 Task: Look for space in Kapan, Armenia from 1st June, 2023 to 9th June, 2023 for 5 adults in price range Rs.6000 to Rs.12000. Place can be entire place with 3 bedrooms having 3 beds and 3 bathrooms. Property type can be house. Amenities needed are: heating, . Booking option can be shelf check-in. Required host language is English.
Action: Mouse moved to (547, 123)
Screenshot: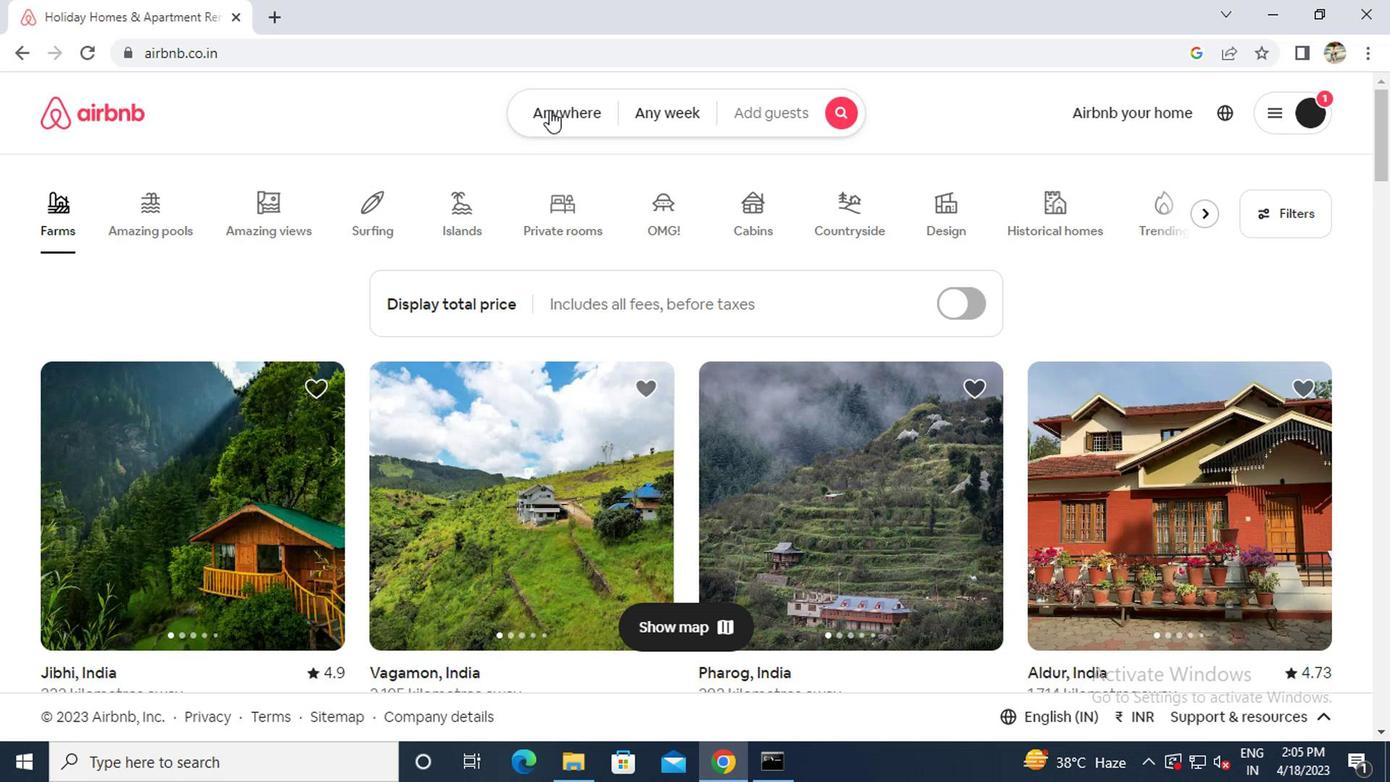 
Action: Mouse pressed left at (547, 123)
Screenshot: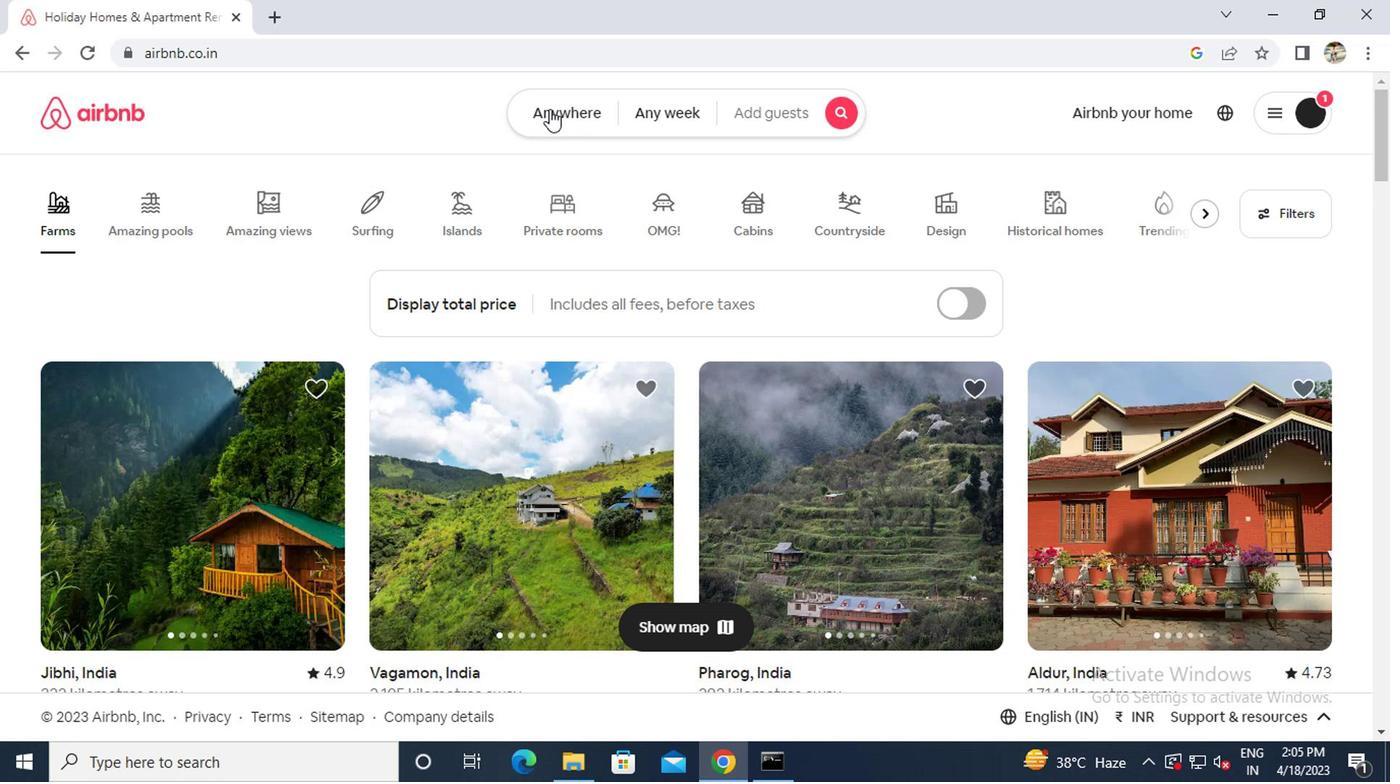 
Action: Mouse moved to (448, 204)
Screenshot: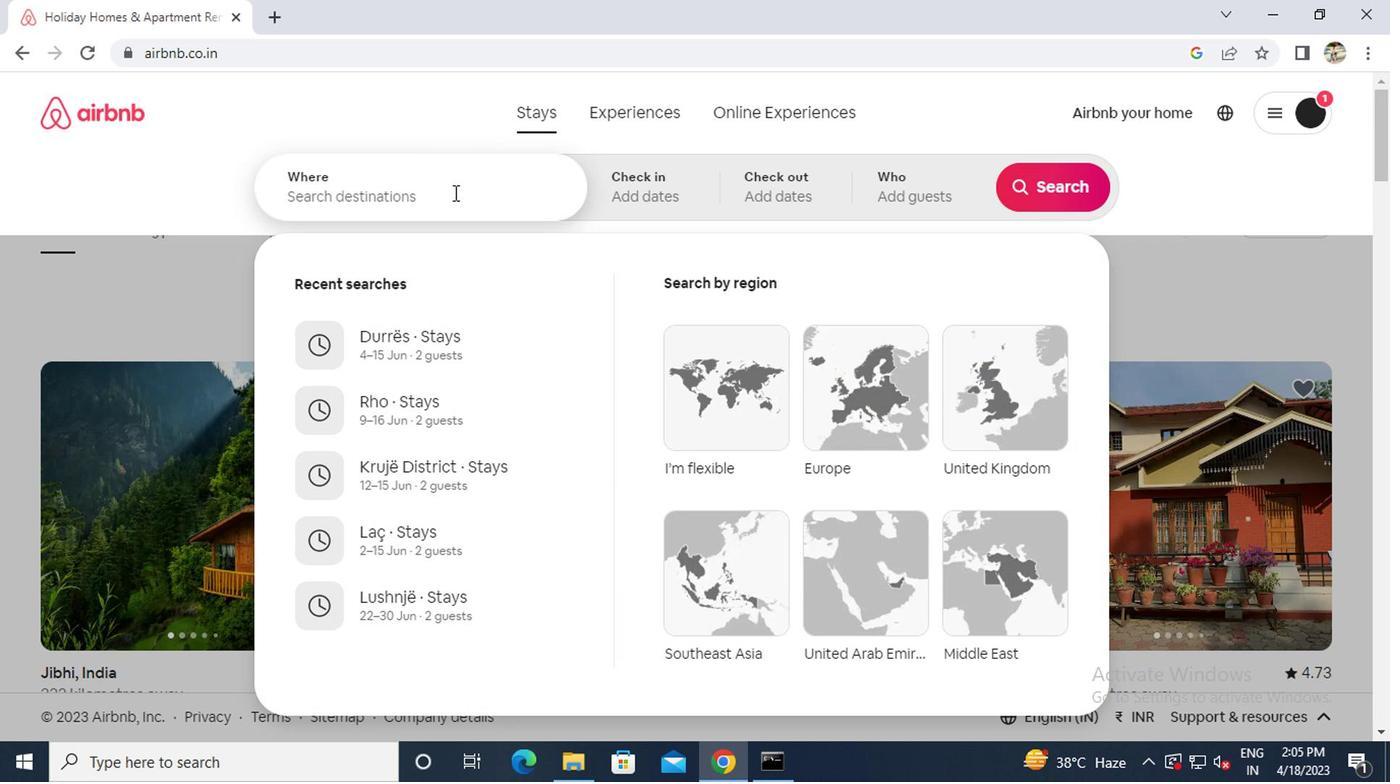 
Action: Mouse pressed left at (448, 204)
Screenshot: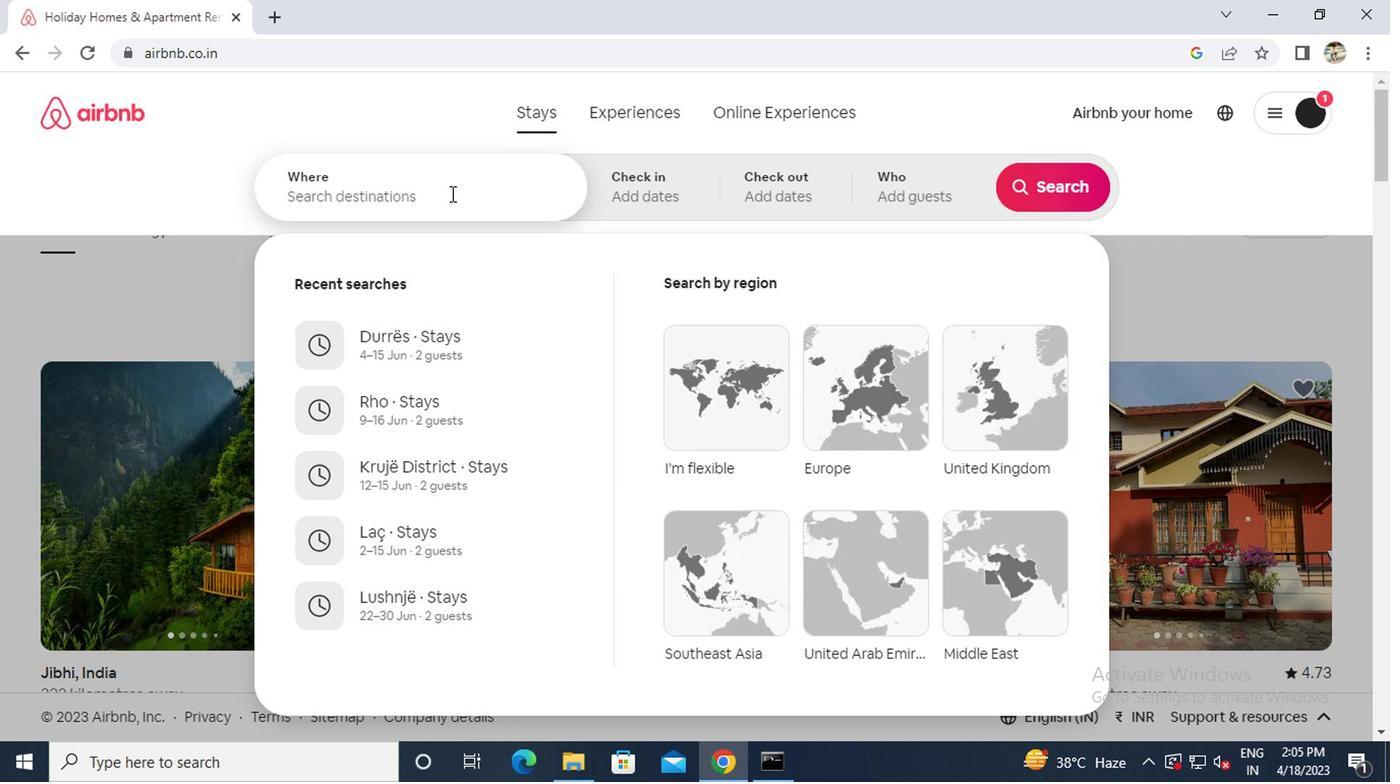
Action: Key pressed <Key.caps_lock><Key.caps_lock>k<Key.caps_lock>apan<Key.space><Key.caps_lock>a<Key.caps_lock>rm
Screenshot: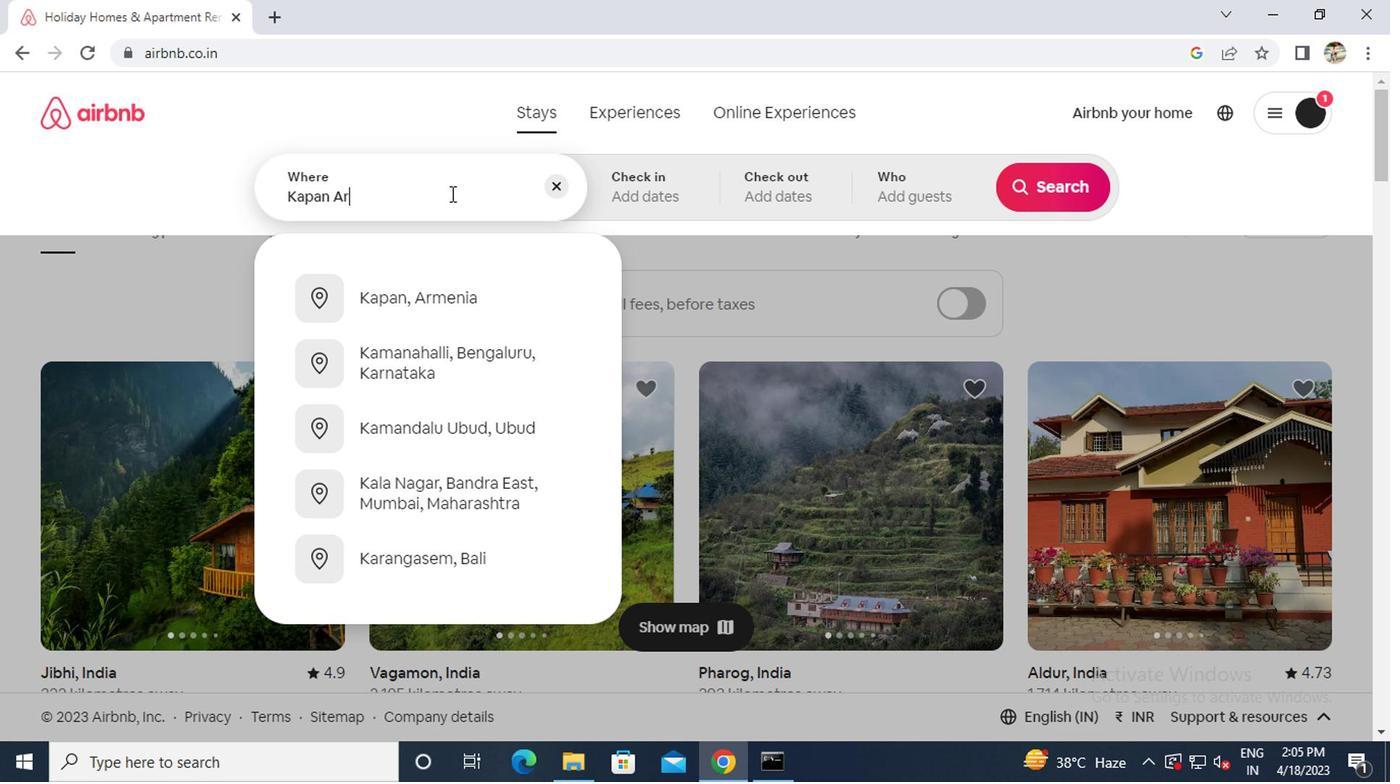 
Action: Mouse moved to (443, 296)
Screenshot: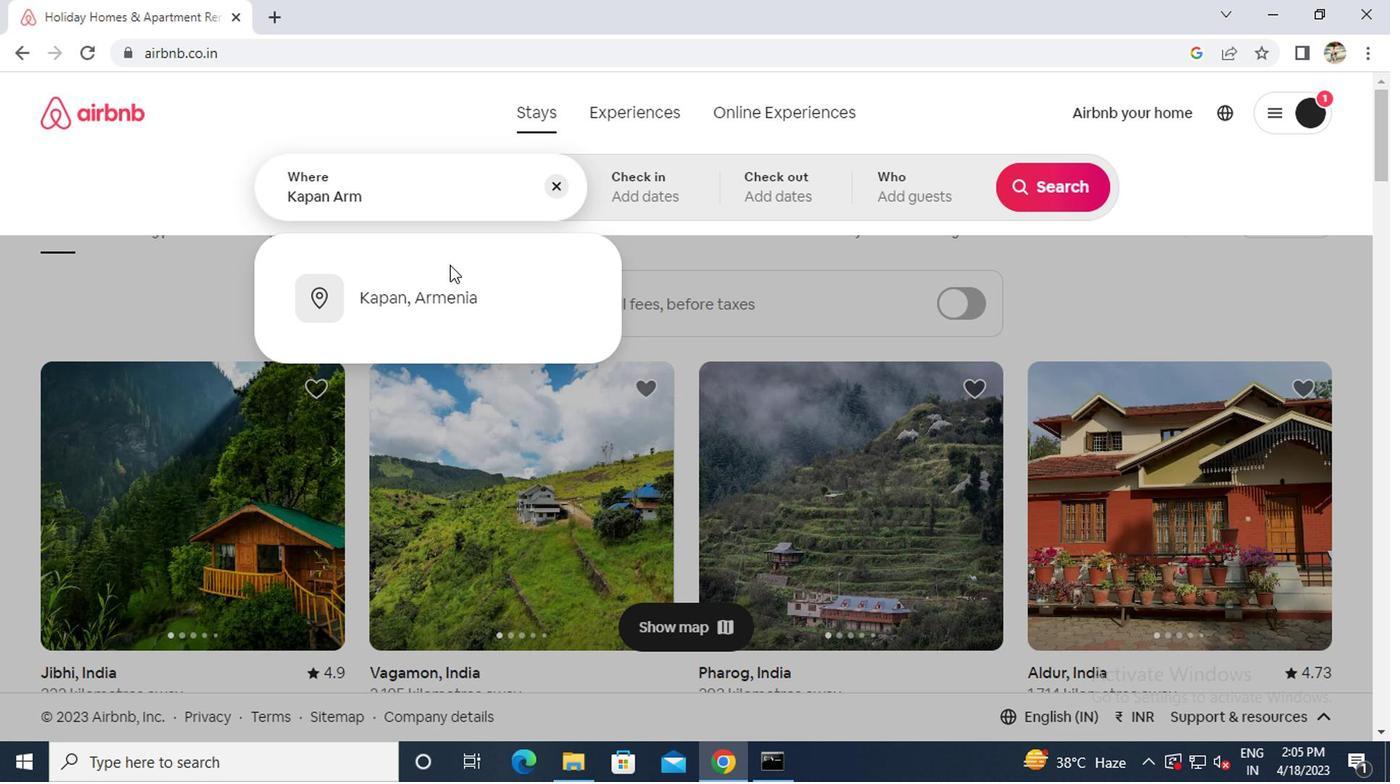 
Action: Mouse pressed left at (443, 296)
Screenshot: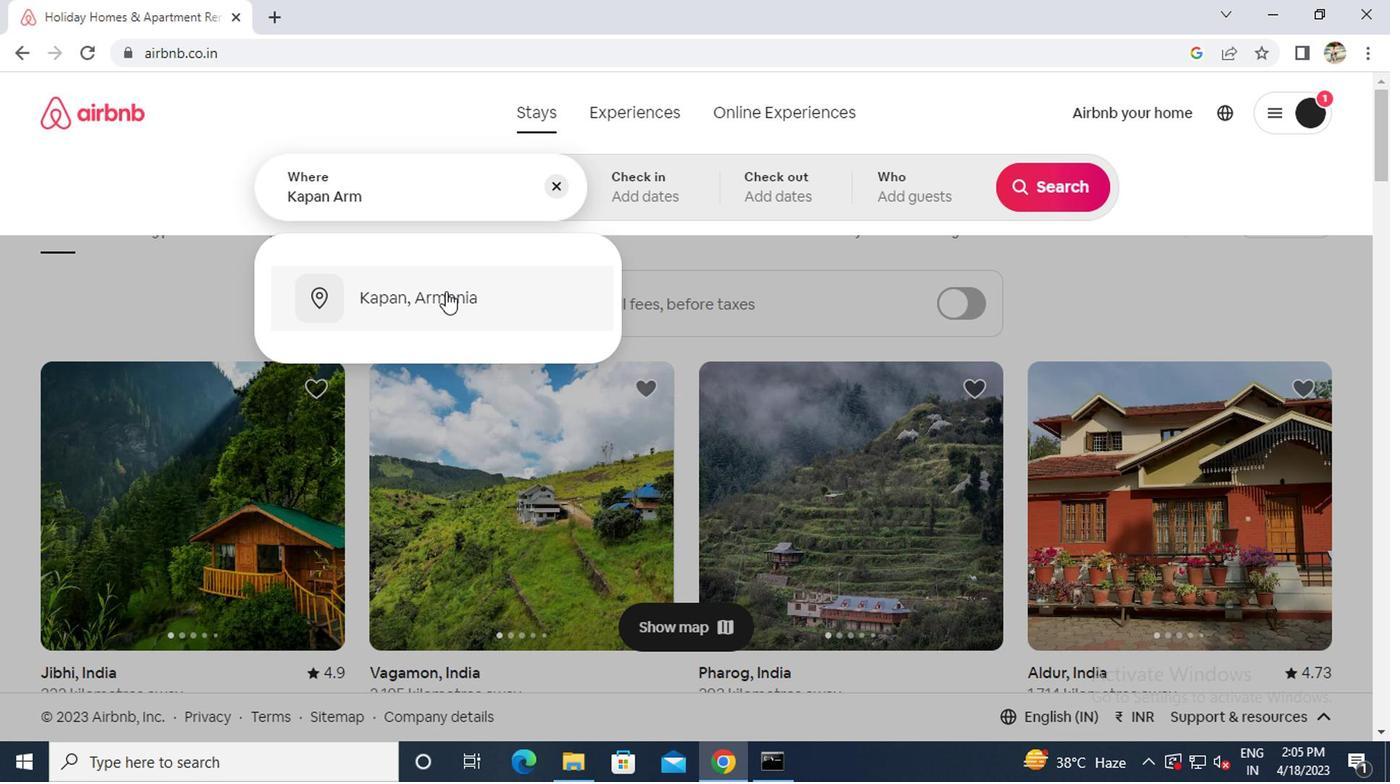
Action: Mouse moved to (1030, 355)
Screenshot: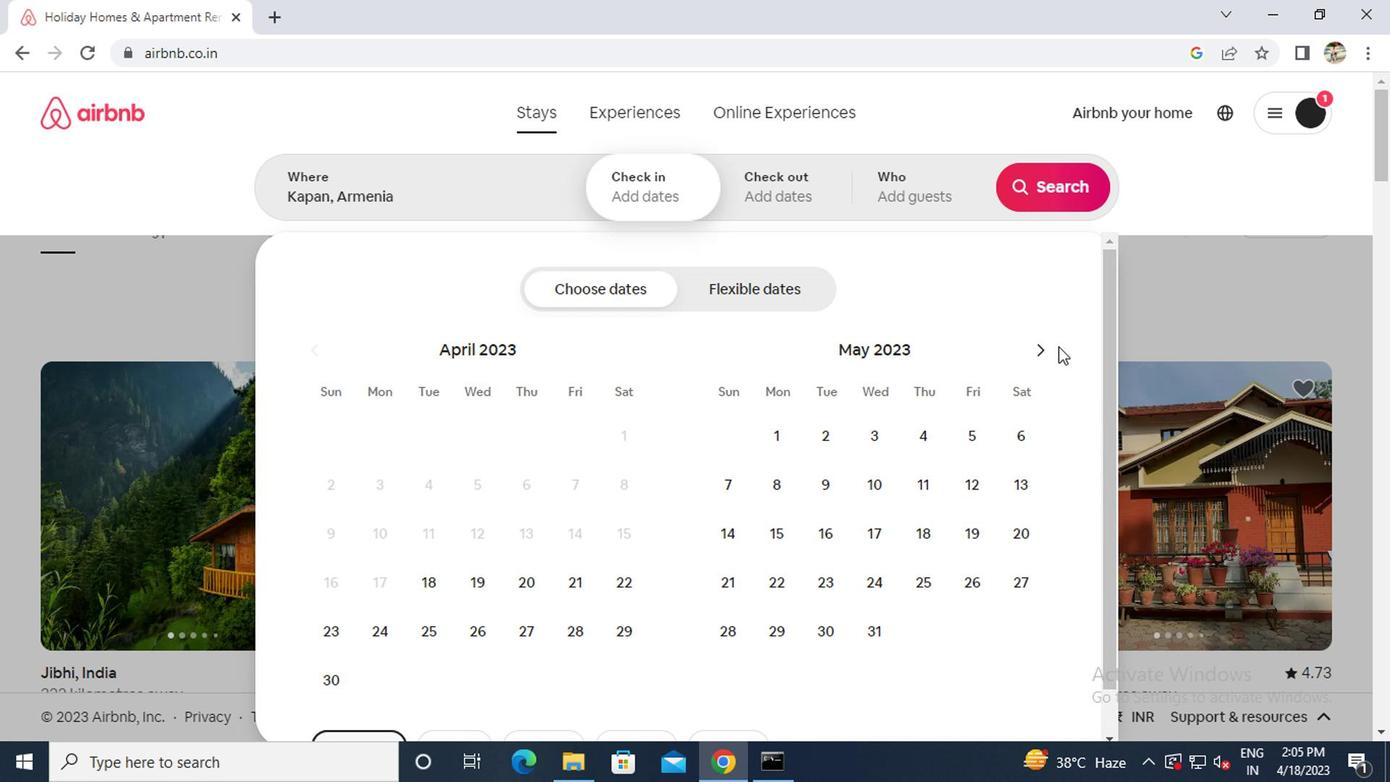 
Action: Mouse pressed left at (1030, 355)
Screenshot: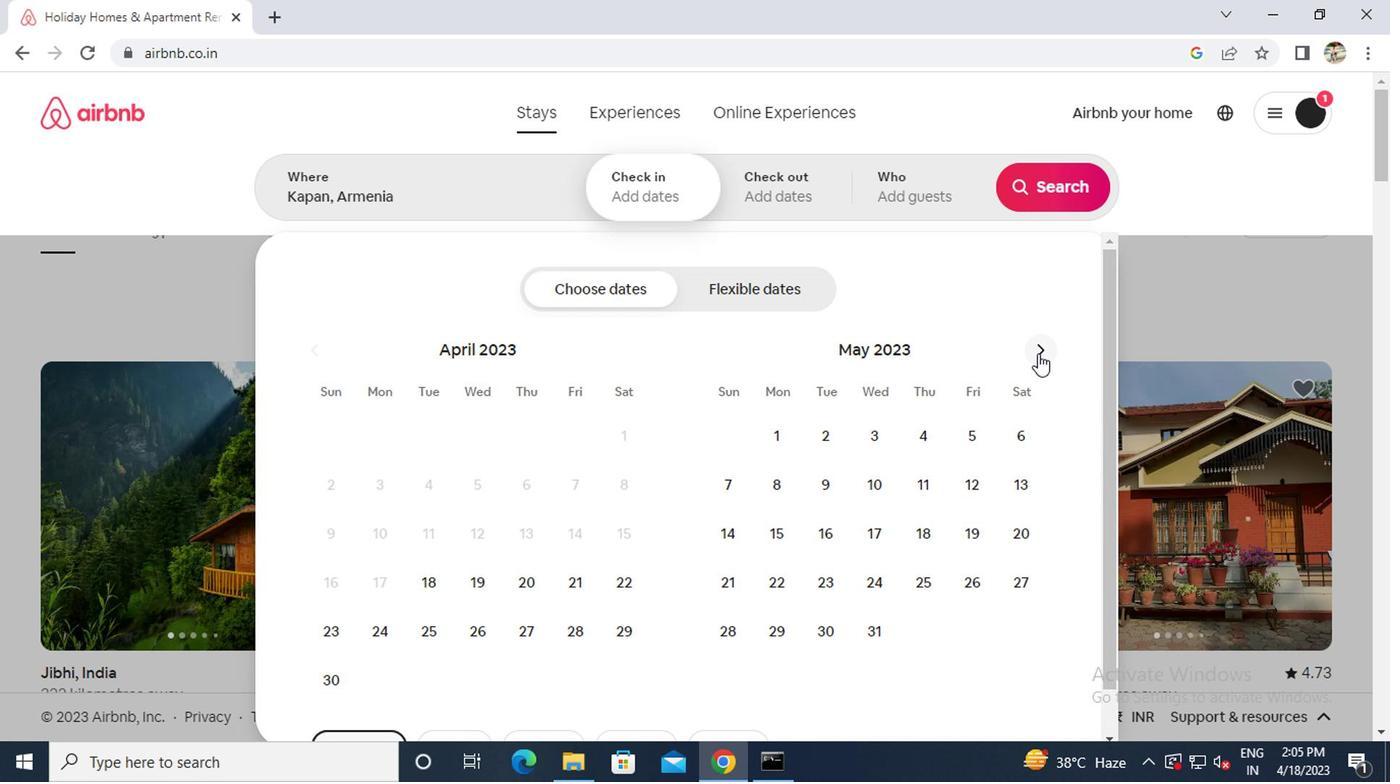 
Action: Mouse moved to (908, 439)
Screenshot: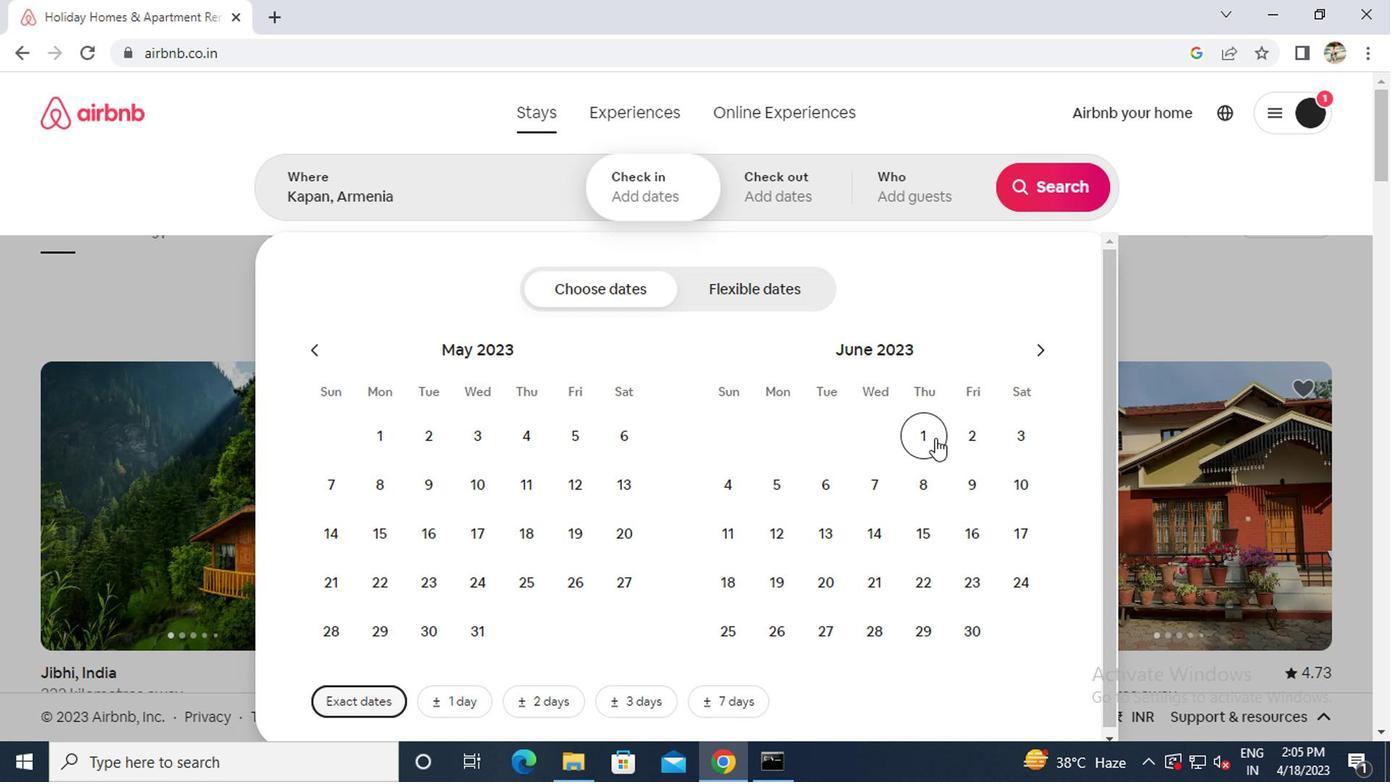 
Action: Mouse pressed left at (908, 439)
Screenshot: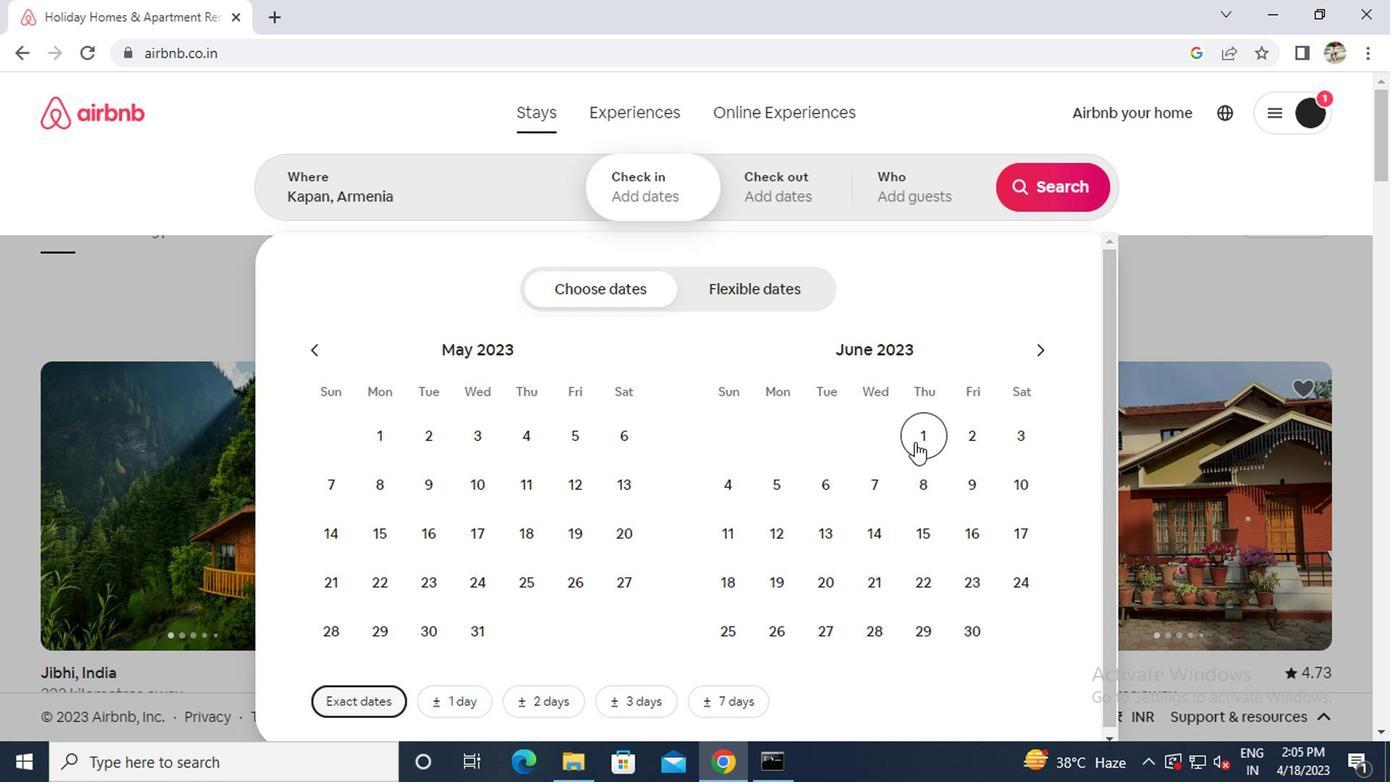 
Action: Mouse moved to (956, 482)
Screenshot: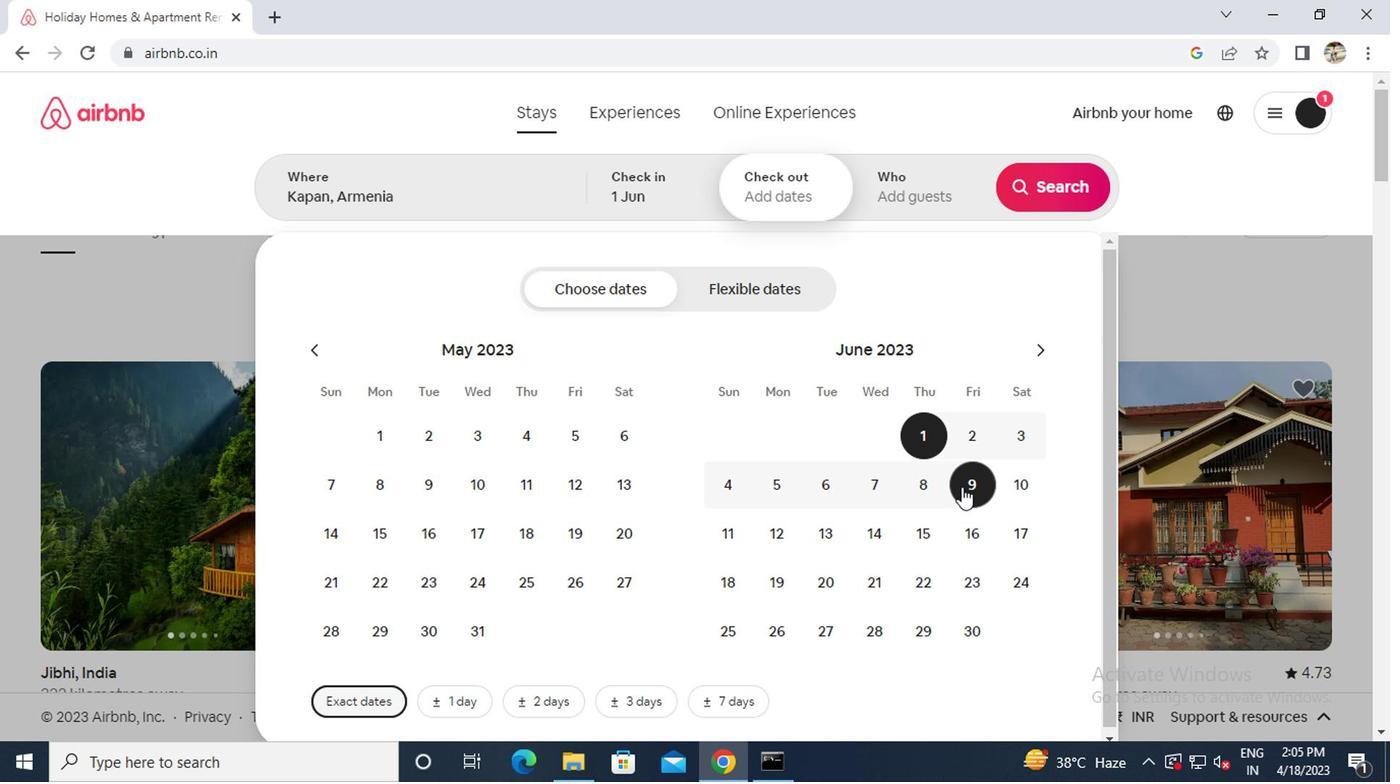 
Action: Mouse pressed left at (956, 482)
Screenshot: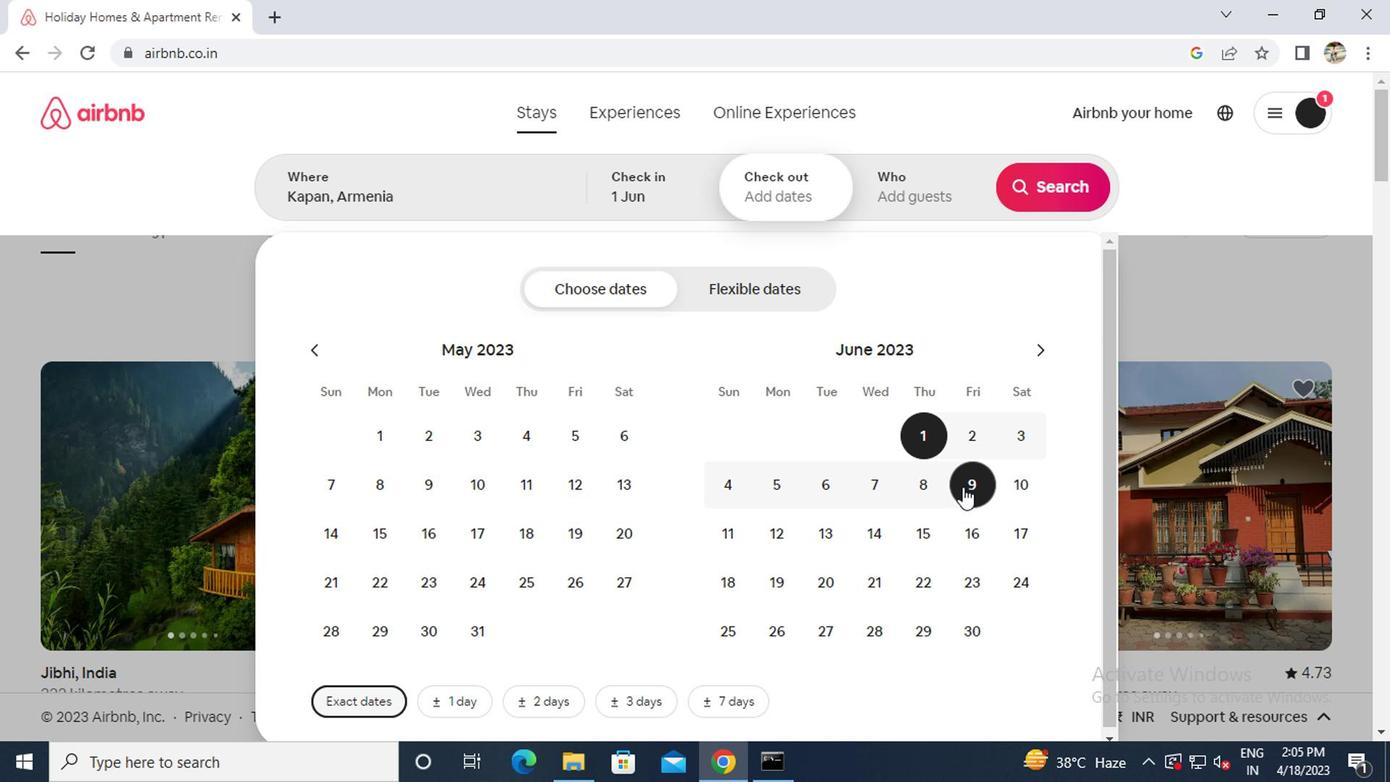 
Action: Mouse moved to (908, 195)
Screenshot: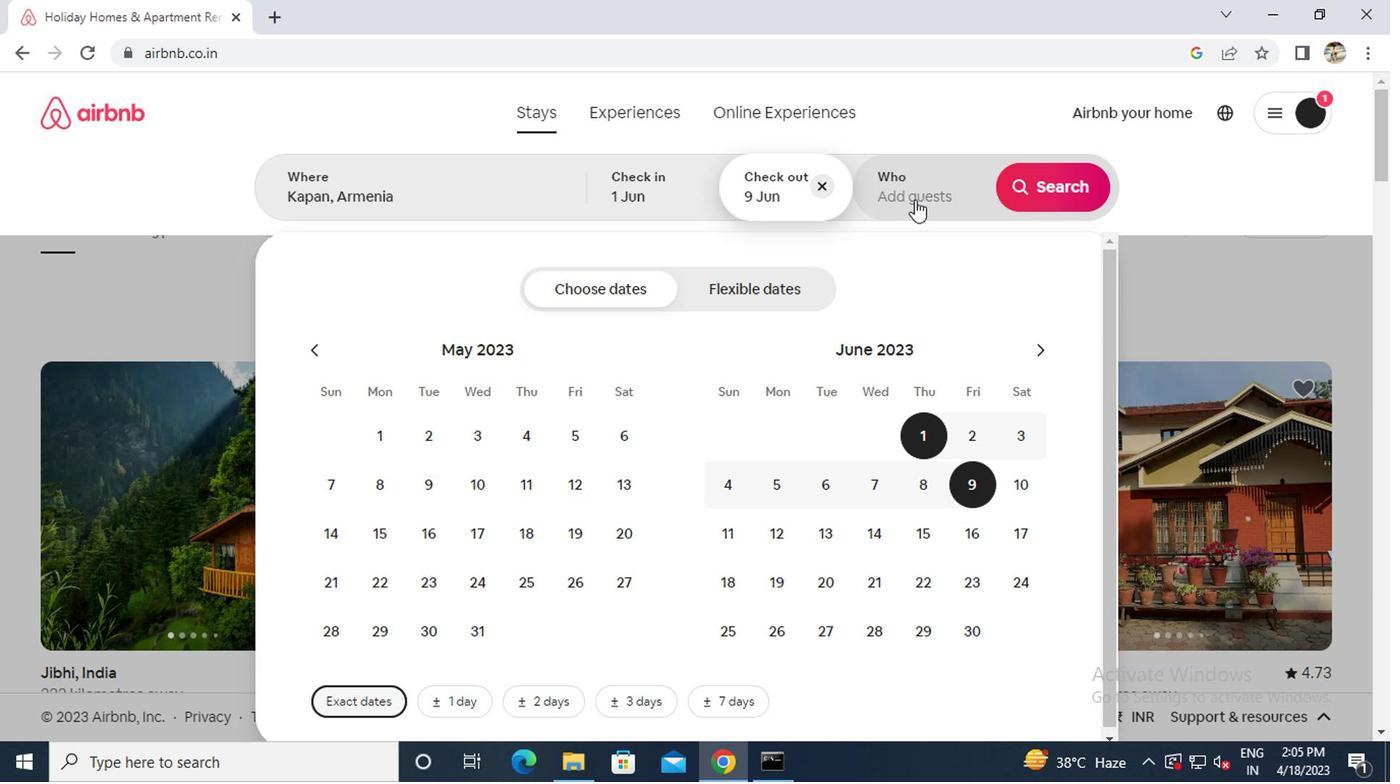 
Action: Mouse pressed left at (908, 195)
Screenshot: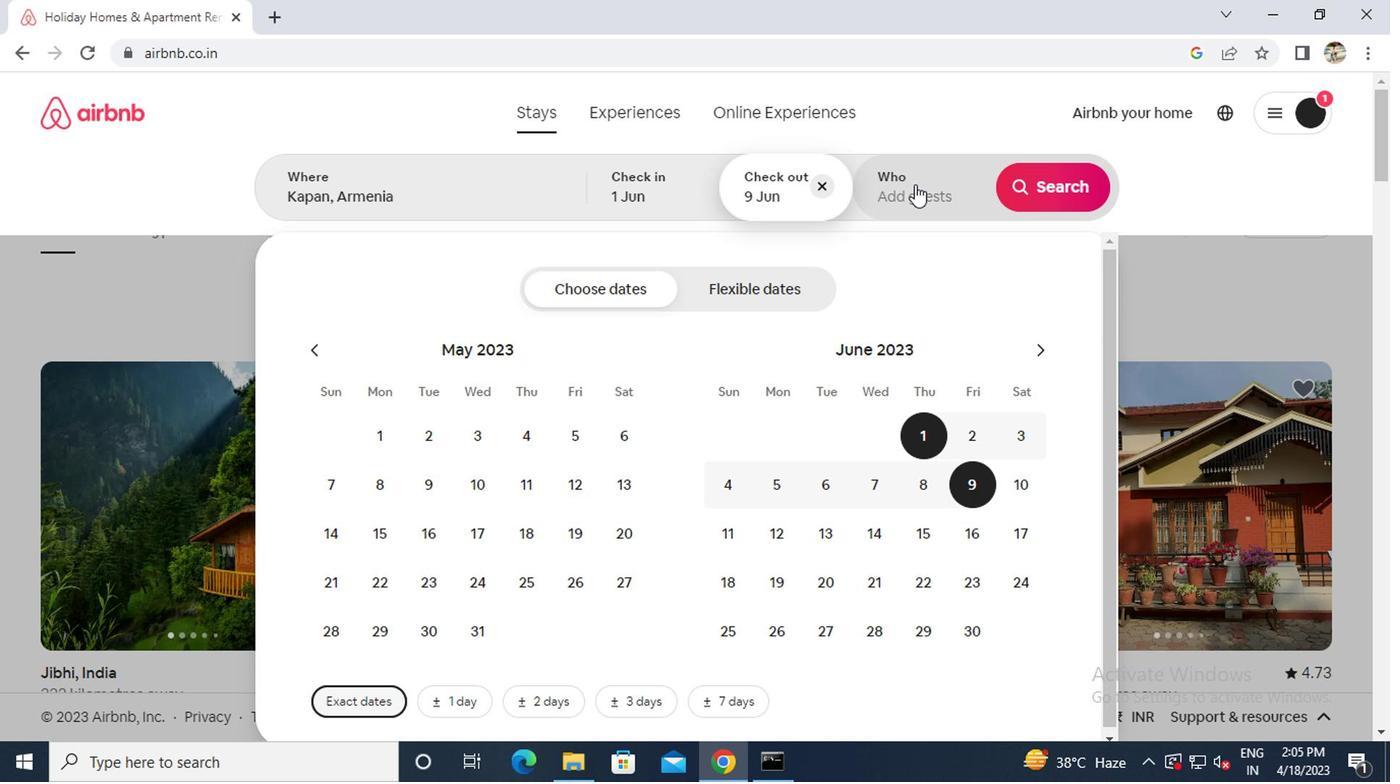 
Action: Mouse moved to (1056, 299)
Screenshot: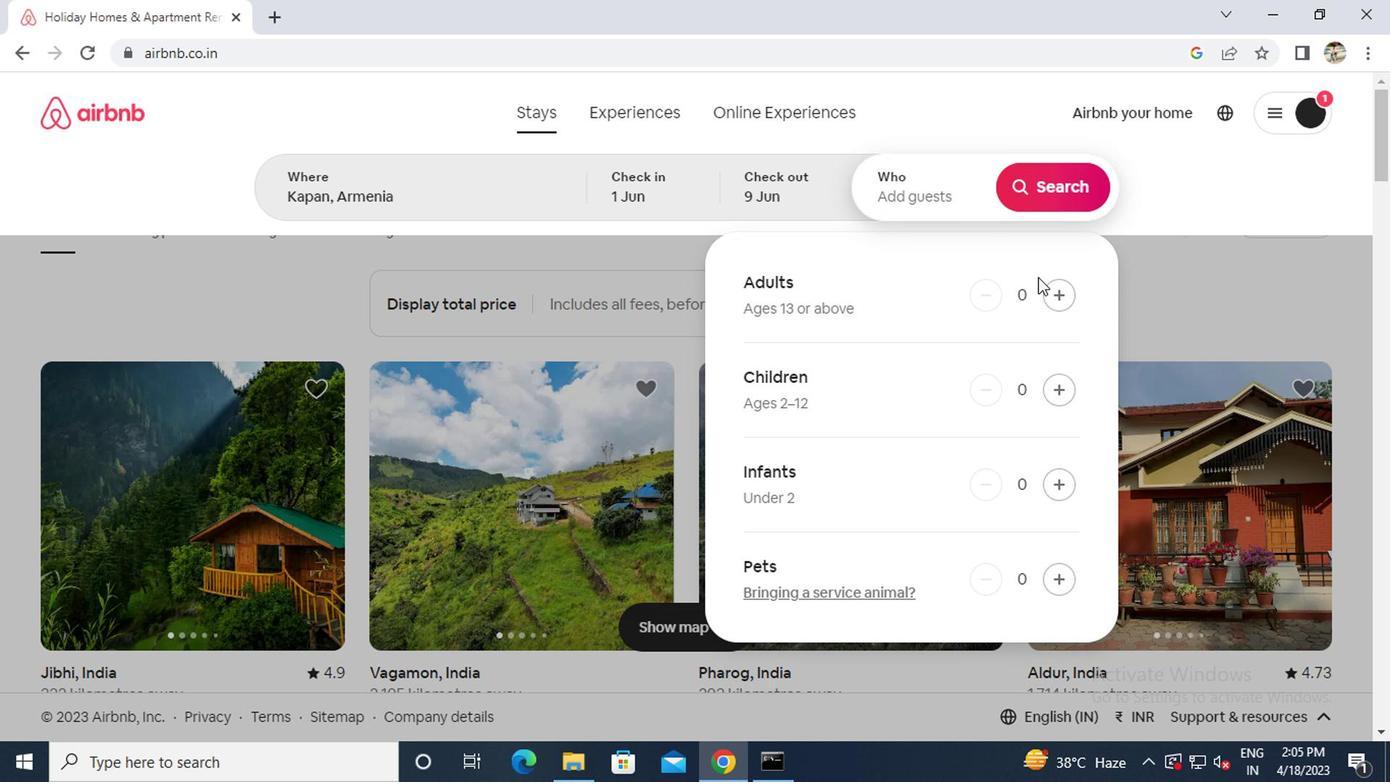 
Action: Mouse pressed left at (1056, 299)
Screenshot: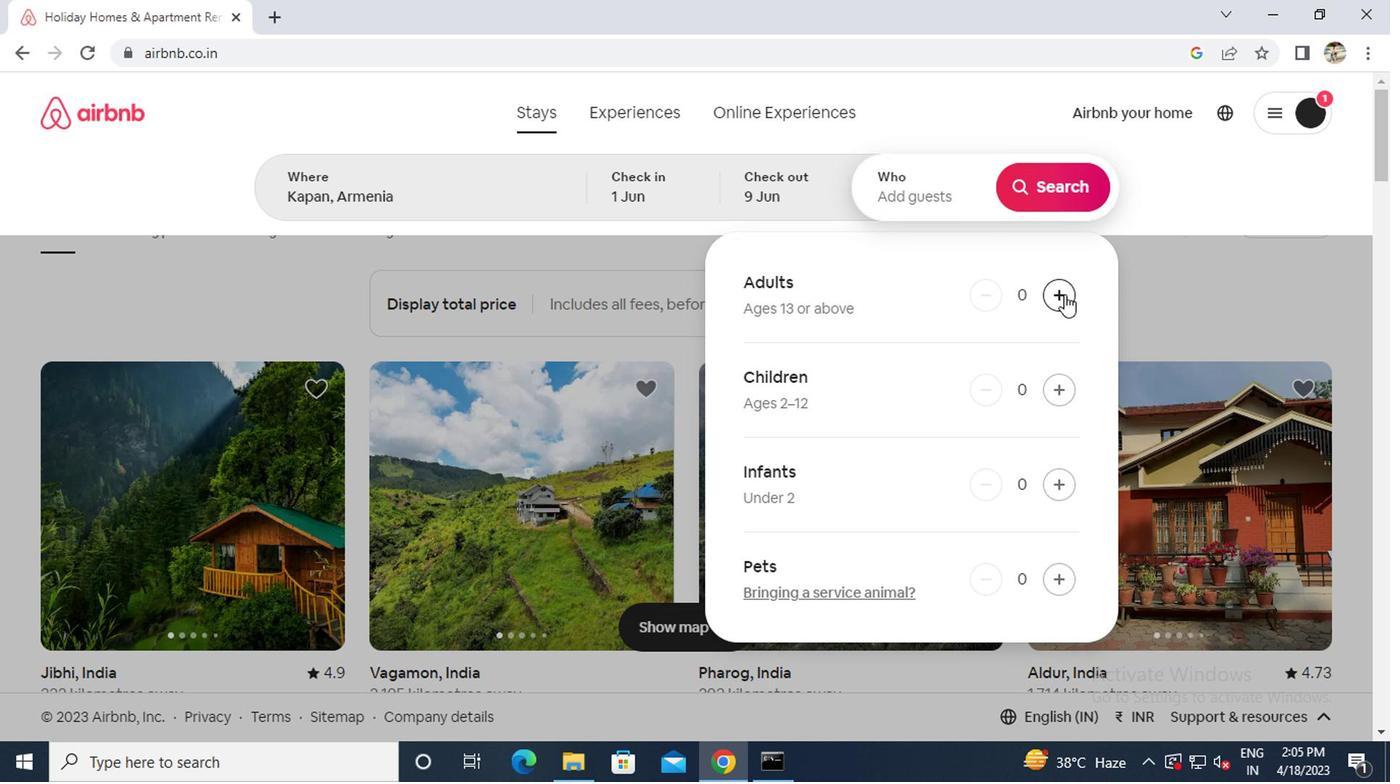 
Action: Mouse pressed left at (1056, 299)
Screenshot: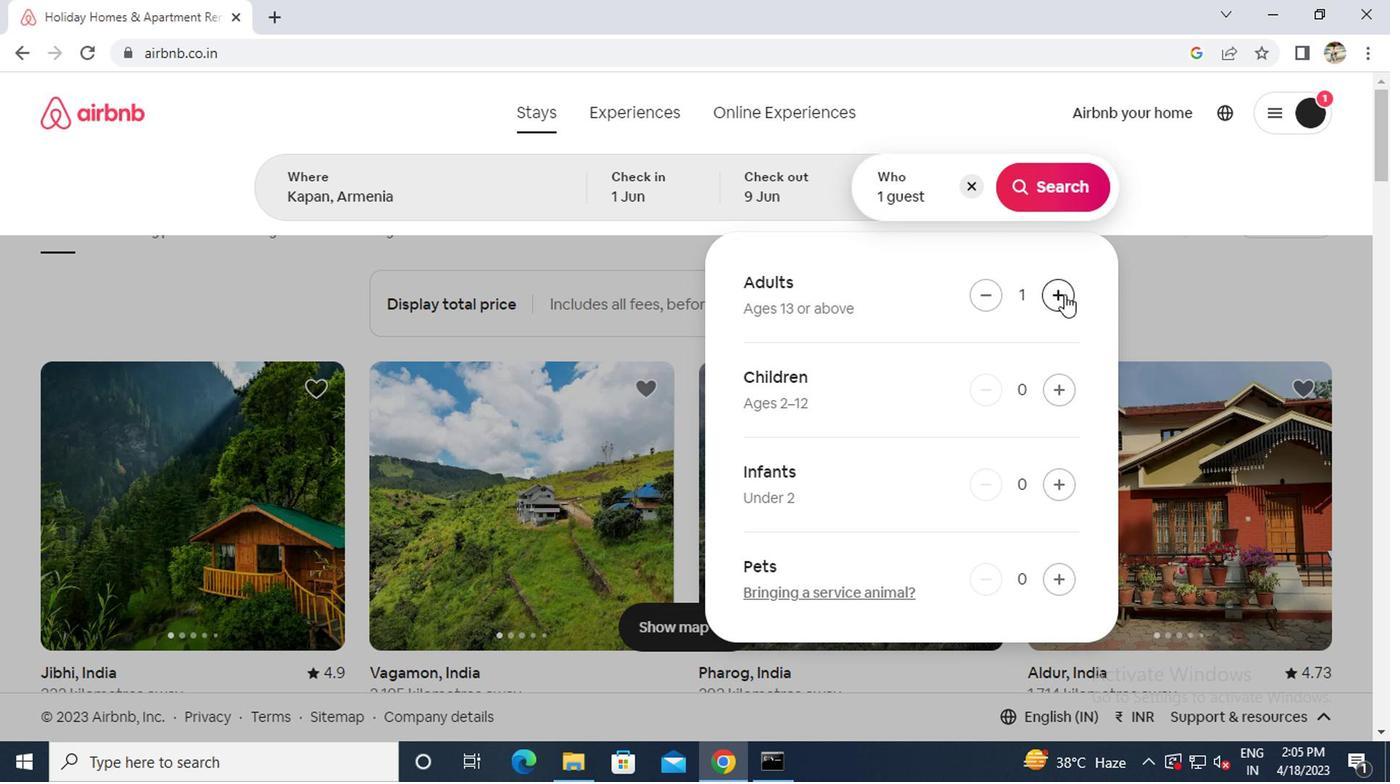 
Action: Mouse pressed left at (1056, 299)
Screenshot: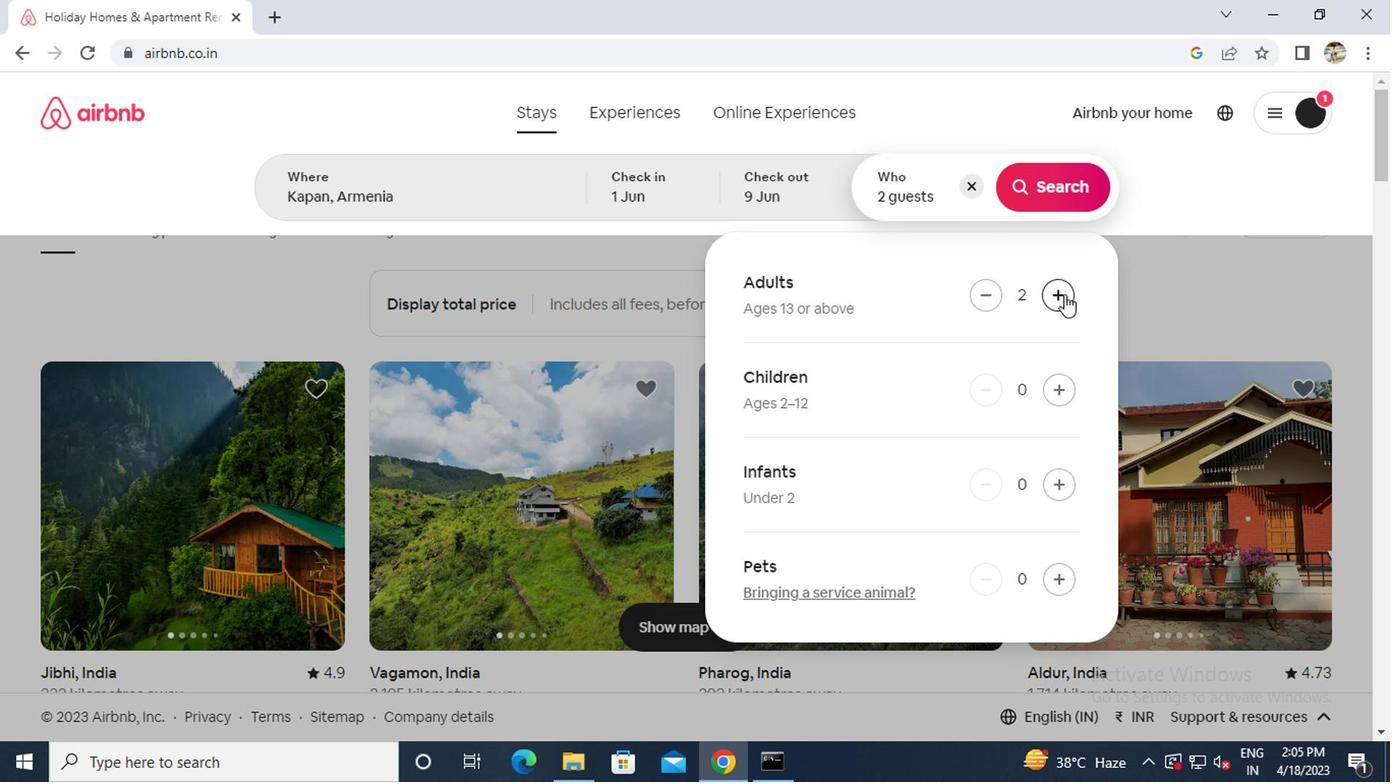 
Action: Mouse pressed left at (1056, 299)
Screenshot: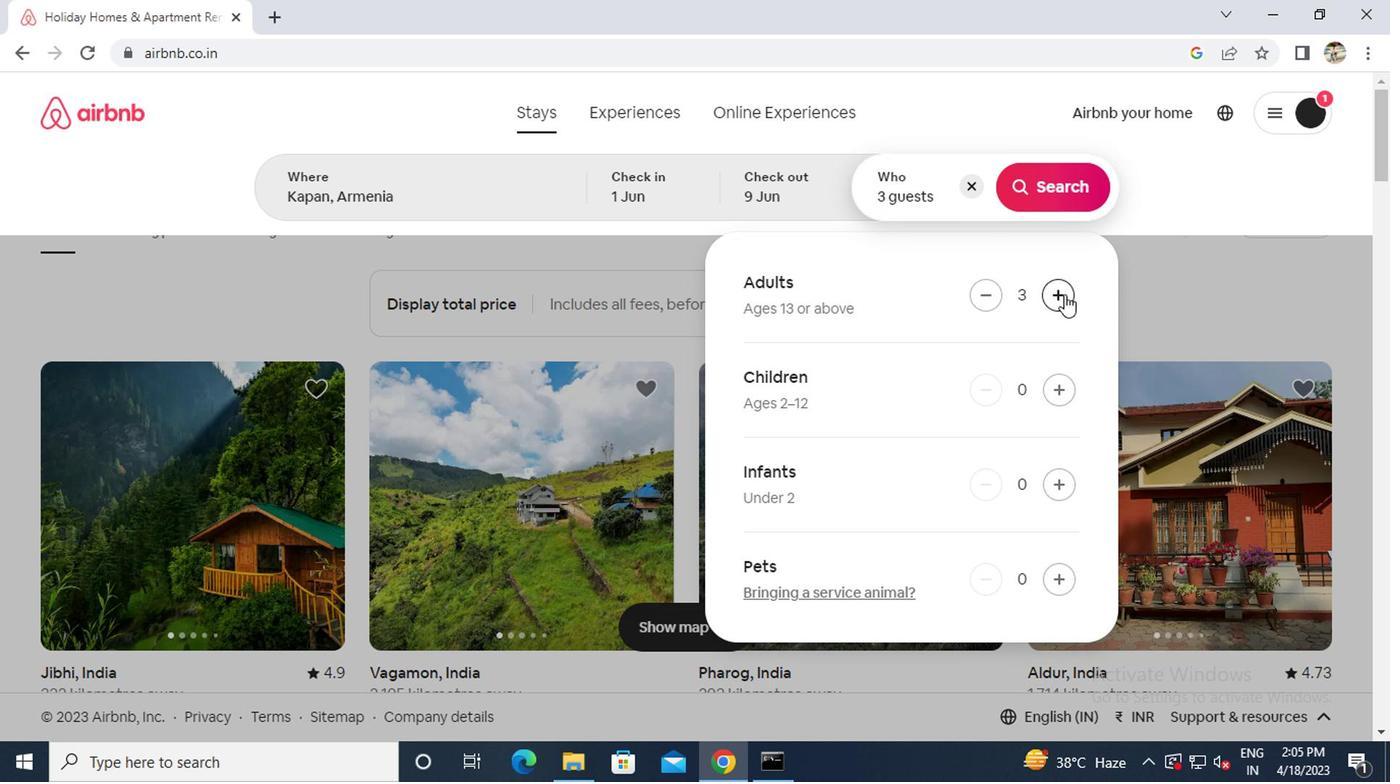 
Action: Mouse pressed left at (1056, 299)
Screenshot: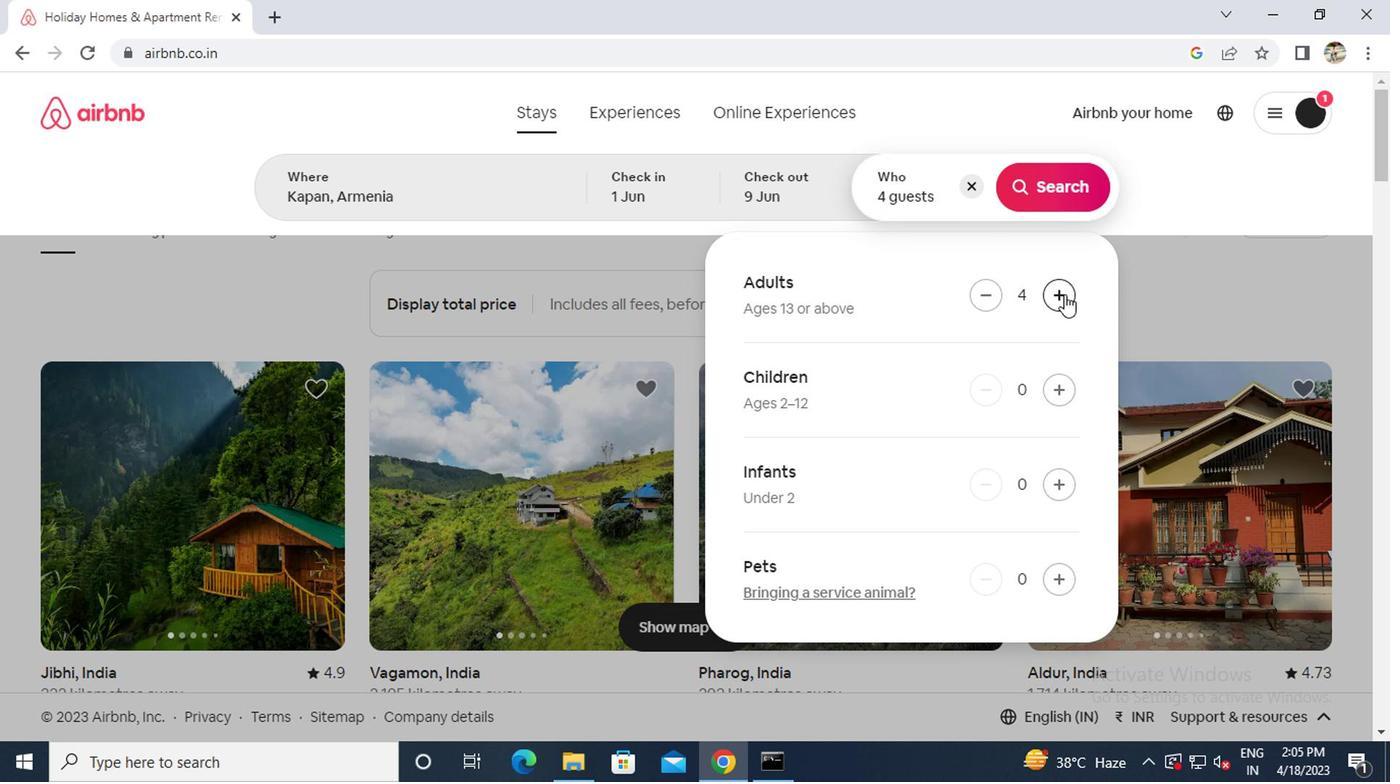 
Action: Mouse moved to (1019, 193)
Screenshot: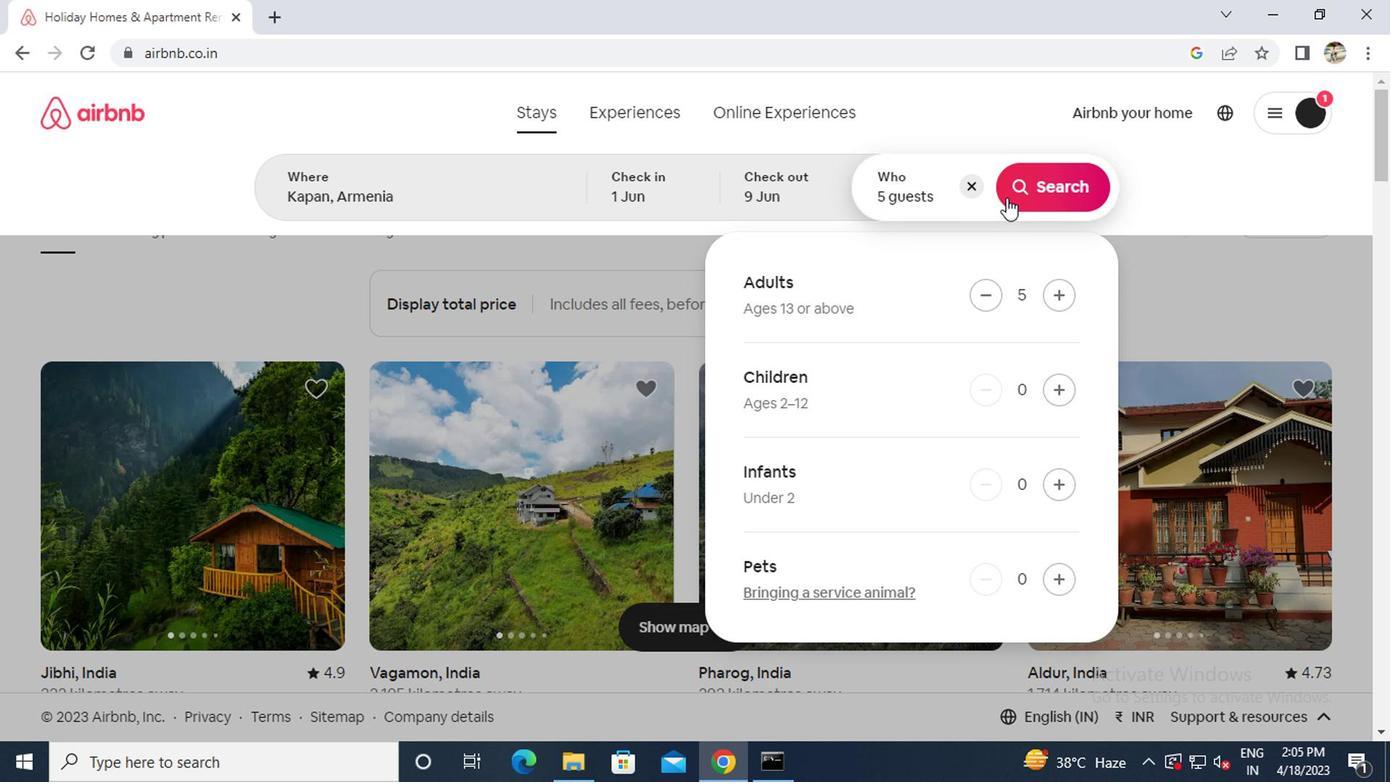 
Action: Mouse pressed left at (1019, 193)
Screenshot: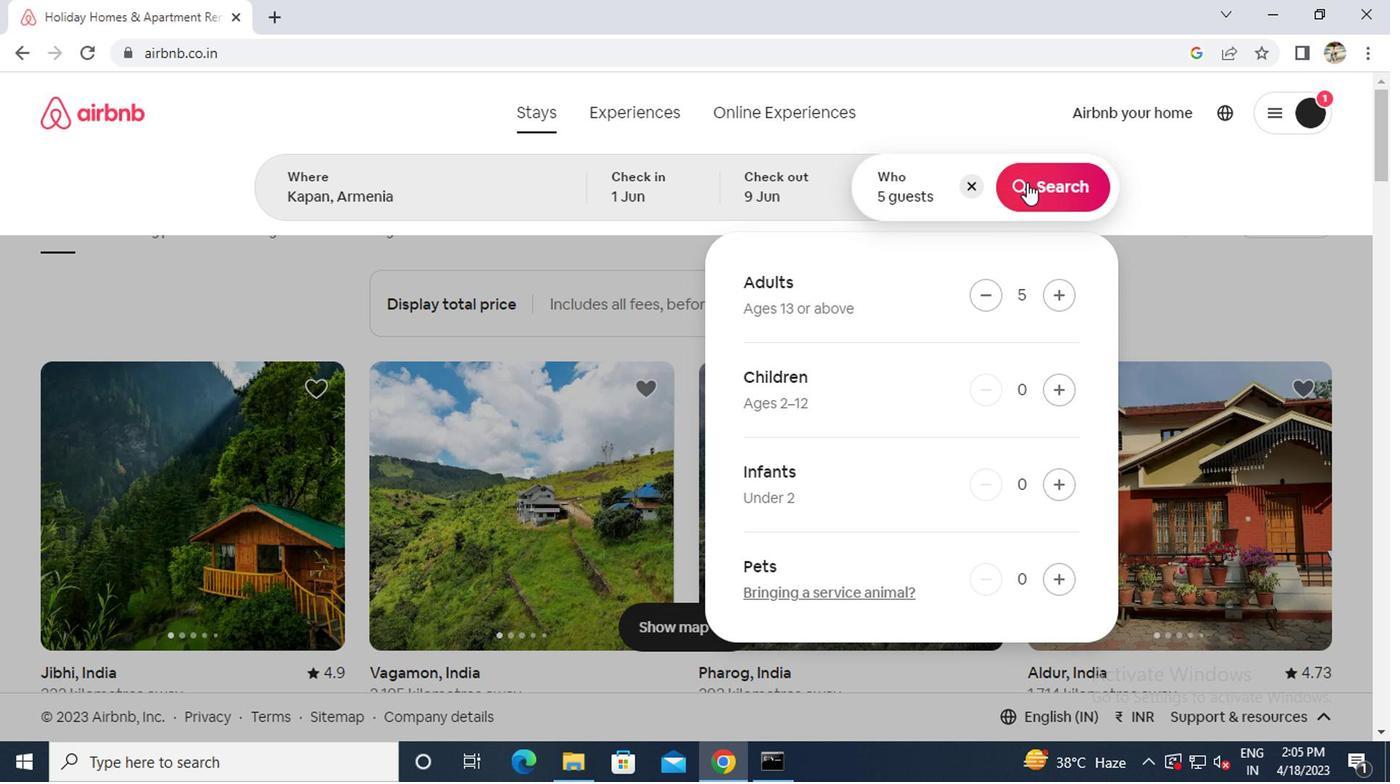 
Action: Mouse moved to (1277, 197)
Screenshot: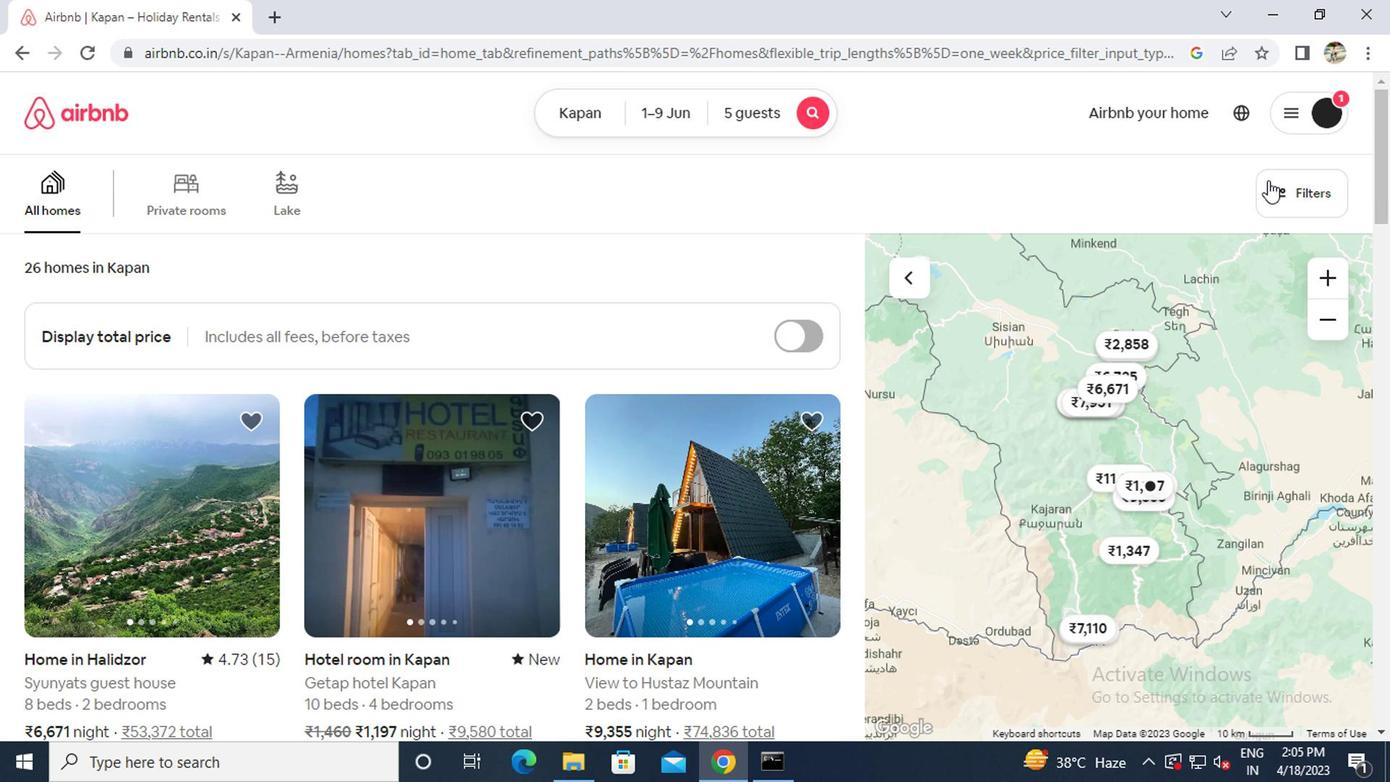 
Action: Mouse pressed left at (1277, 197)
Screenshot: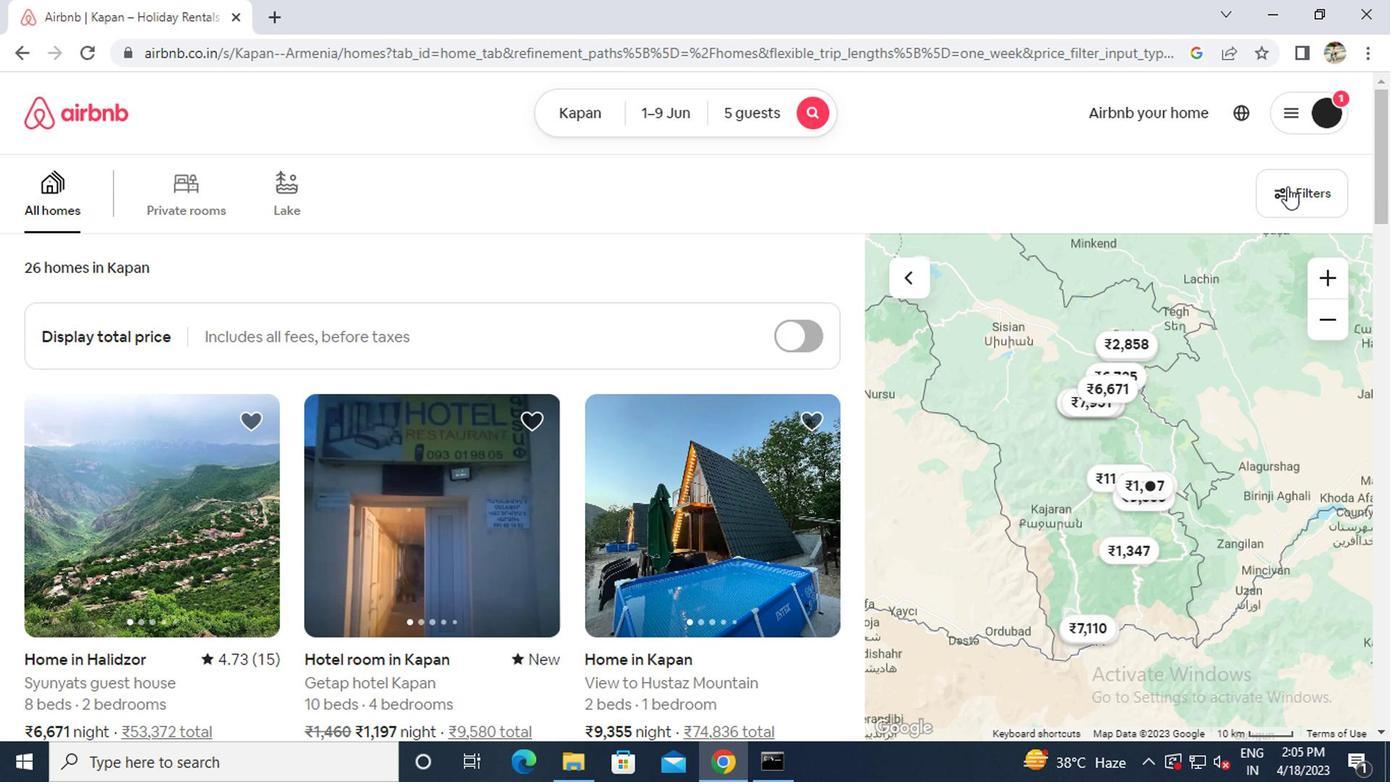 
Action: Mouse moved to (492, 449)
Screenshot: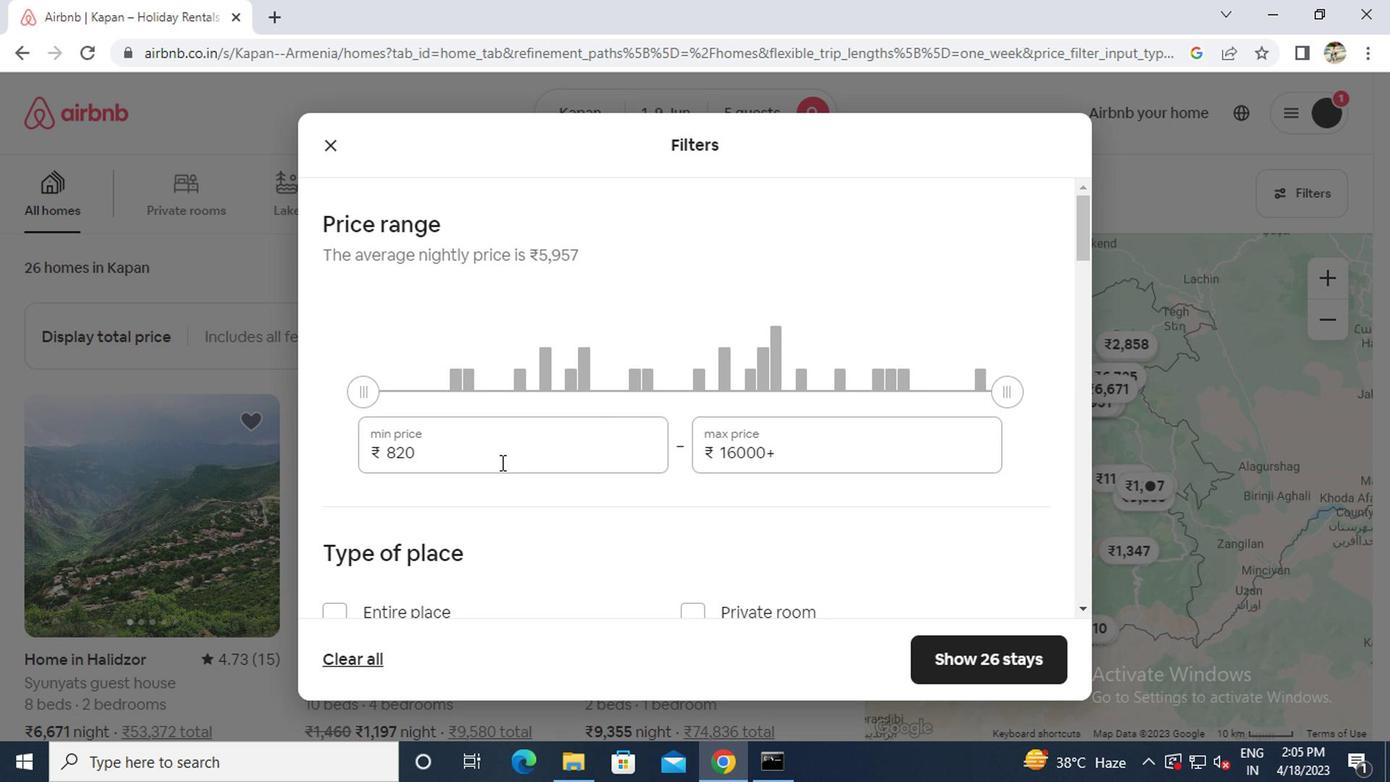 
Action: Mouse pressed left at (492, 449)
Screenshot: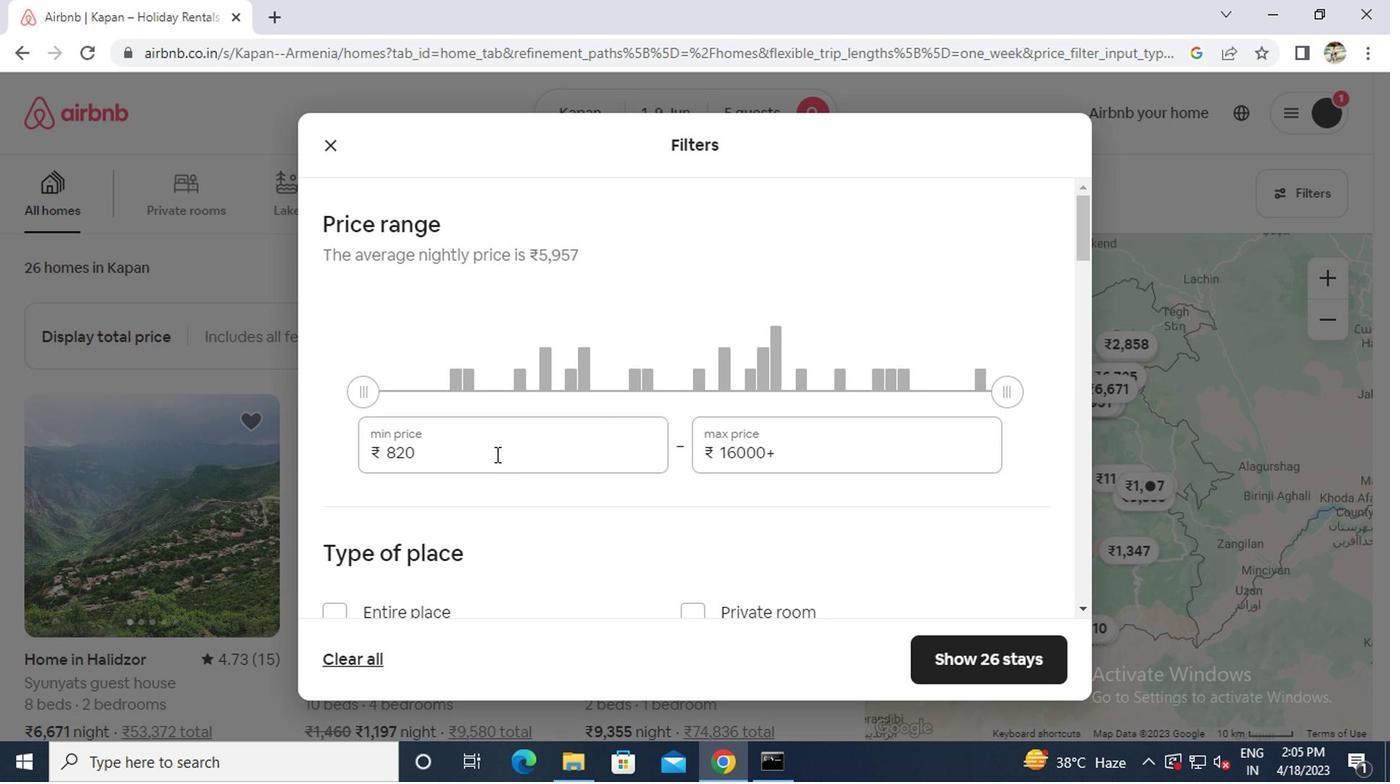 
Action: Key pressed ctrl+A6000
Screenshot: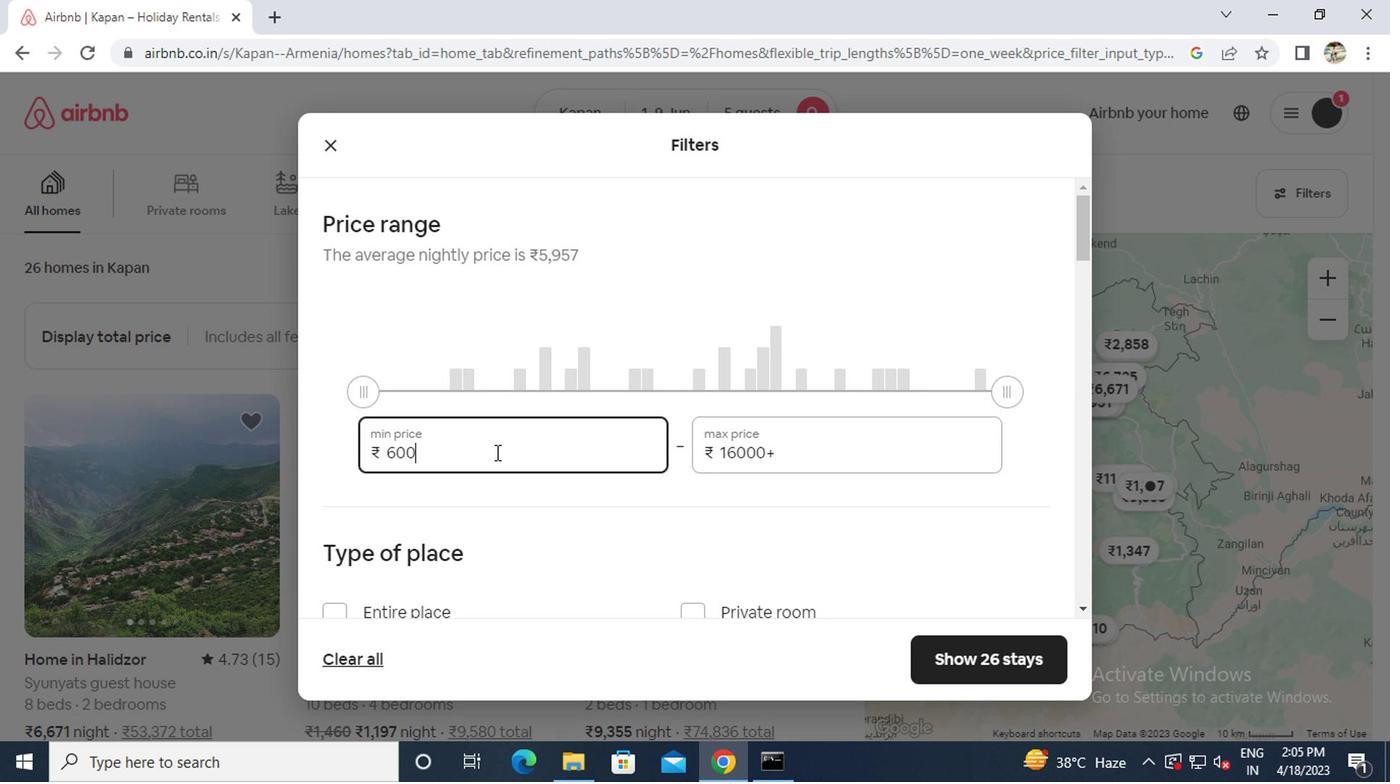 
Action: Mouse moved to (765, 454)
Screenshot: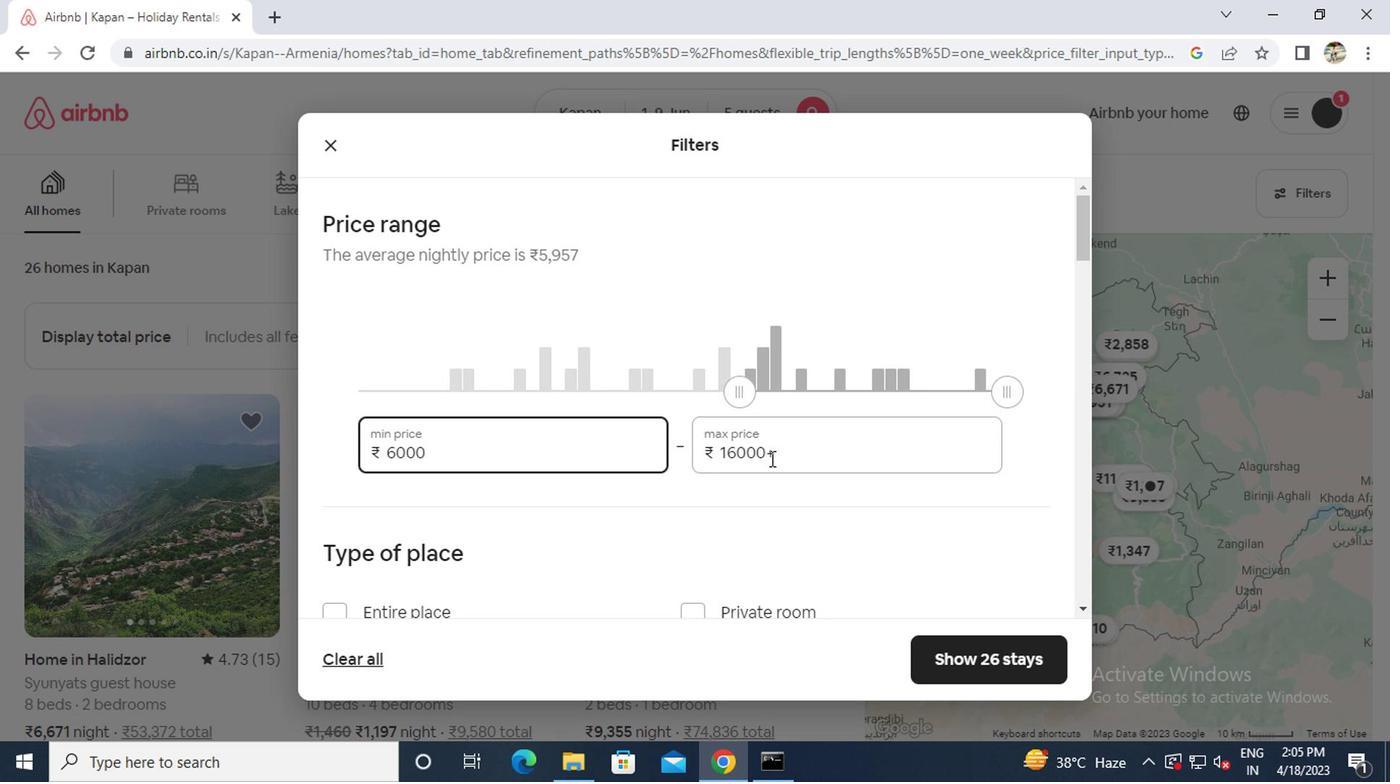 
Action: Mouse pressed left at (765, 454)
Screenshot: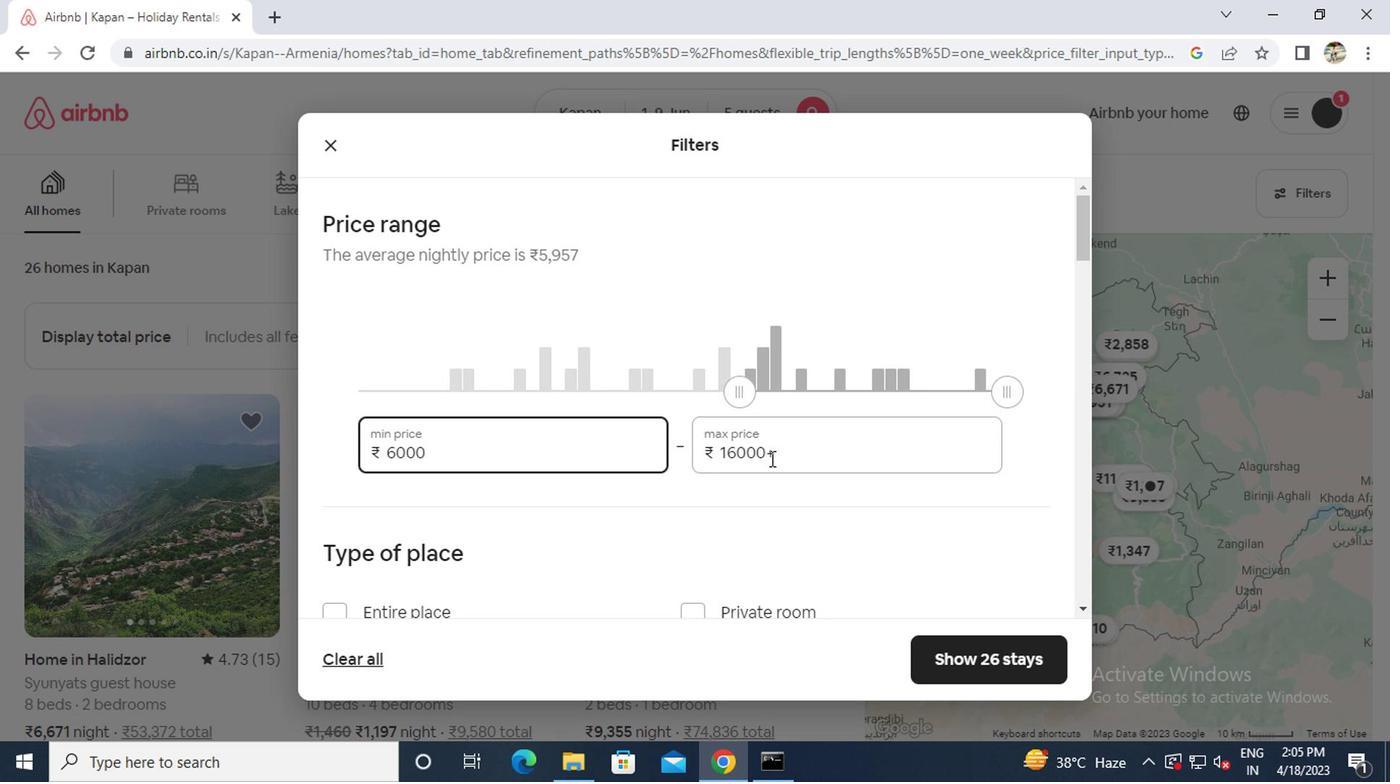 
Action: Mouse moved to (763, 447)
Screenshot: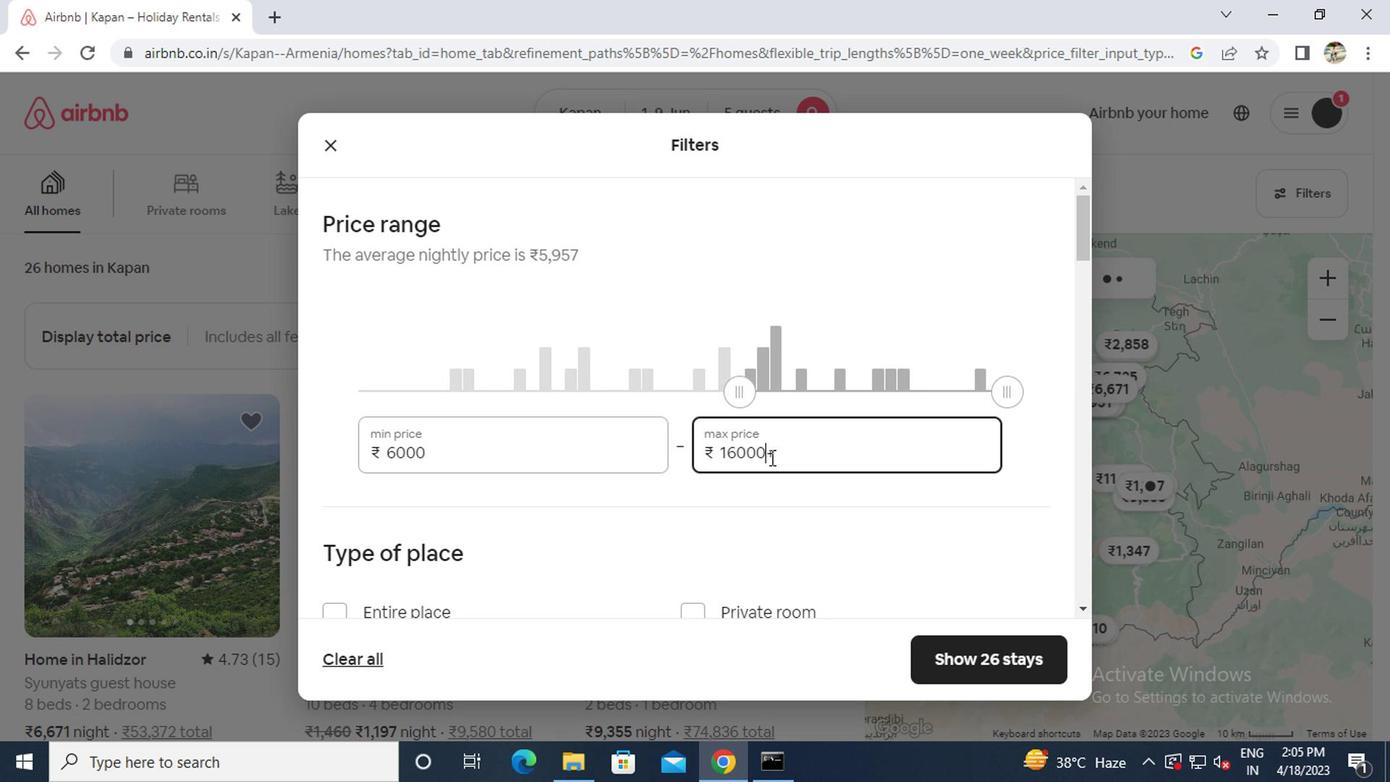 
Action: Key pressed ctrl+A12000
Screenshot: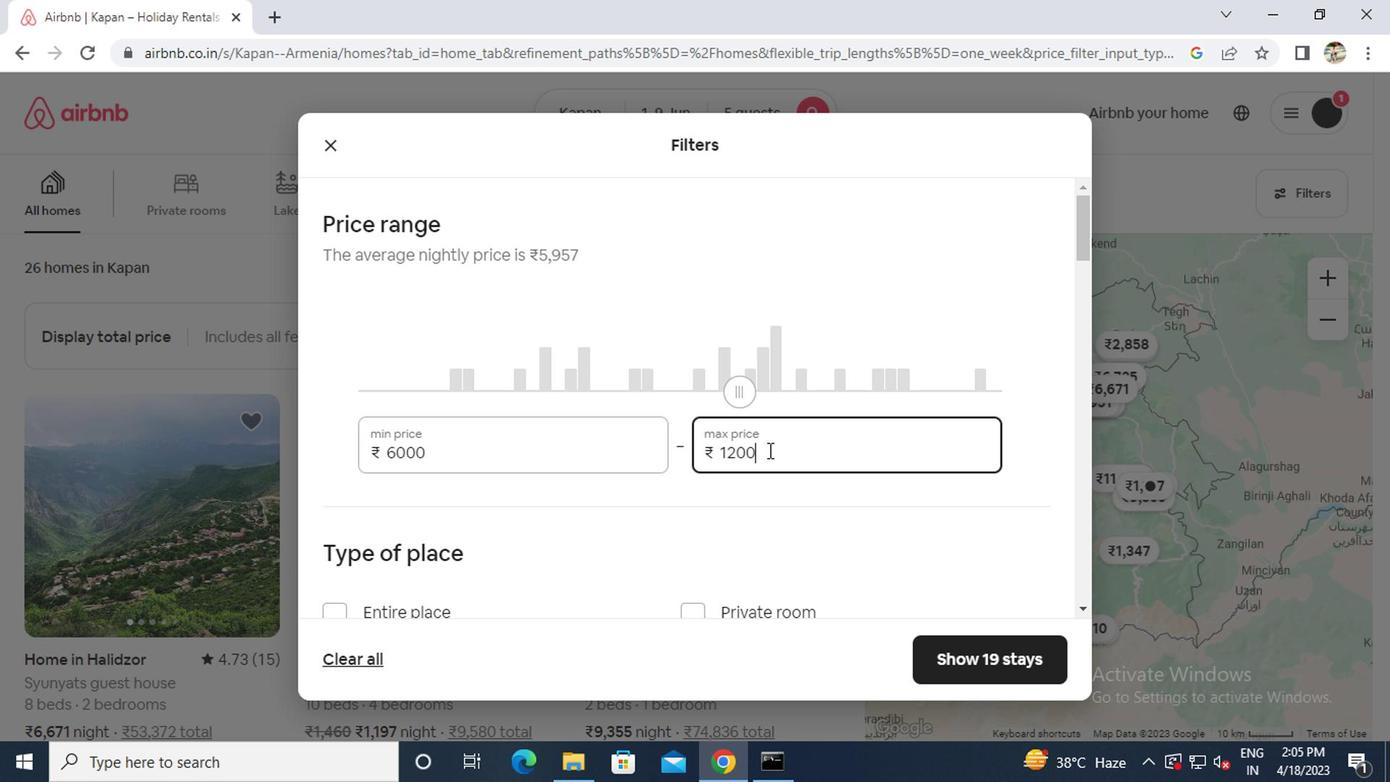 
Action: Mouse scrolled (763, 446) with delta (0, -1)
Screenshot: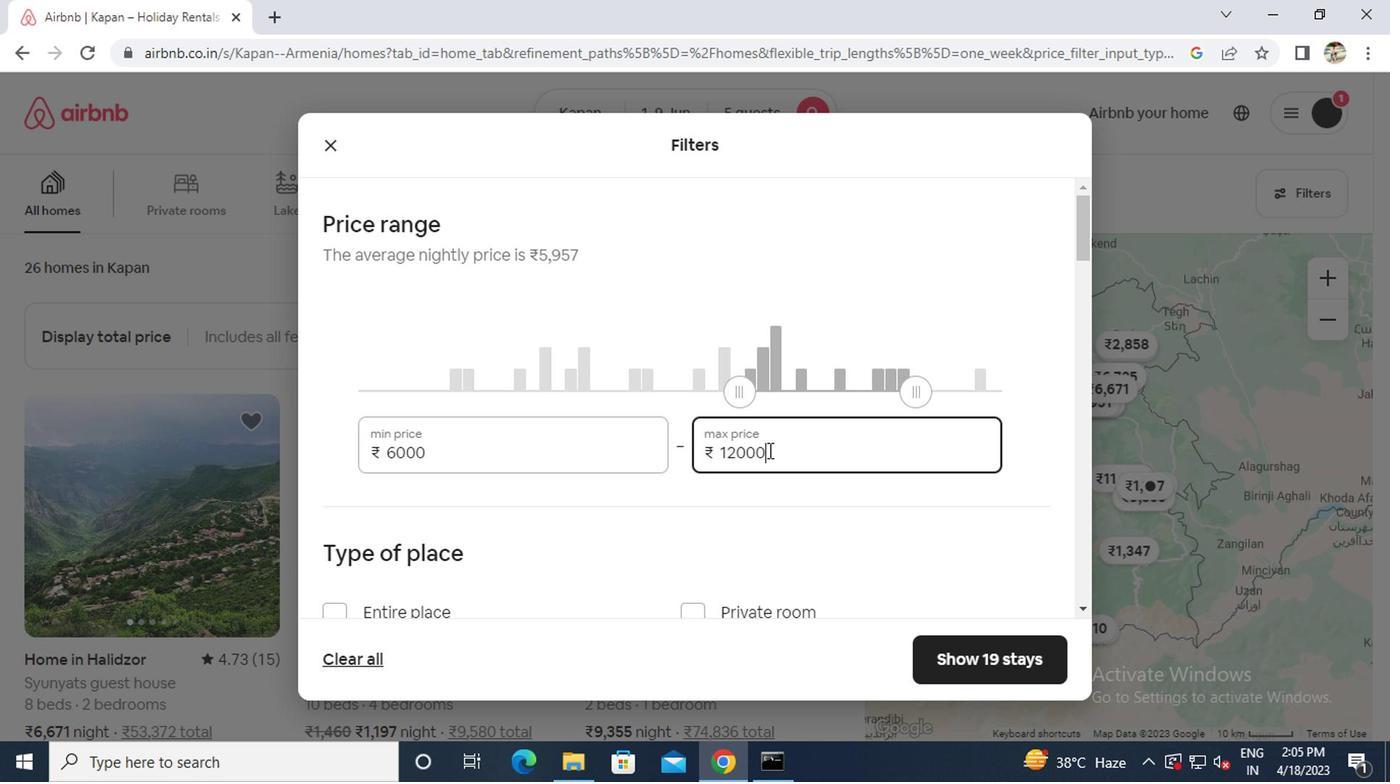 
Action: Mouse moved to (761, 447)
Screenshot: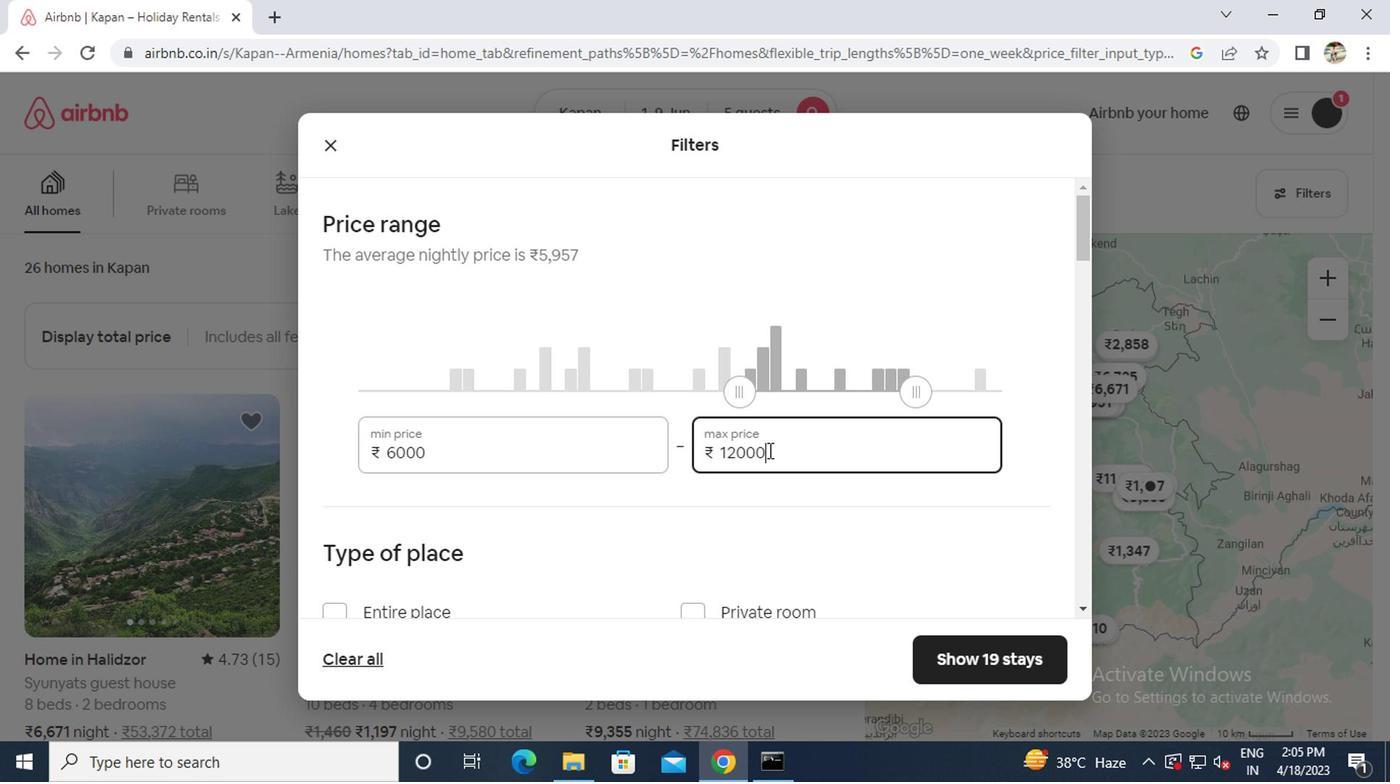 
Action: Mouse scrolled (761, 446) with delta (0, -1)
Screenshot: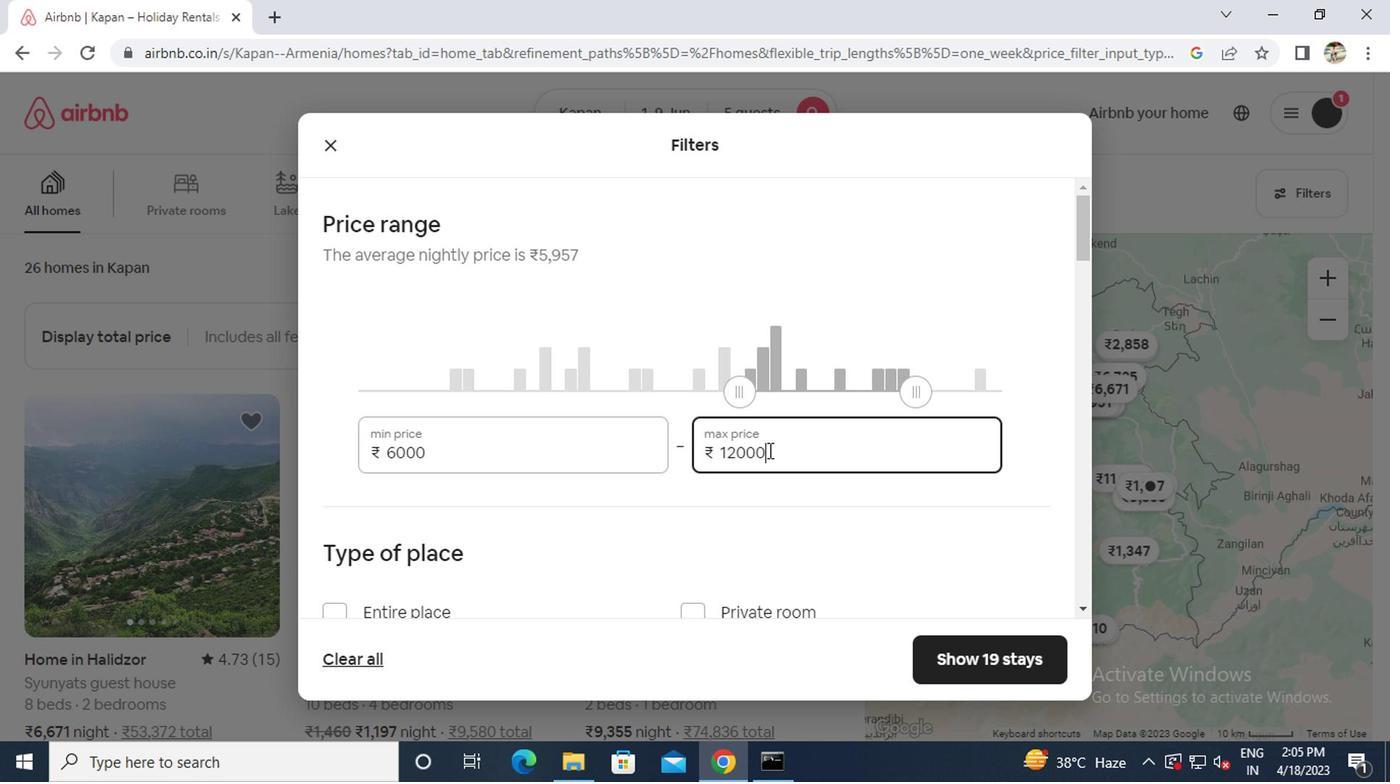 
Action: Mouse moved to (427, 407)
Screenshot: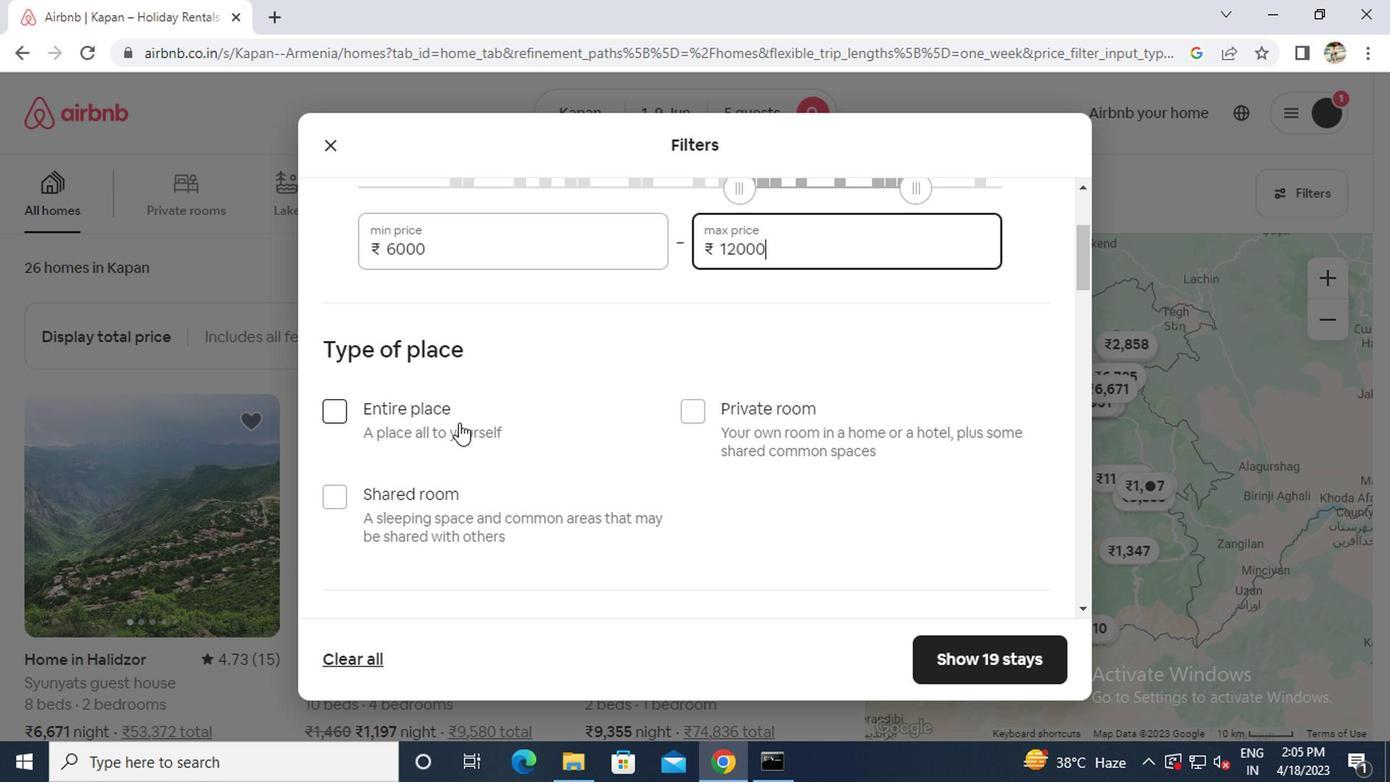 
Action: Mouse pressed left at (427, 407)
Screenshot: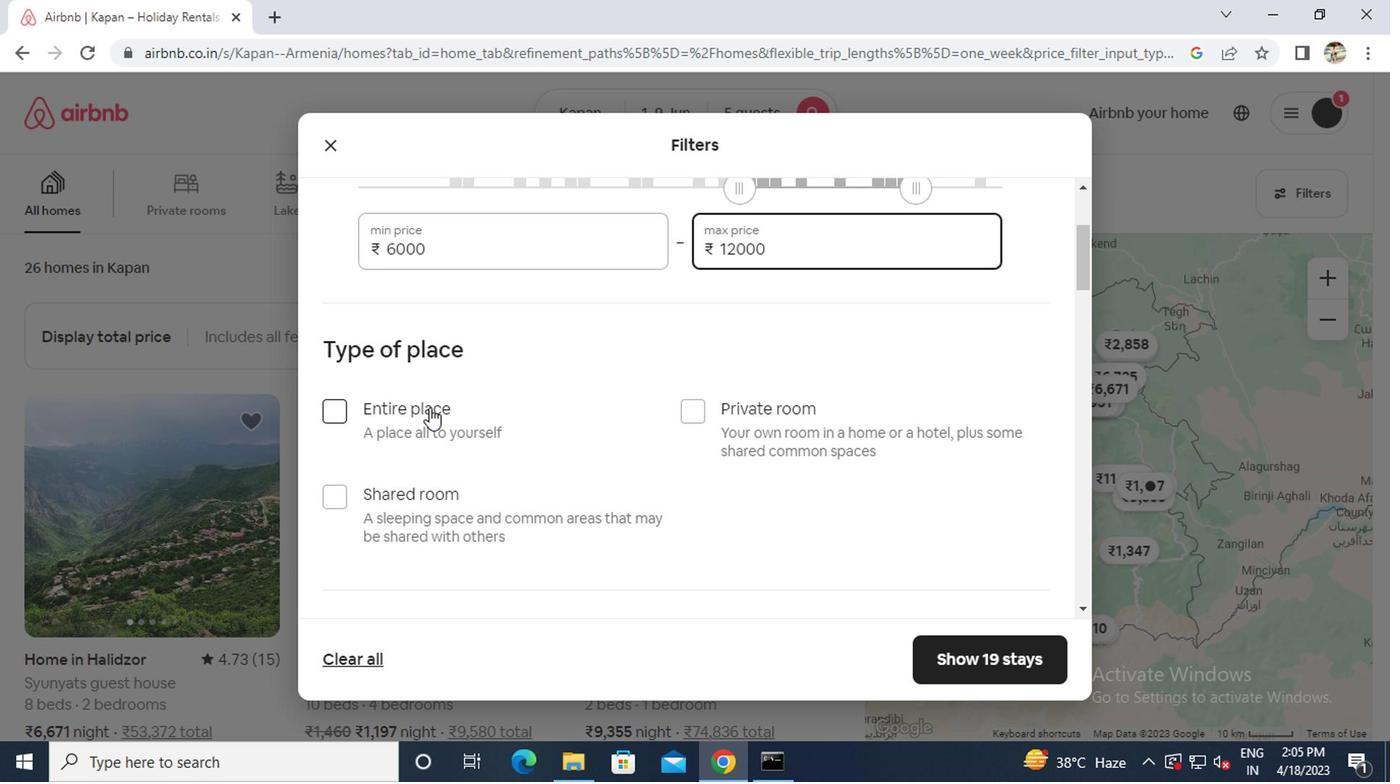 
Action: Mouse scrolled (427, 405) with delta (0, -1)
Screenshot: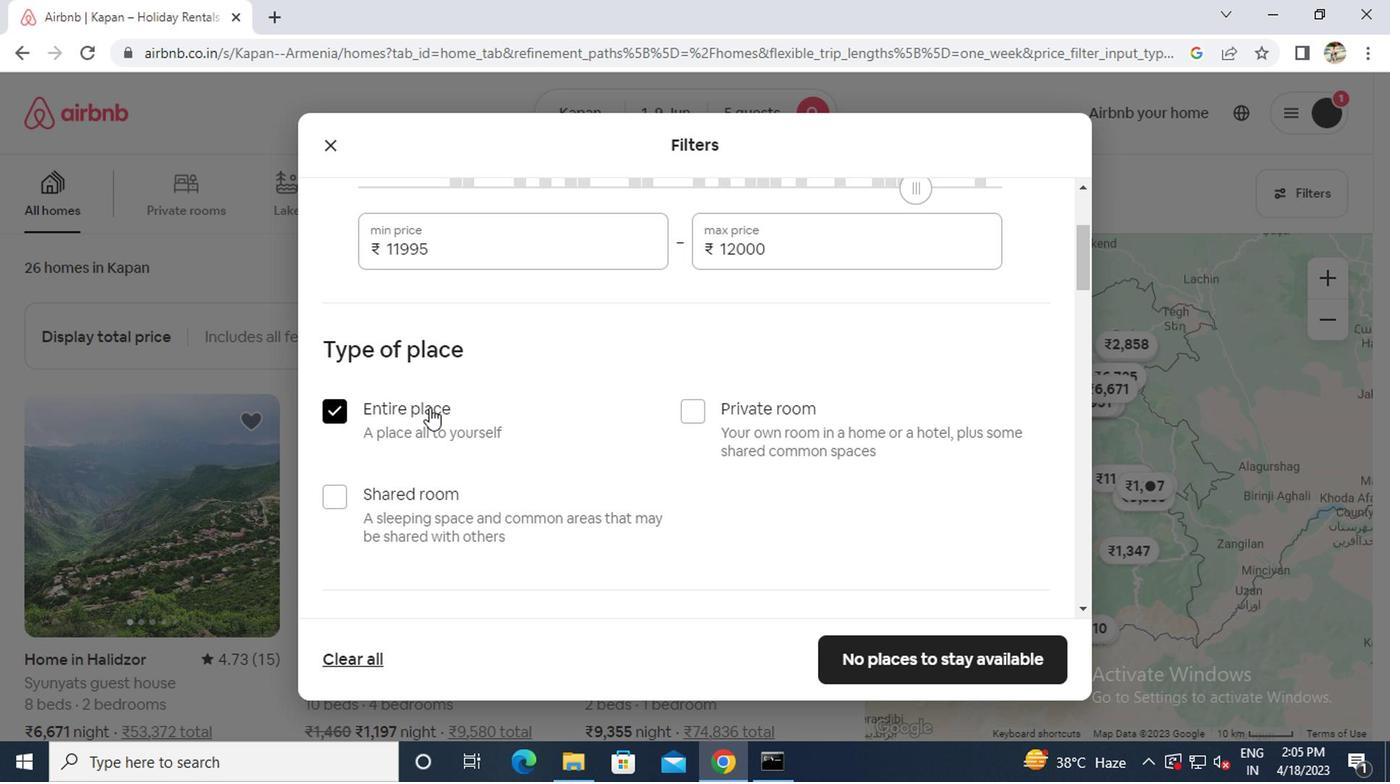 
Action: Mouse scrolled (427, 405) with delta (0, -1)
Screenshot: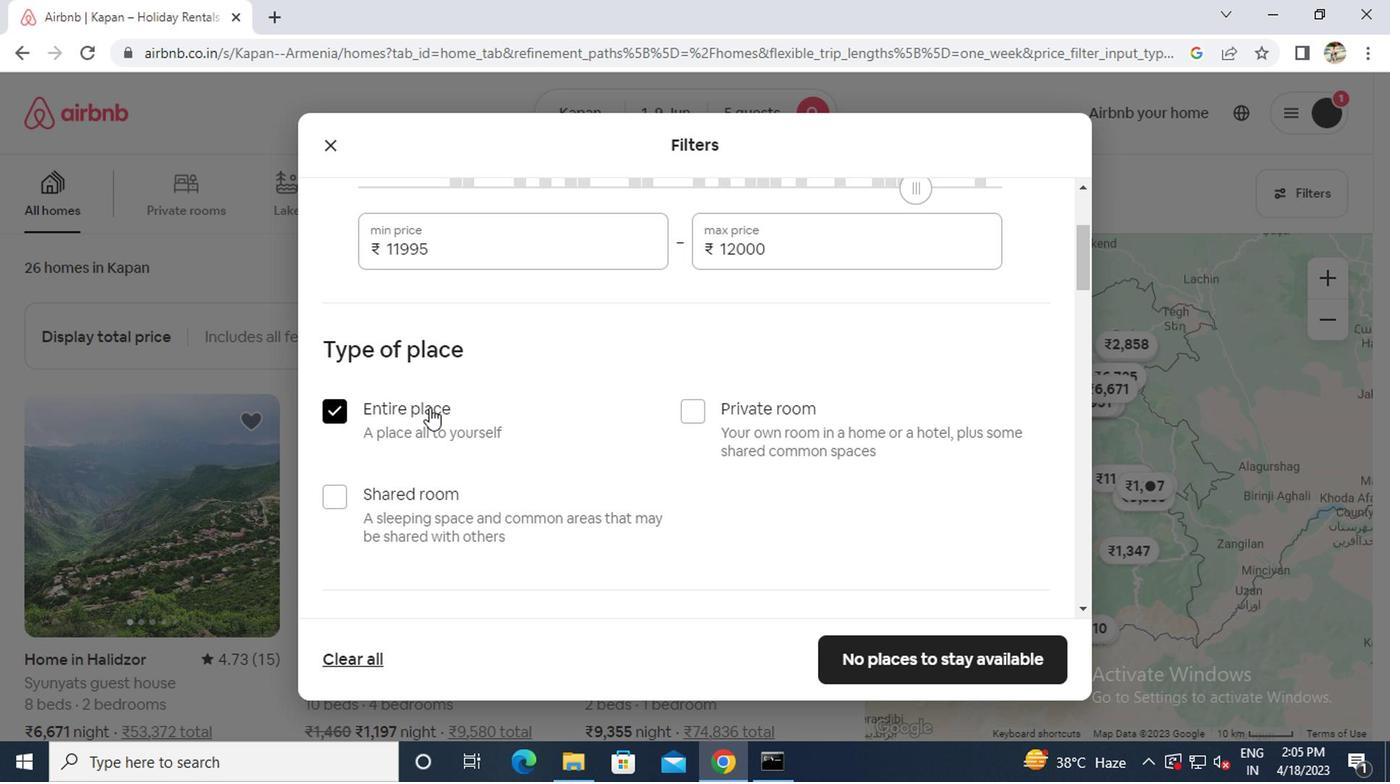 
Action: Mouse moved to (427, 407)
Screenshot: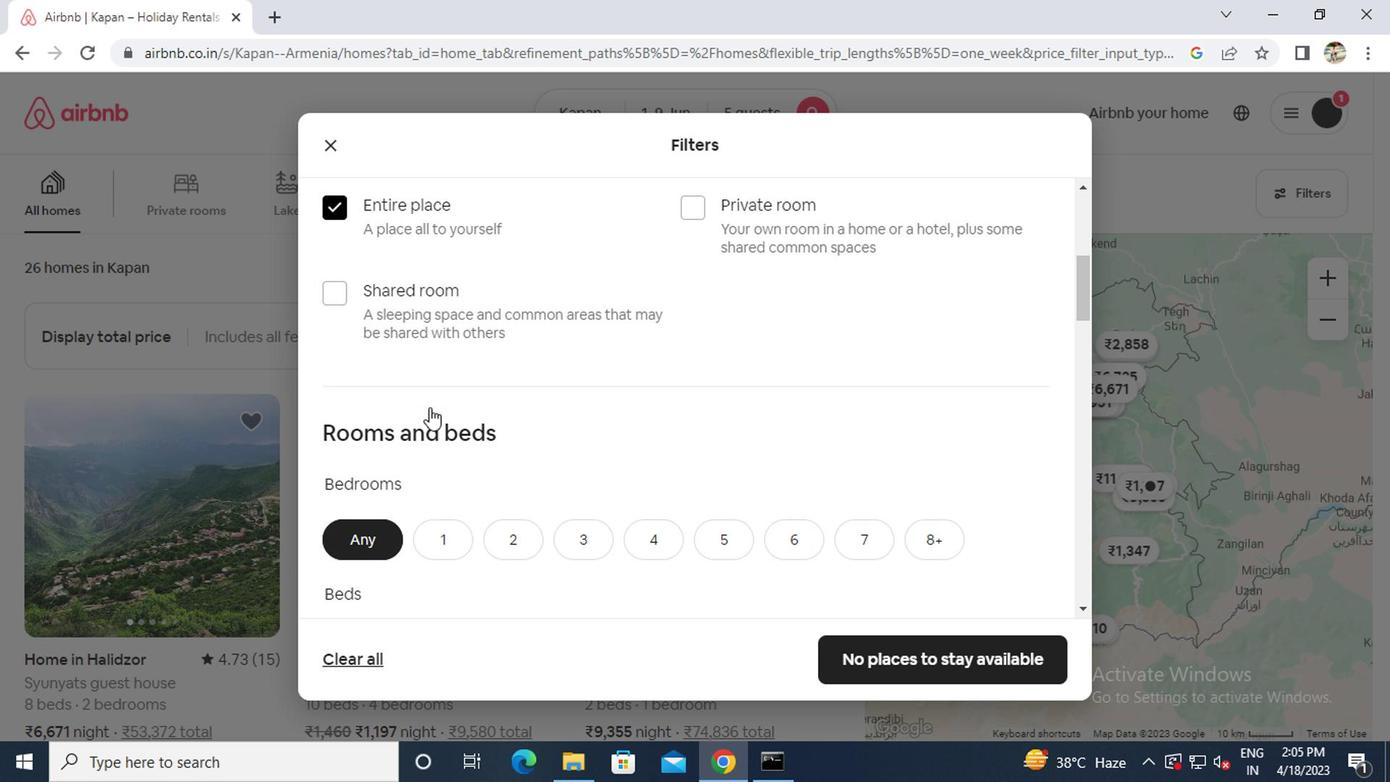 
Action: Mouse scrolled (427, 405) with delta (0, -1)
Screenshot: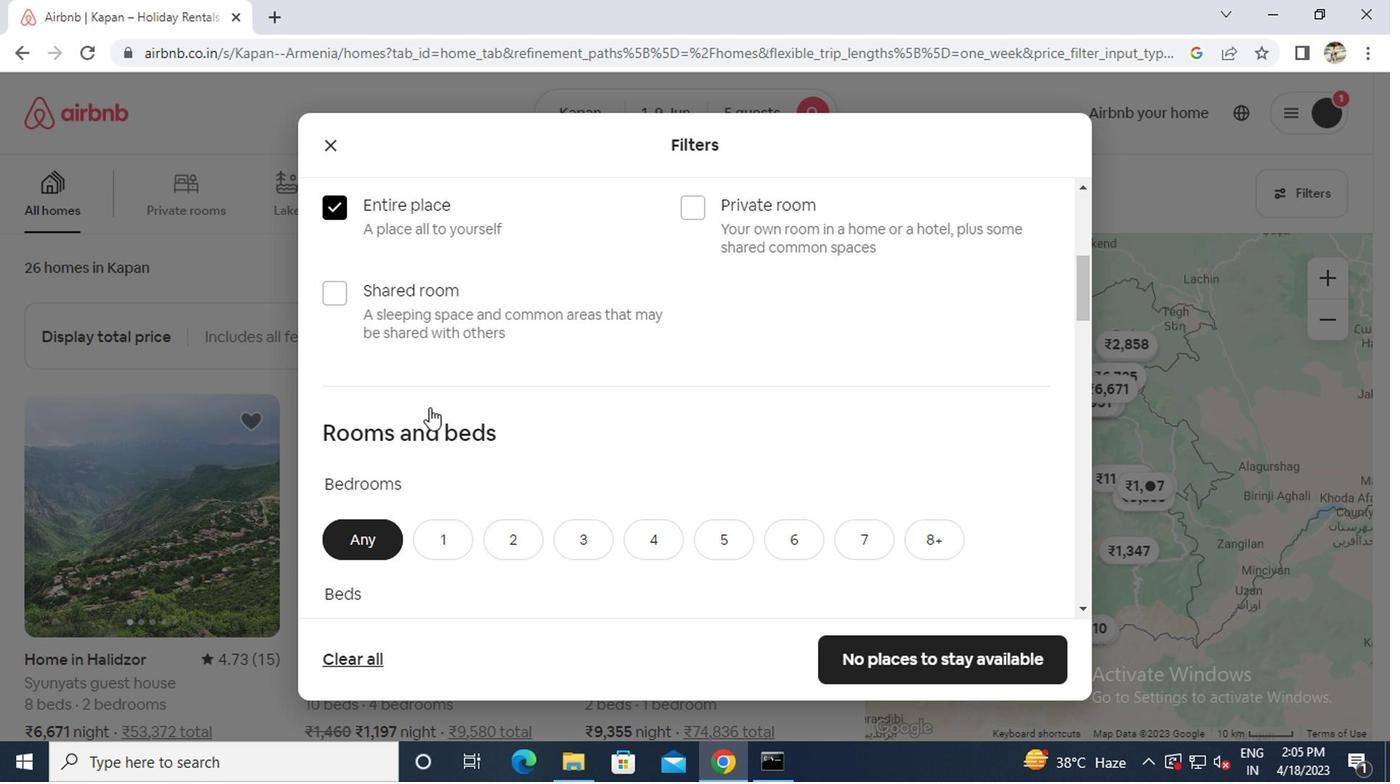 
Action: Mouse scrolled (427, 405) with delta (0, -1)
Screenshot: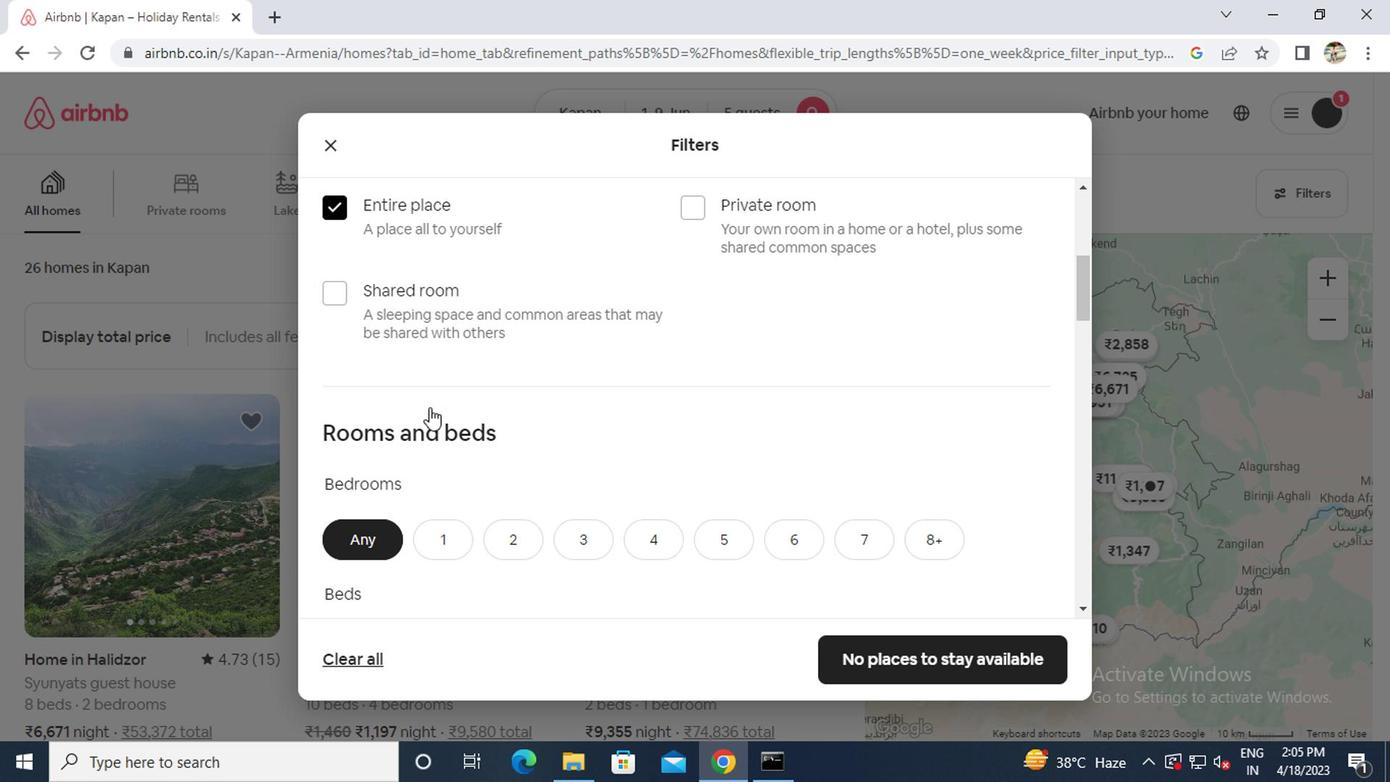 
Action: Mouse moved to (596, 340)
Screenshot: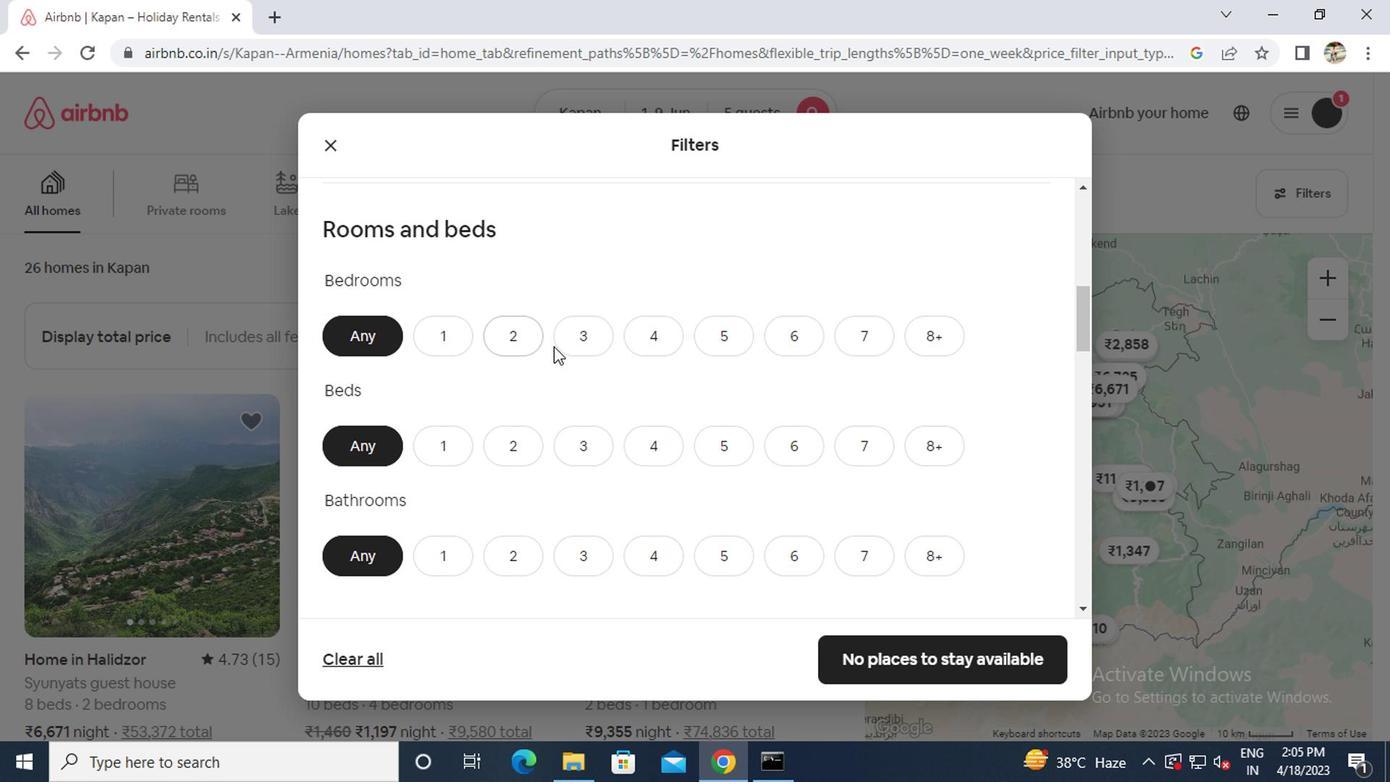 
Action: Mouse pressed left at (596, 340)
Screenshot: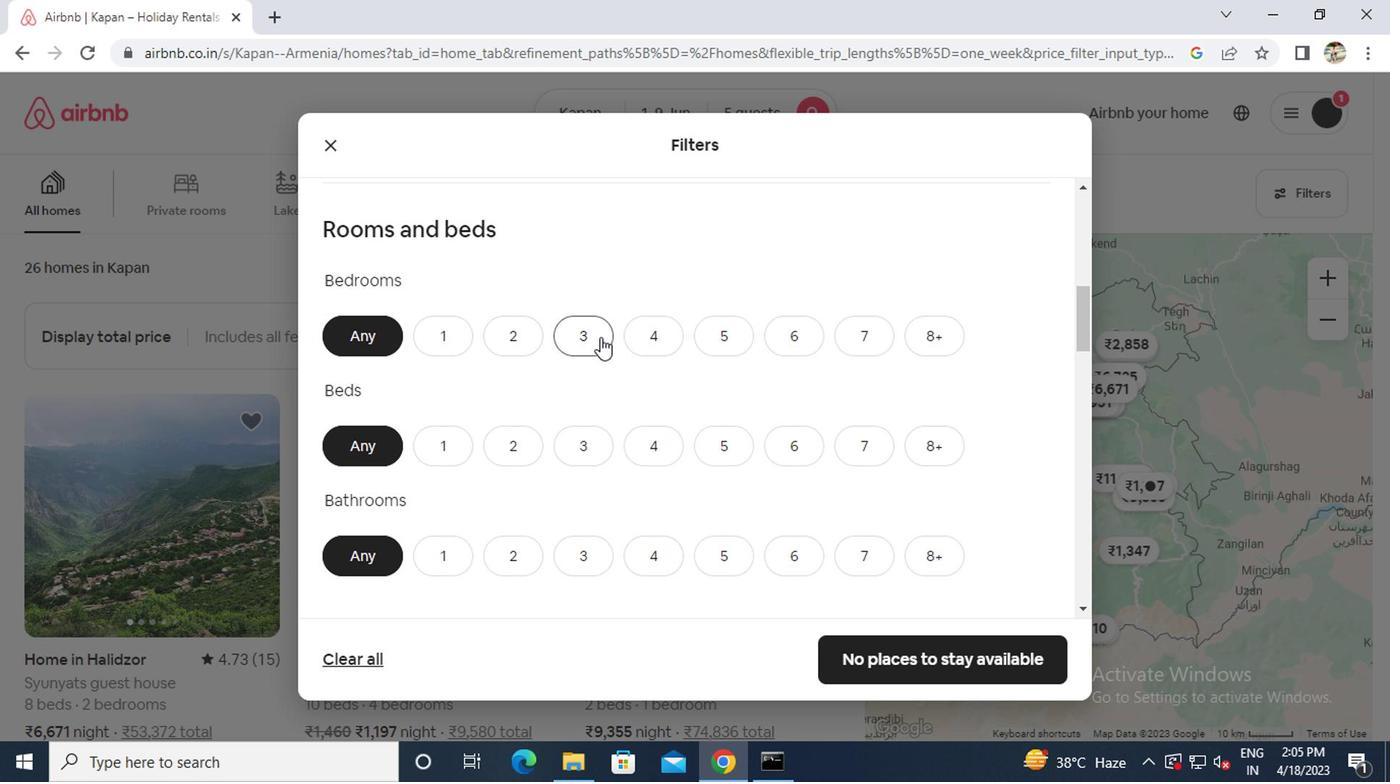 
Action: Mouse moved to (575, 446)
Screenshot: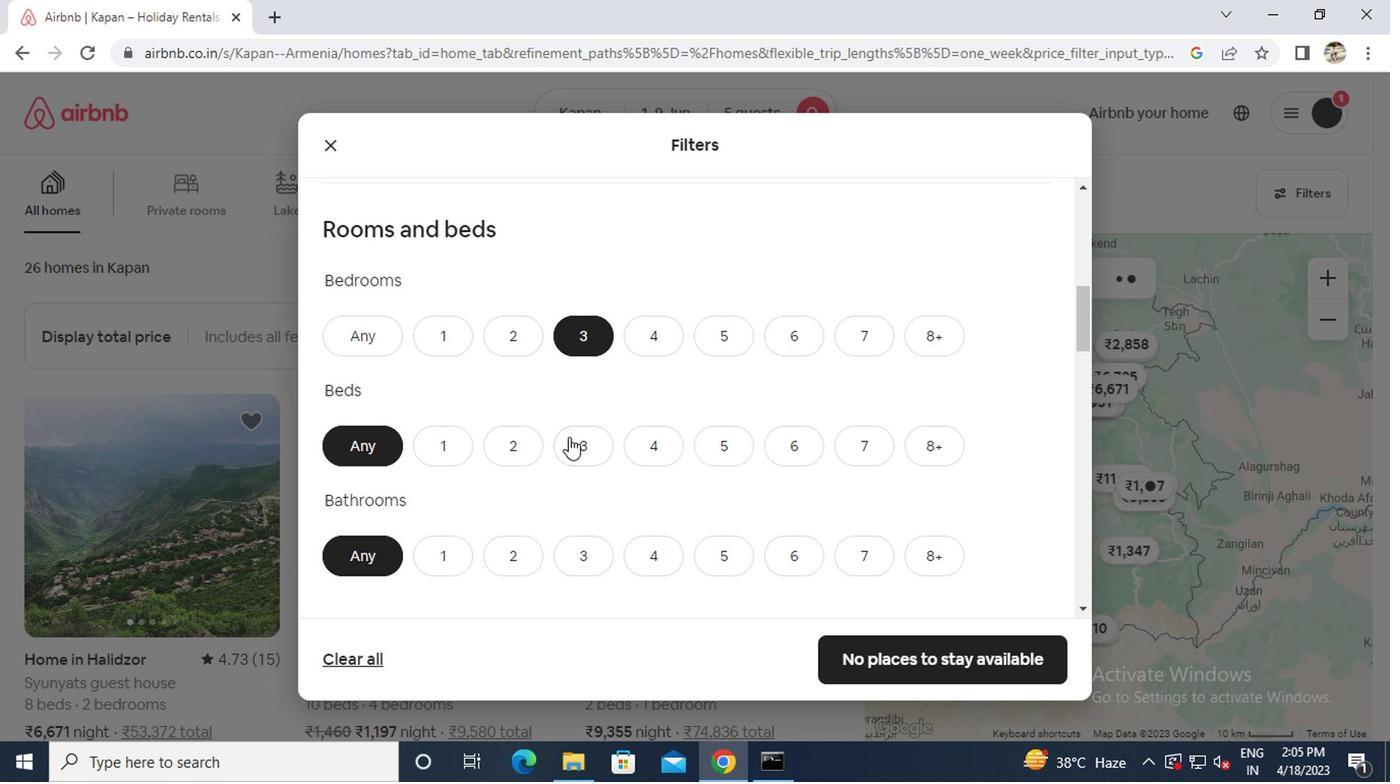 
Action: Mouse pressed left at (575, 446)
Screenshot: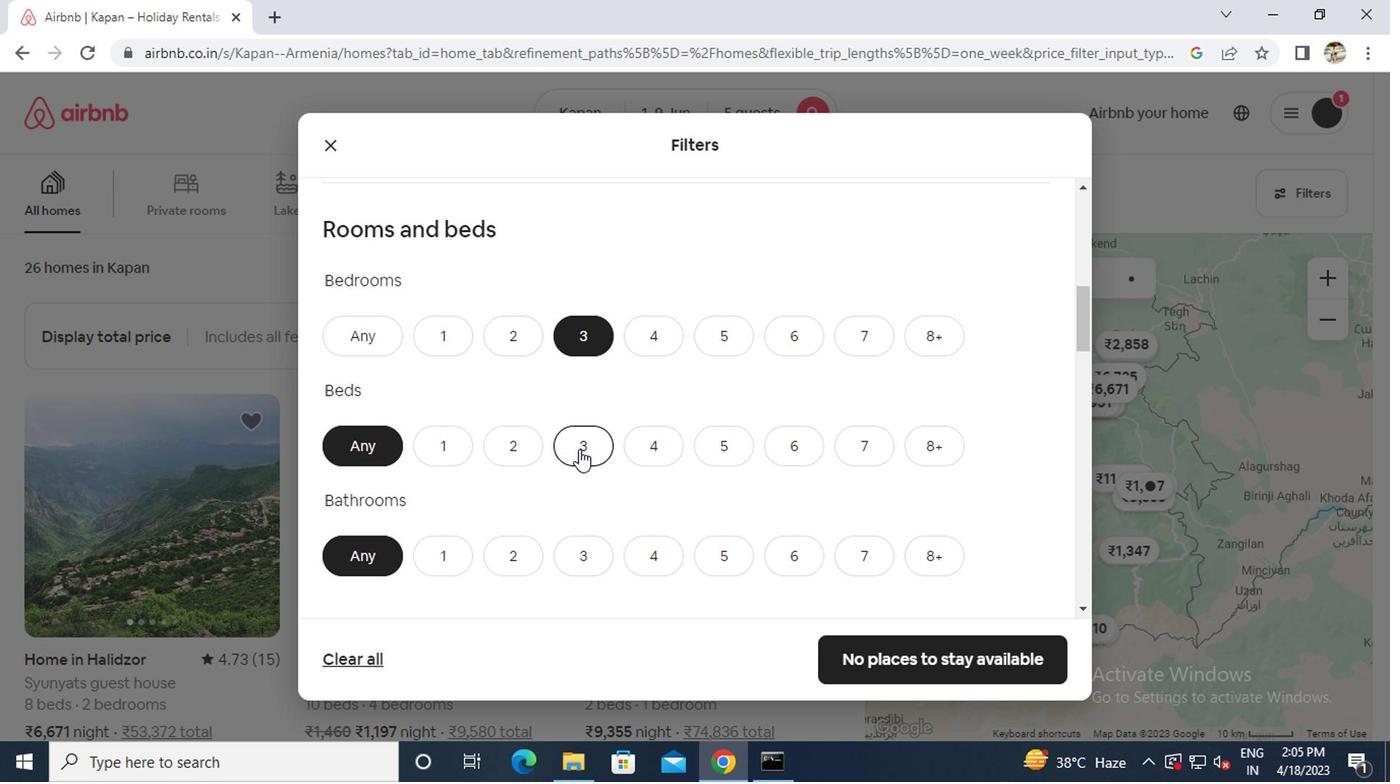 
Action: Mouse moved to (591, 538)
Screenshot: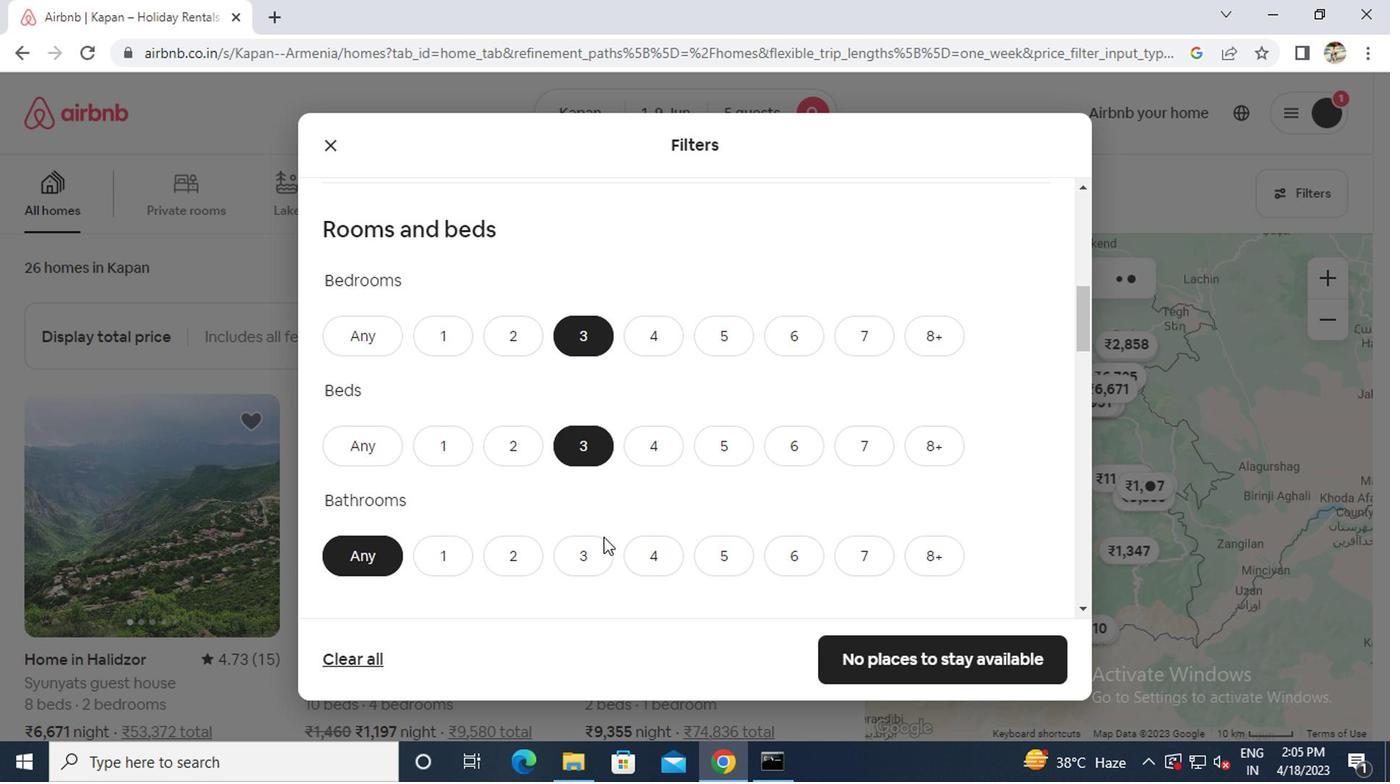 
Action: Mouse pressed left at (591, 538)
Screenshot: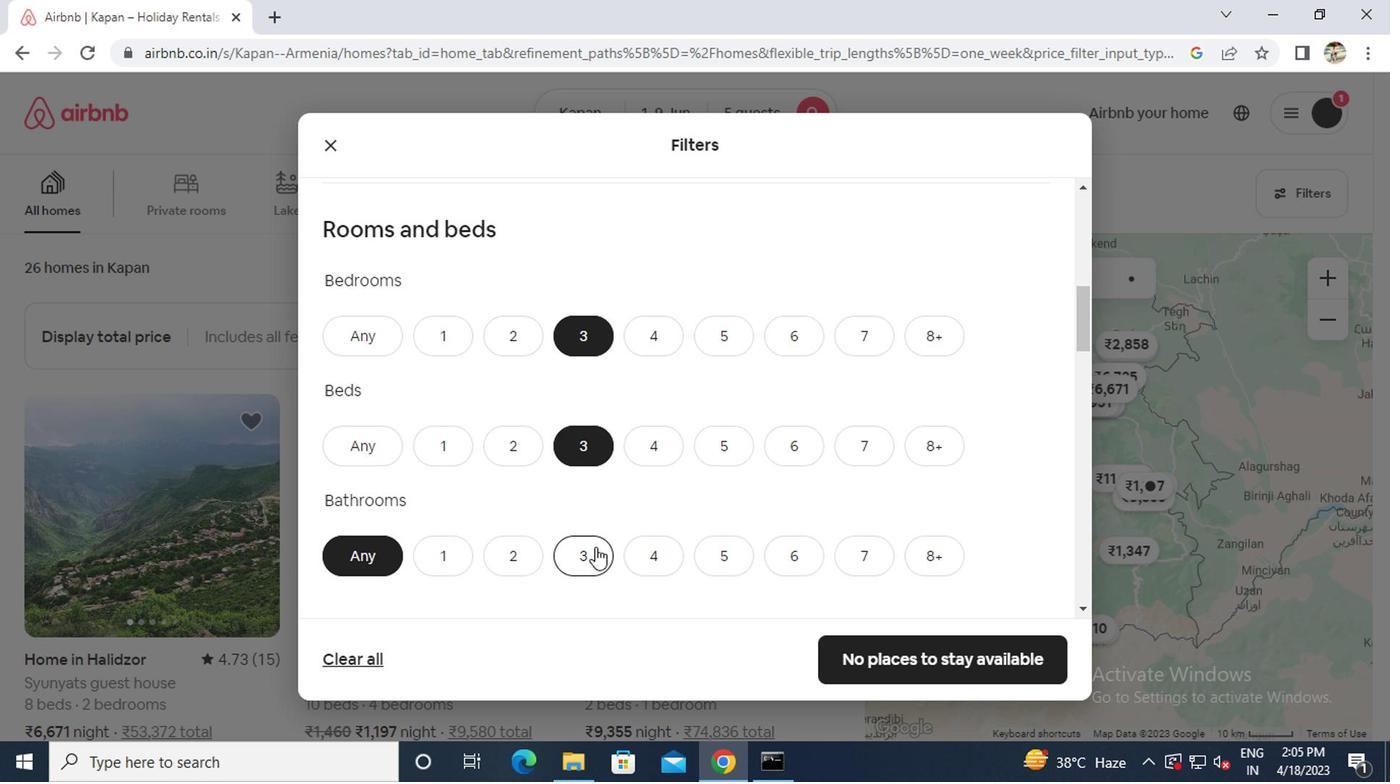 
Action: Mouse scrolled (591, 538) with delta (0, 0)
Screenshot: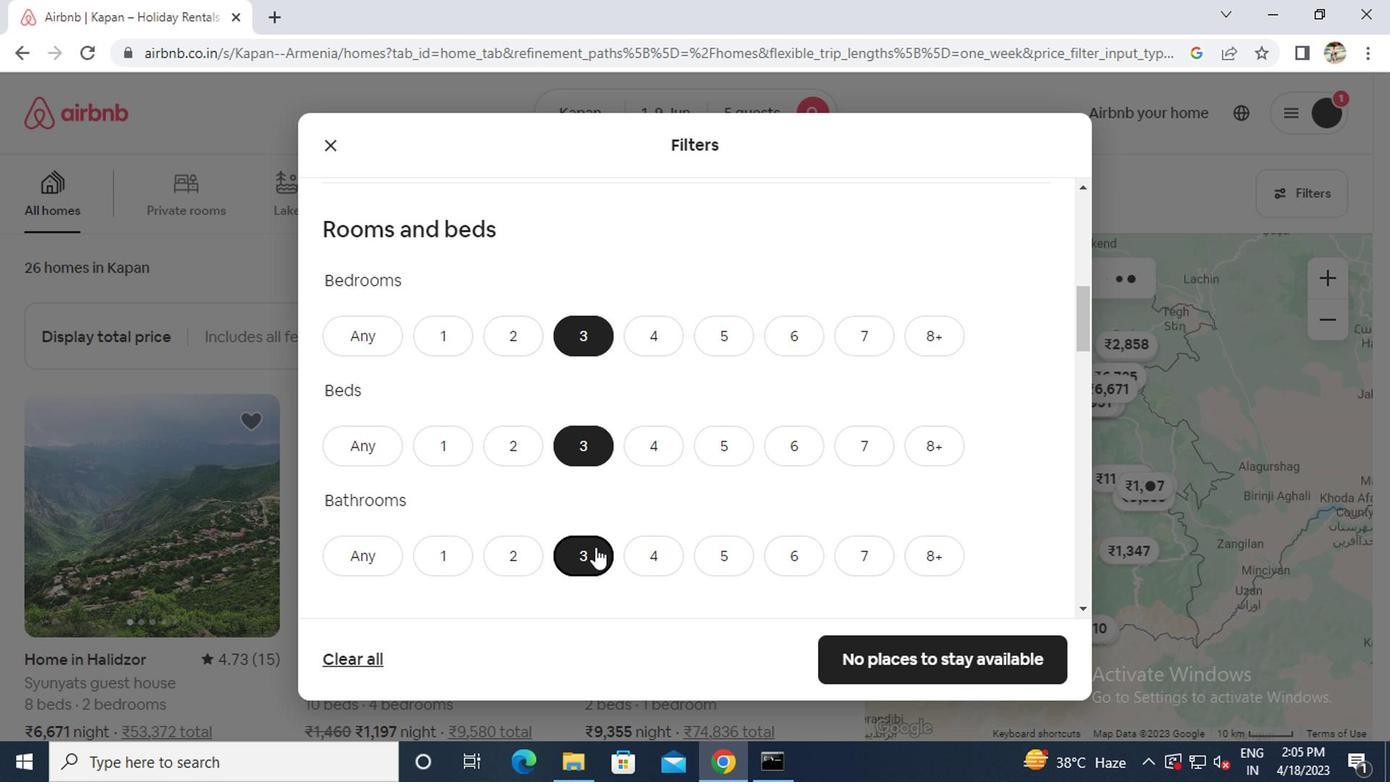 
Action: Mouse scrolled (591, 538) with delta (0, 0)
Screenshot: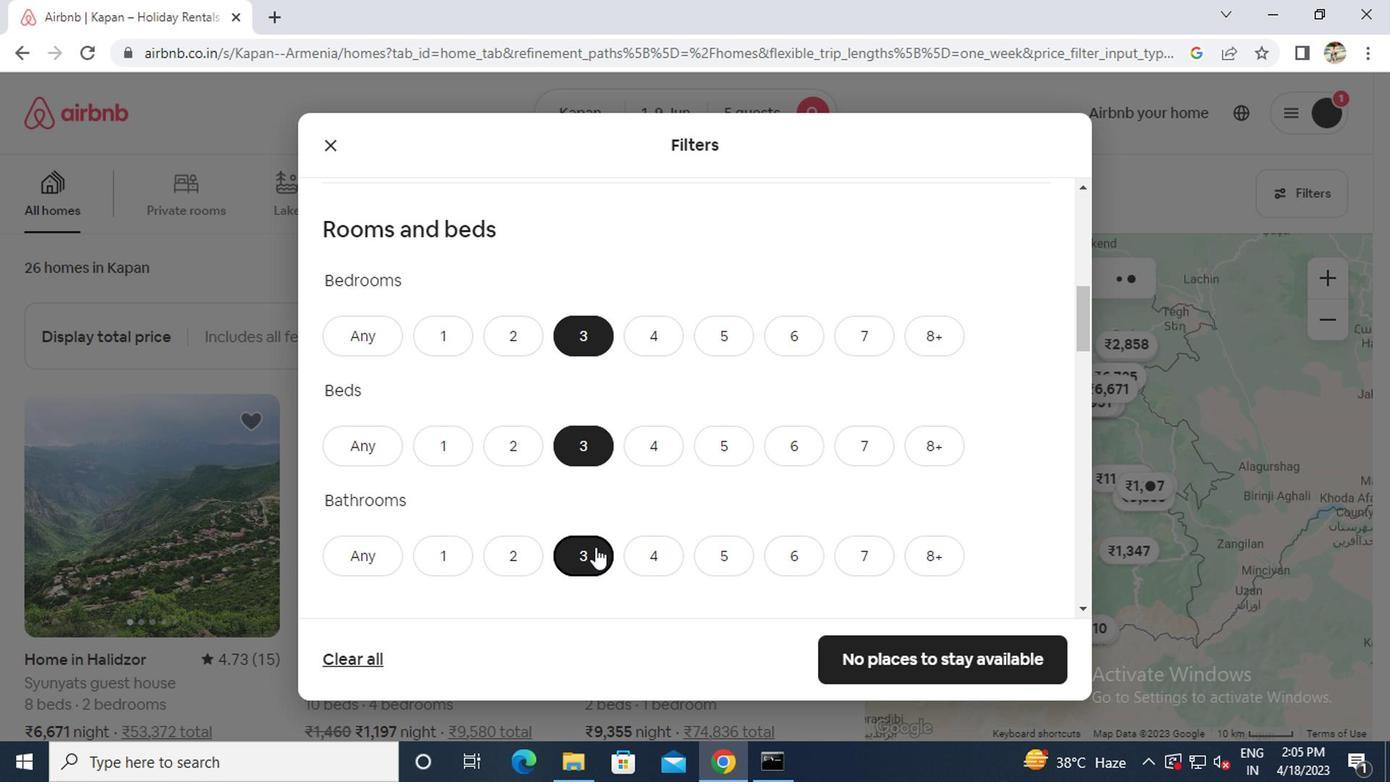 
Action: Mouse scrolled (591, 538) with delta (0, 0)
Screenshot: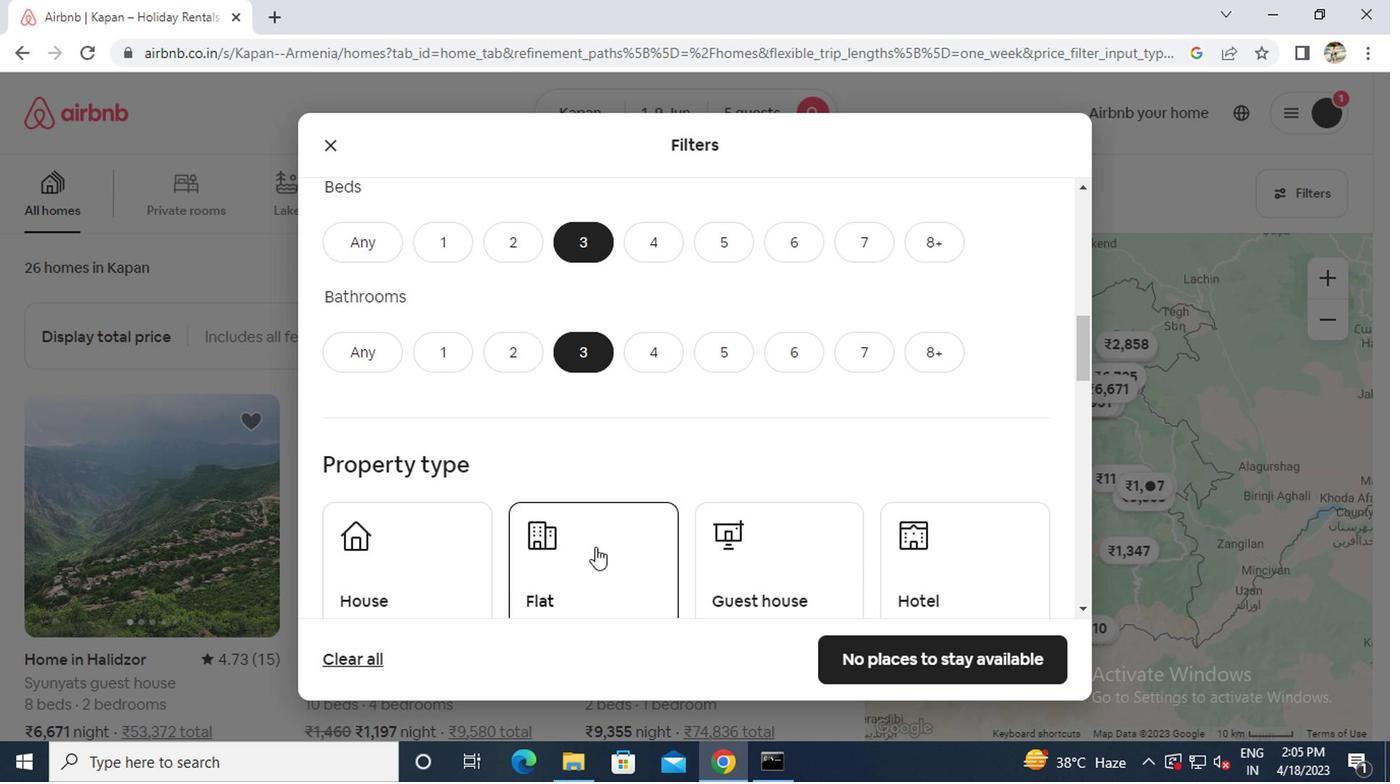 
Action: Mouse scrolled (591, 538) with delta (0, 0)
Screenshot: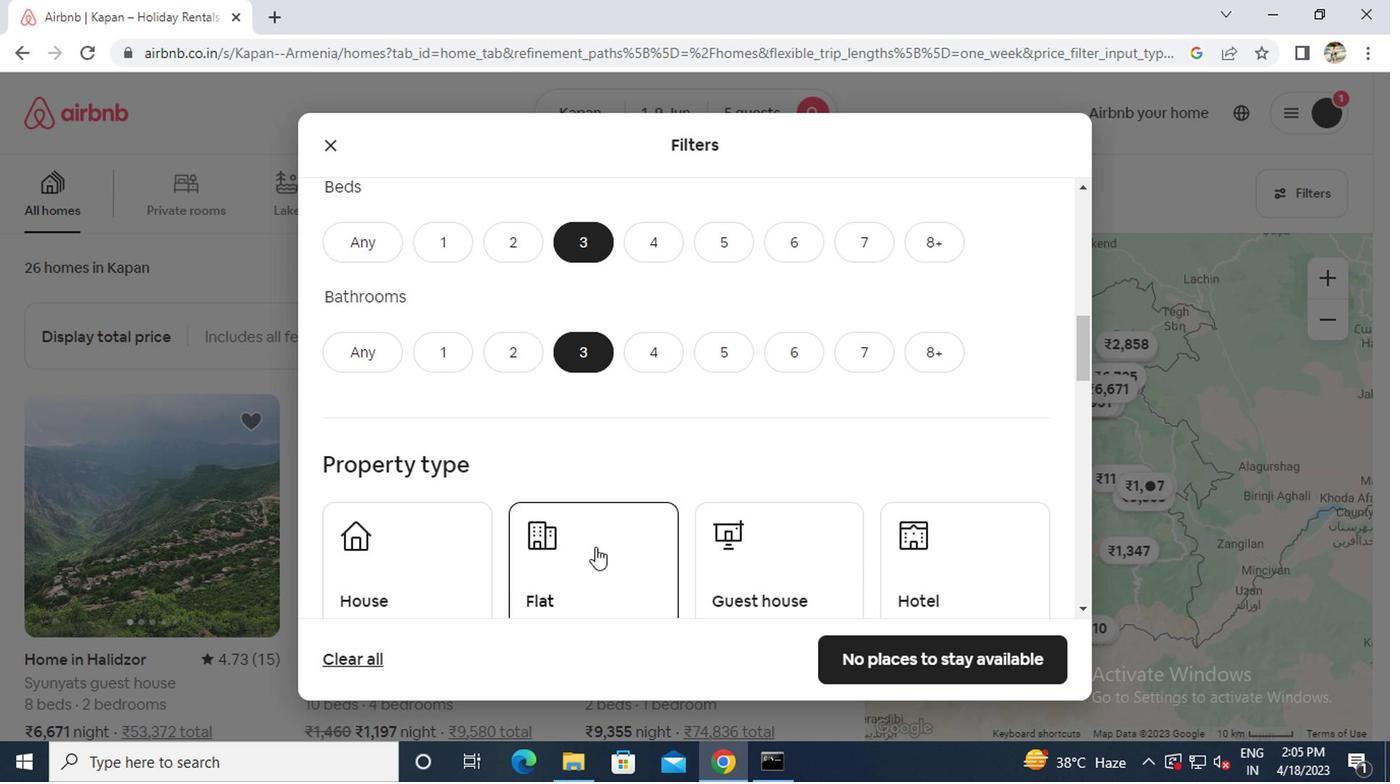 
Action: Mouse moved to (391, 370)
Screenshot: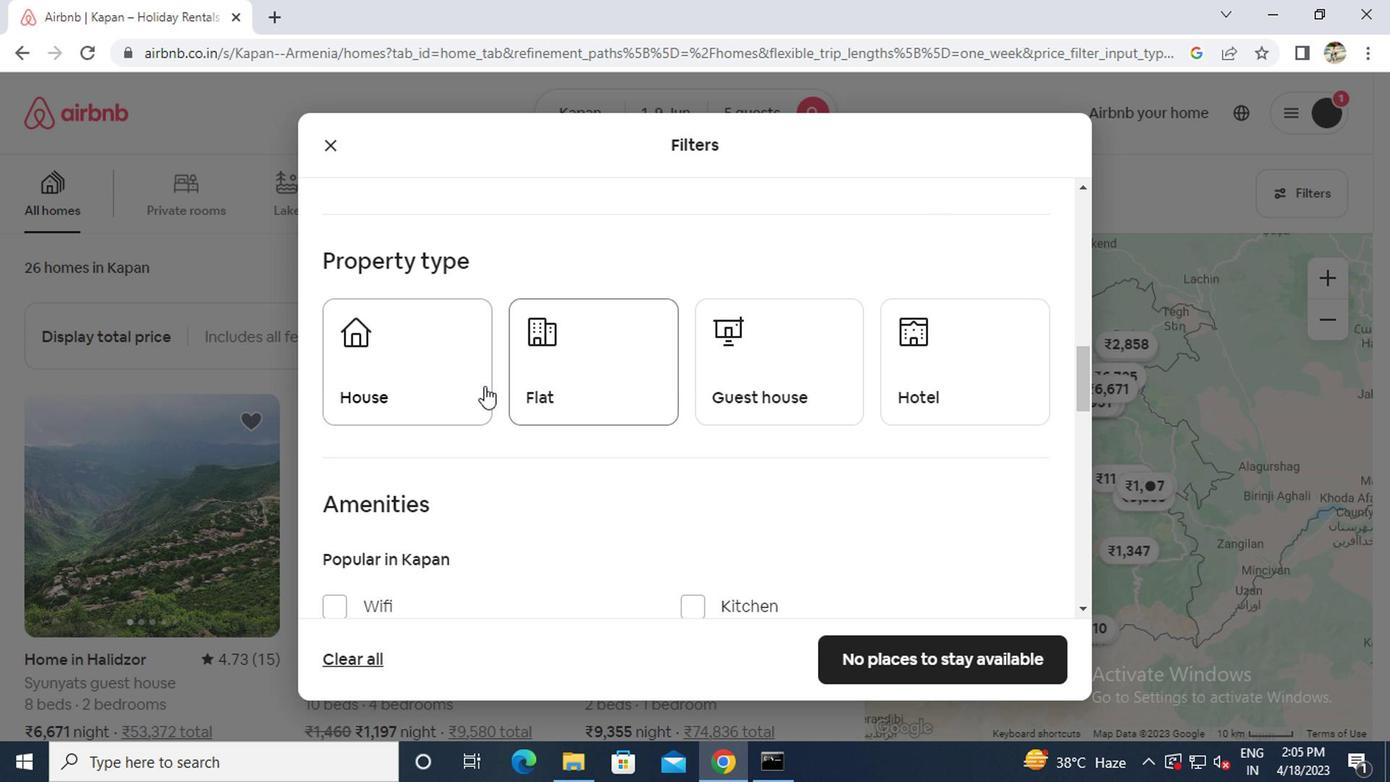 
Action: Mouse pressed left at (391, 370)
Screenshot: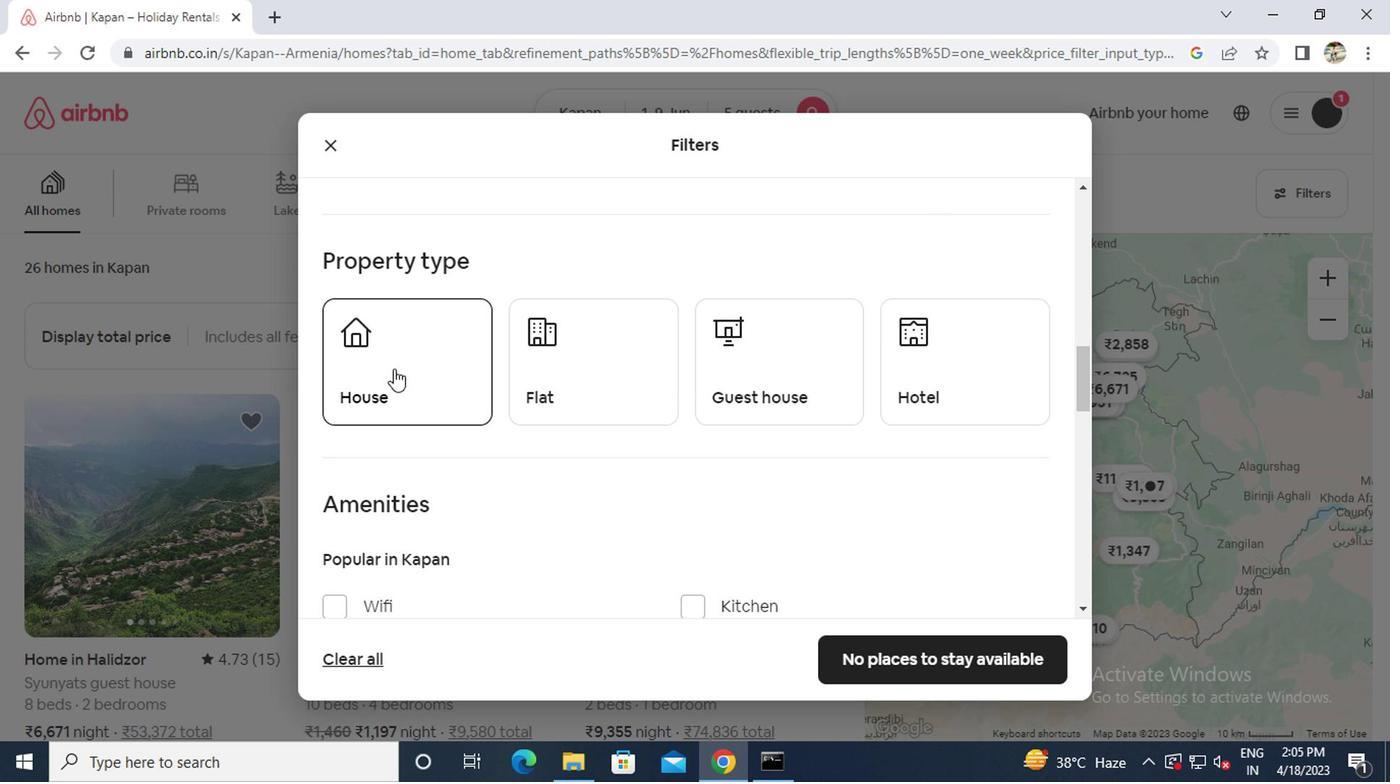 
Action: Mouse scrolled (391, 369) with delta (0, 0)
Screenshot: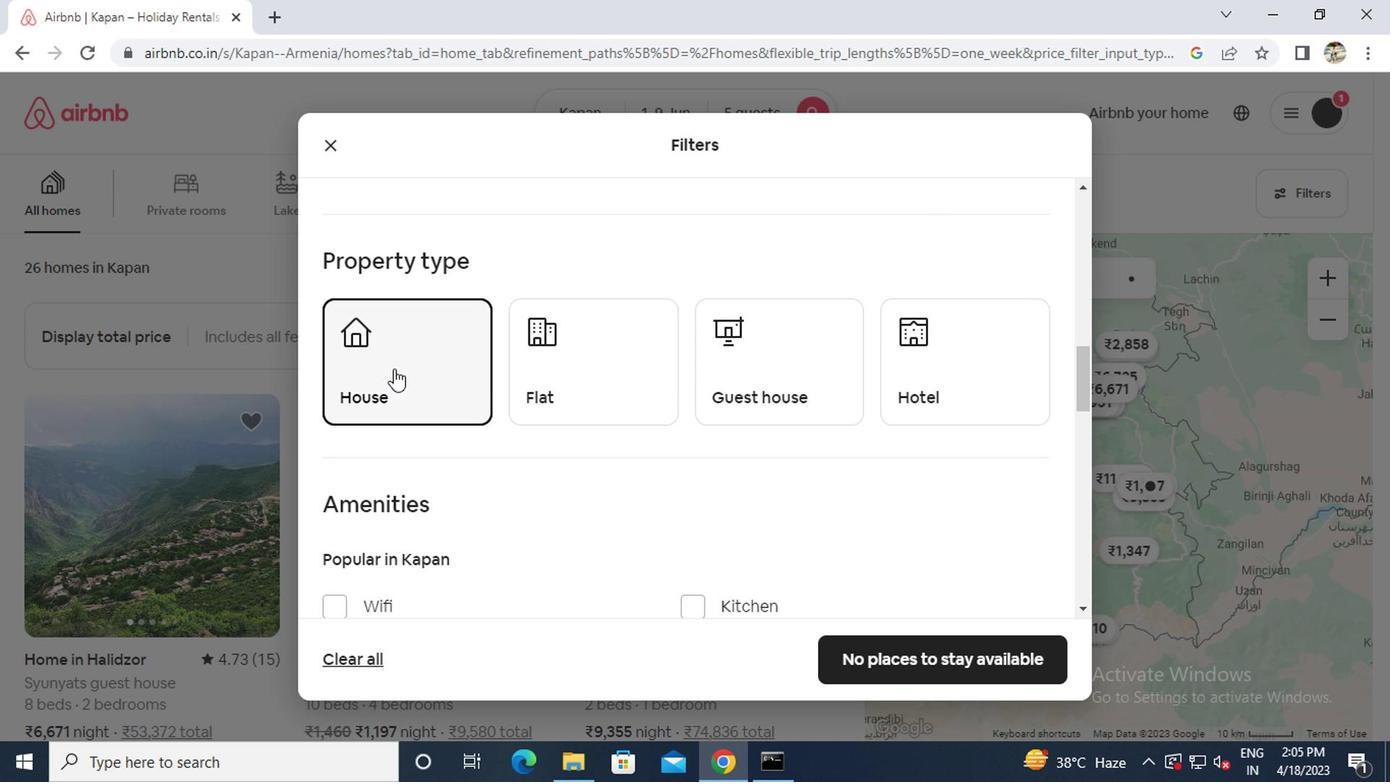 
Action: Mouse scrolled (391, 369) with delta (0, 0)
Screenshot: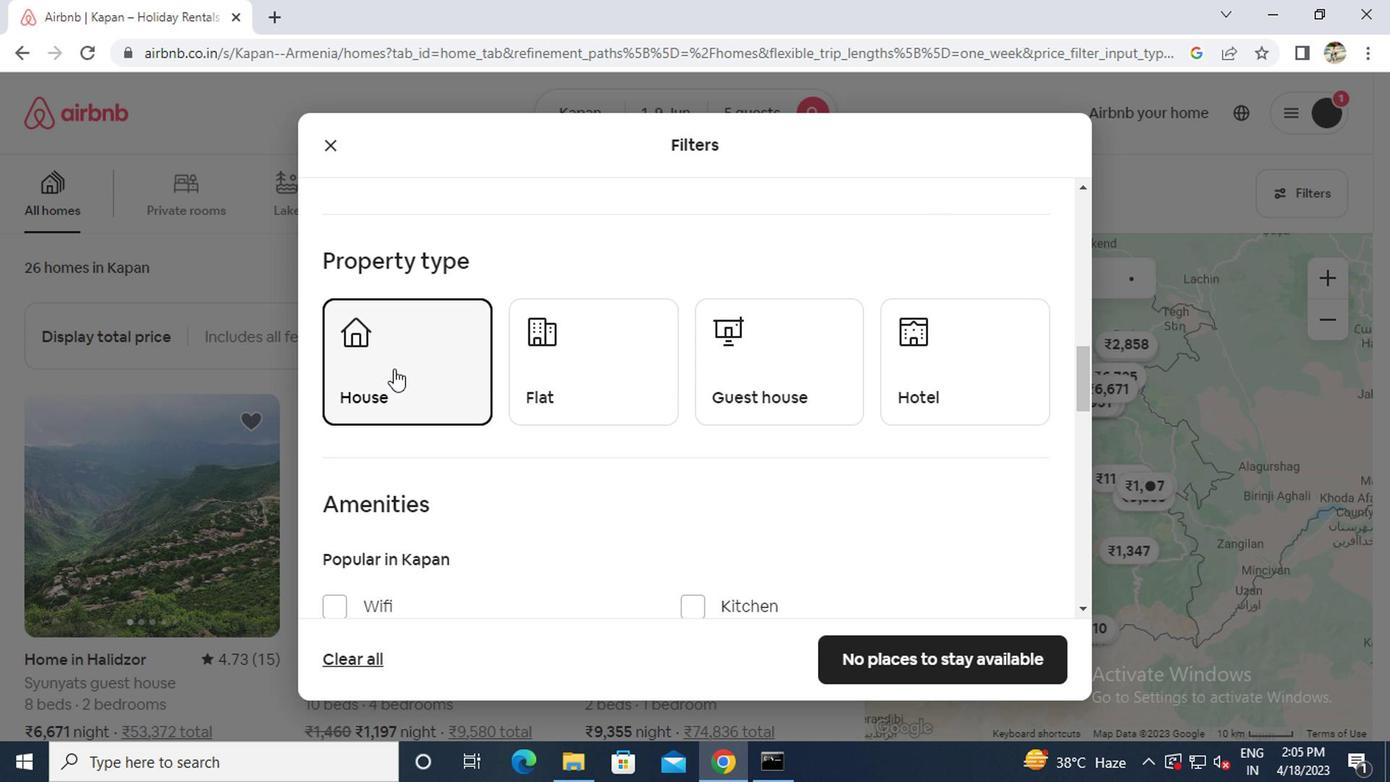 
Action: Mouse moved to (383, 529)
Screenshot: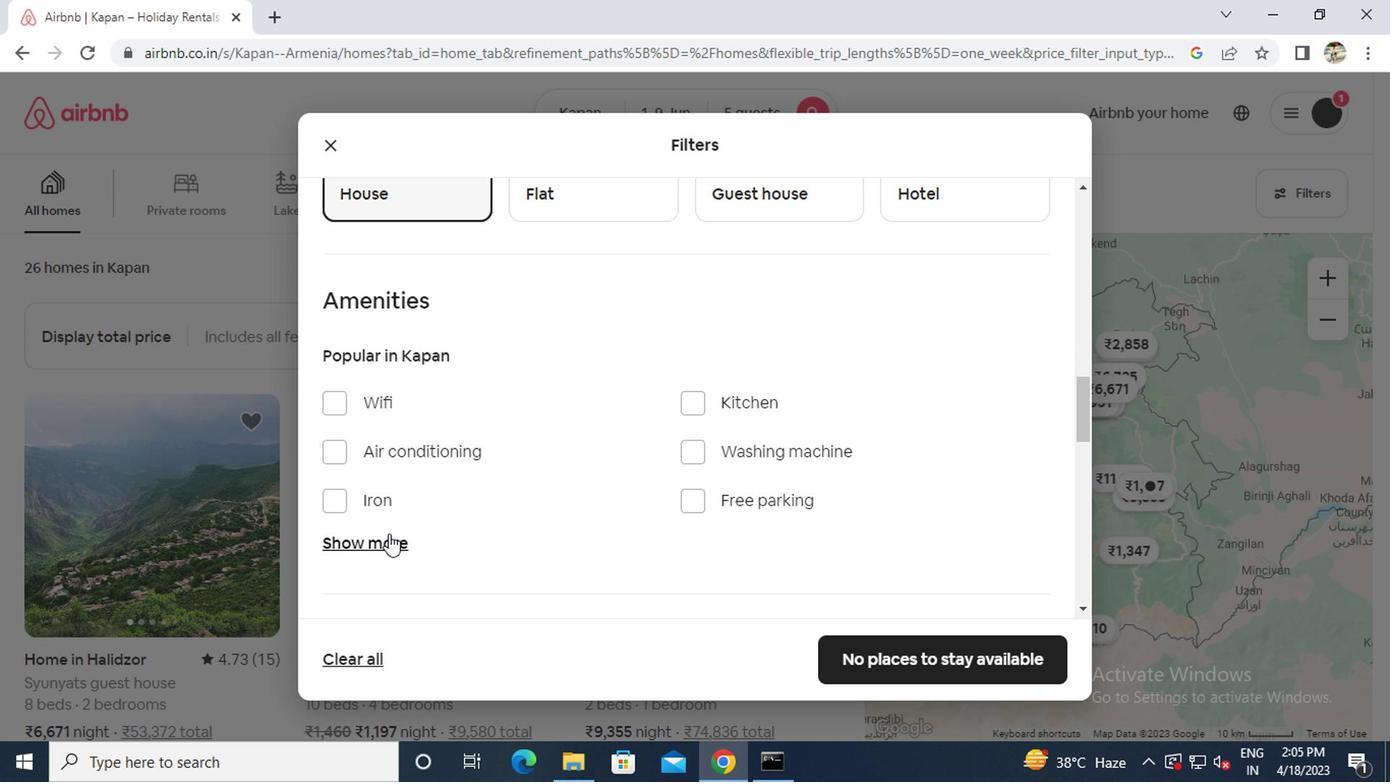 
Action: Mouse pressed left at (383, 529)
Screenshot: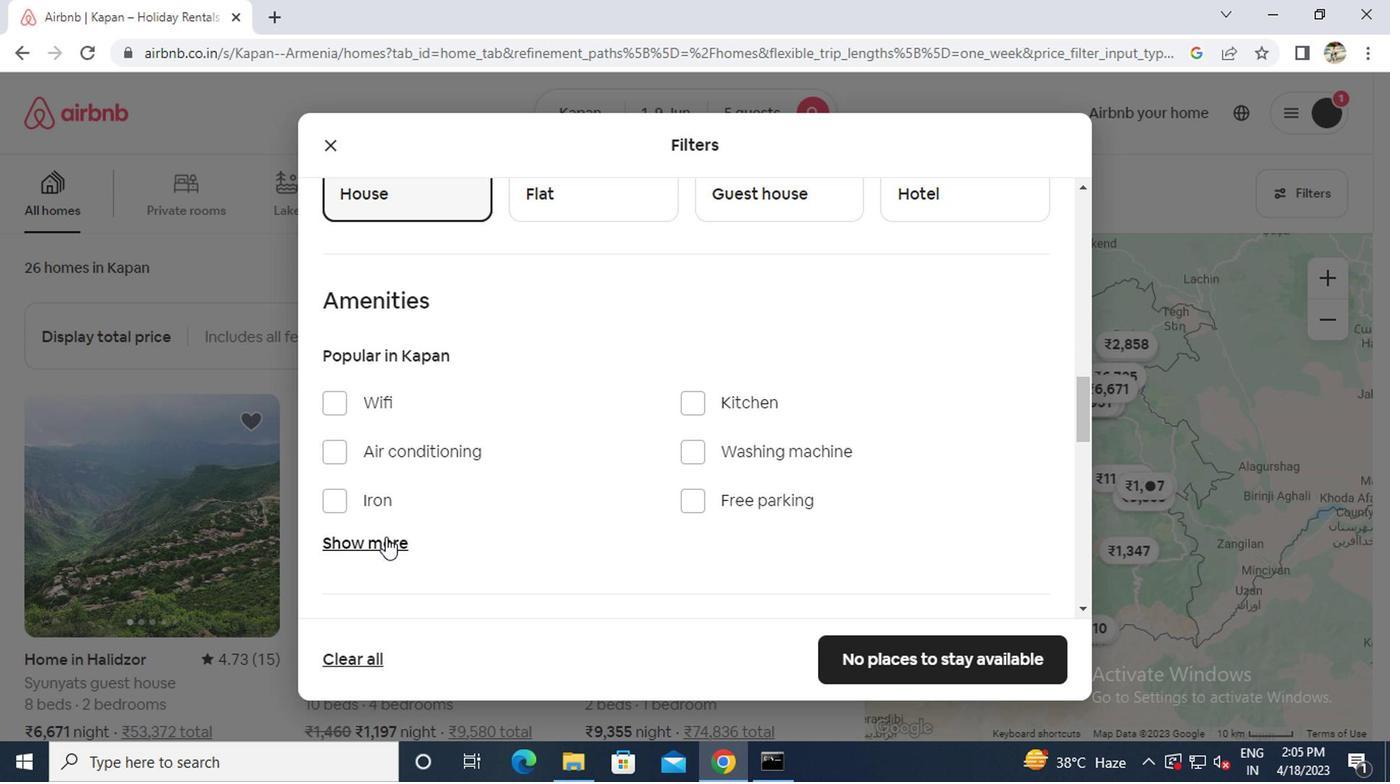 
Action: Mouse moved to (391, 525)
Screenshot: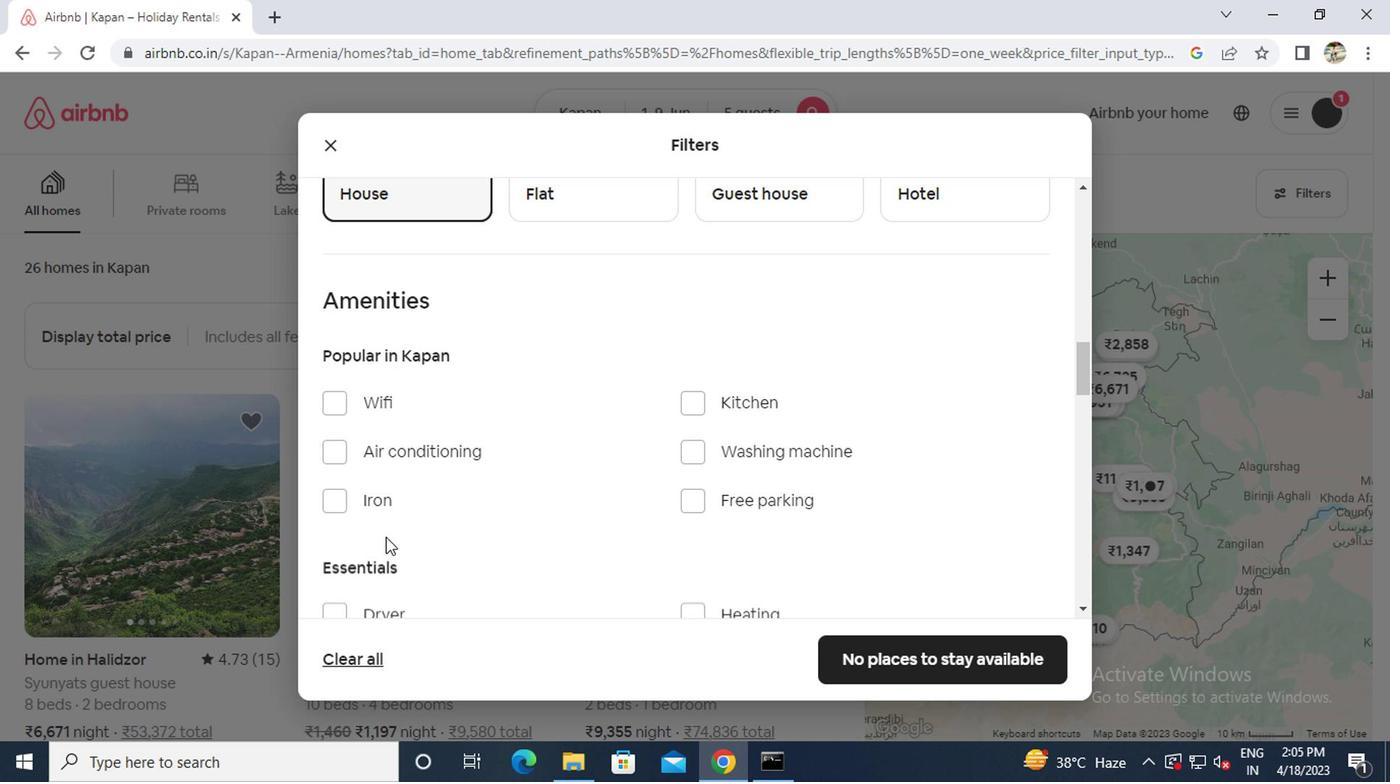 
Action: Mouse scrolled (391, 524) with delta (0, -1)
Screenshot: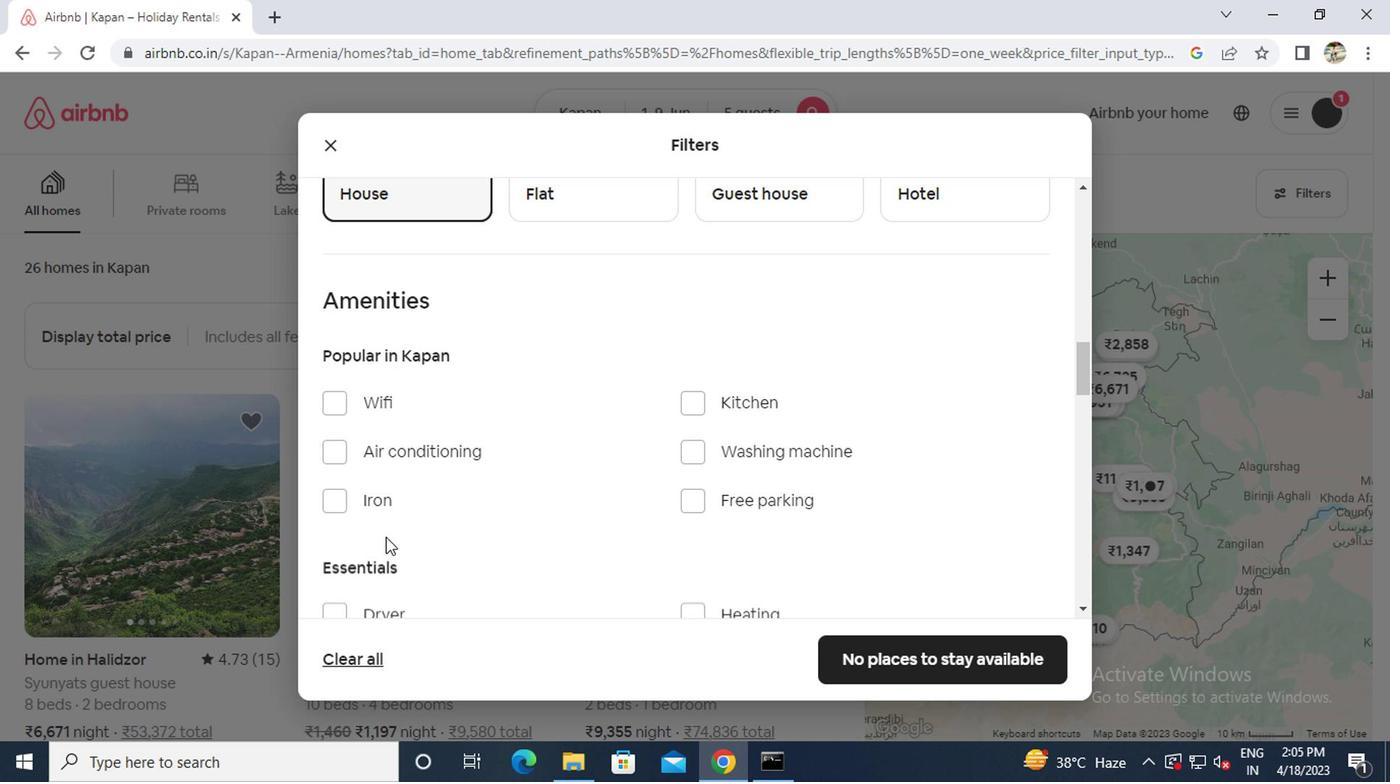 
Action: Mouse moved to (393, 524)
Screenshot: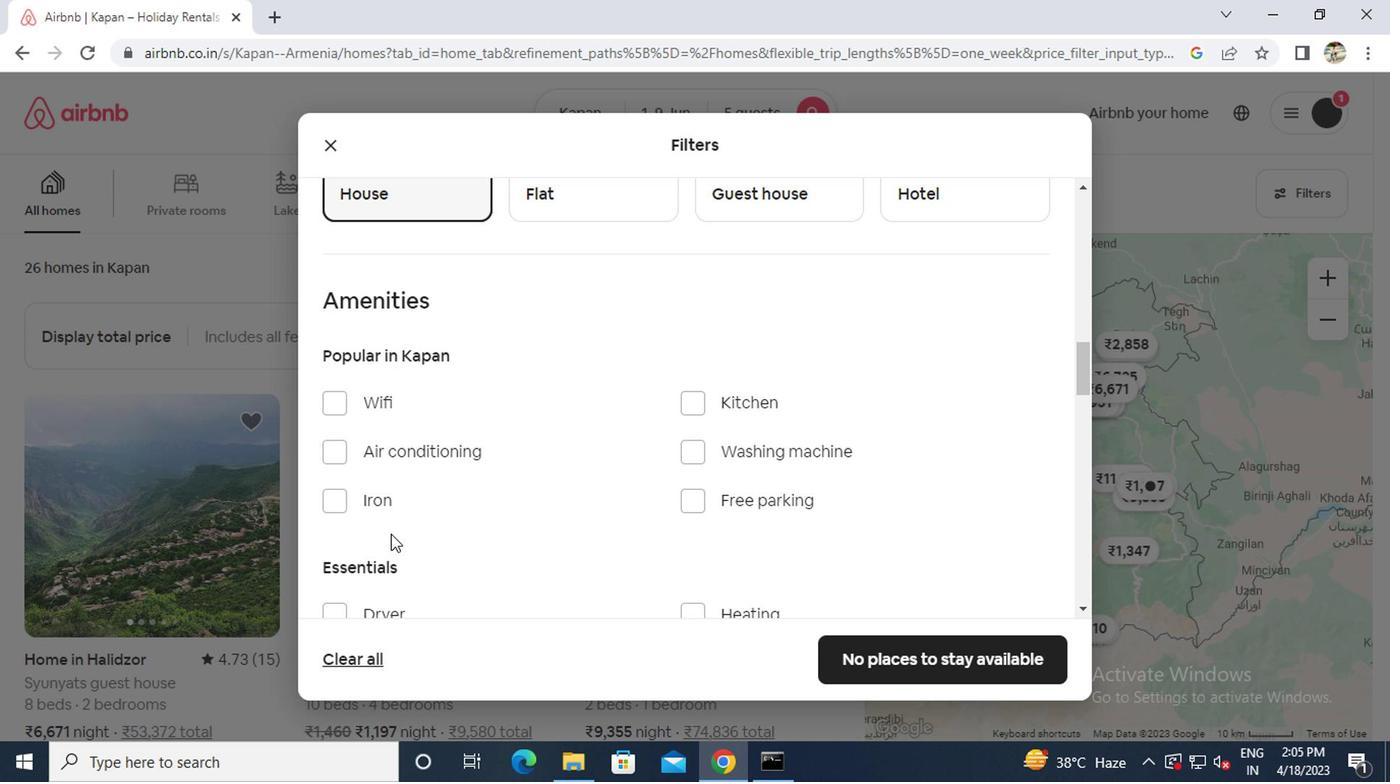 
Action: Mouse scrolled (393, 523) with delta (0, 0)
Screenshot: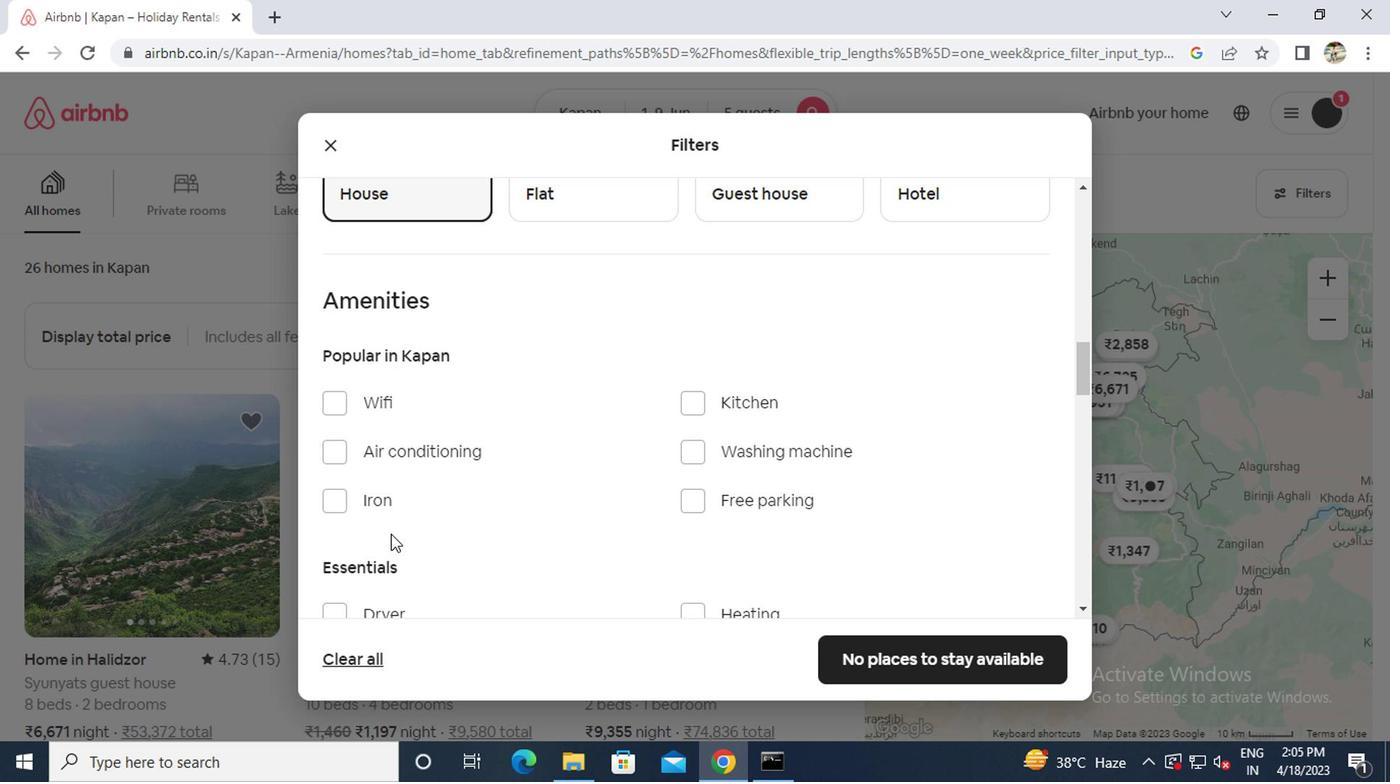 
Action: Mouse moved to (688, 412)
Screenshot: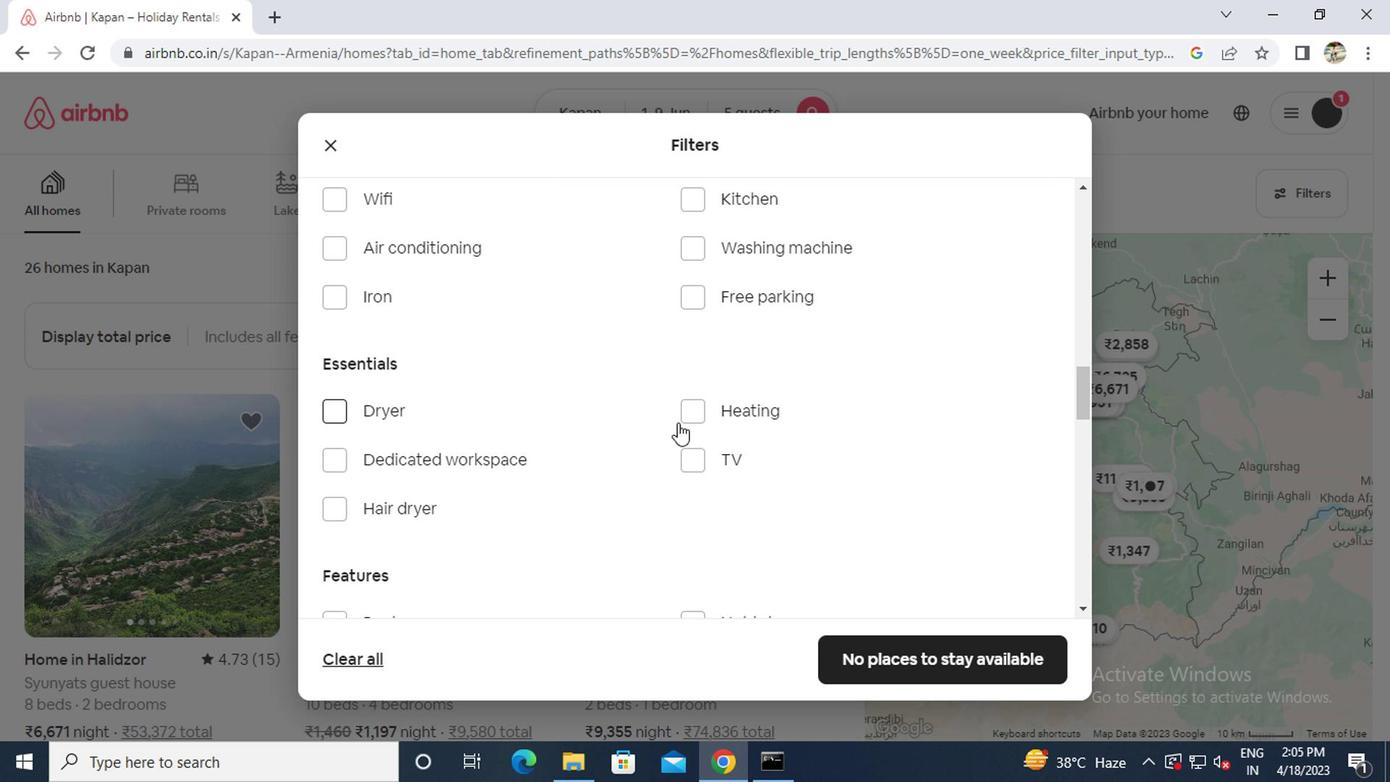 
Action: Mouse pressed left at (688, 412)
Screenshot: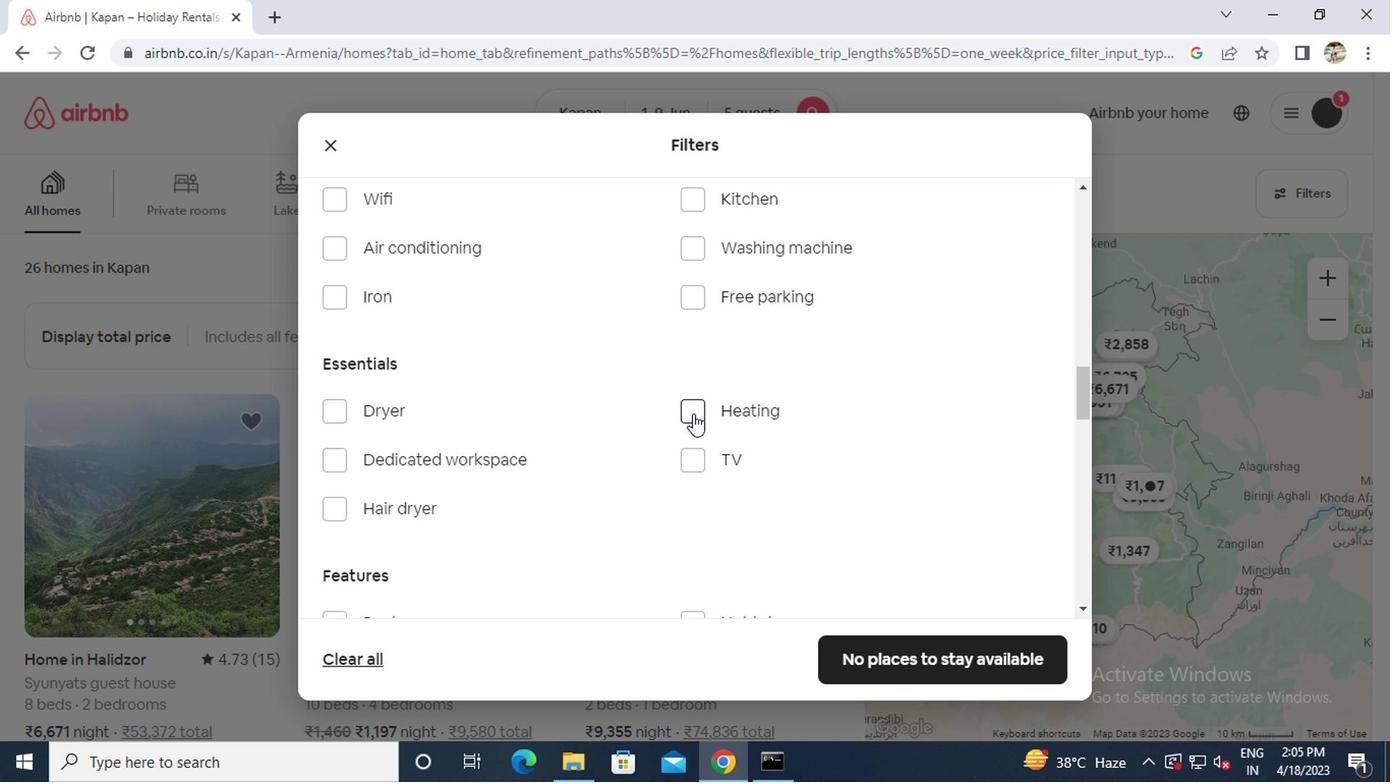 
Action: Mouse moved to (688, 412)
Screenshot: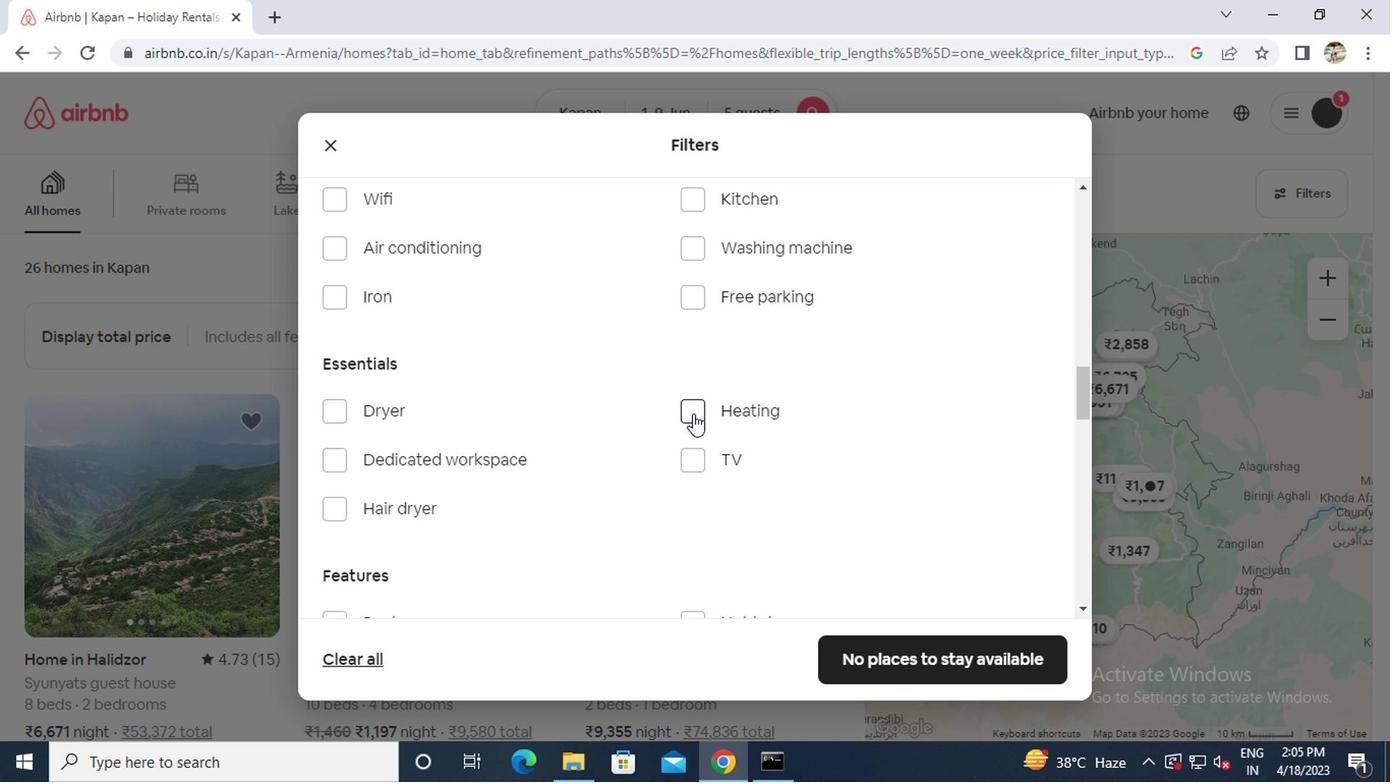 
Action: Mouse scrolled (688, 411) with delta (0, -1)
Screenshot: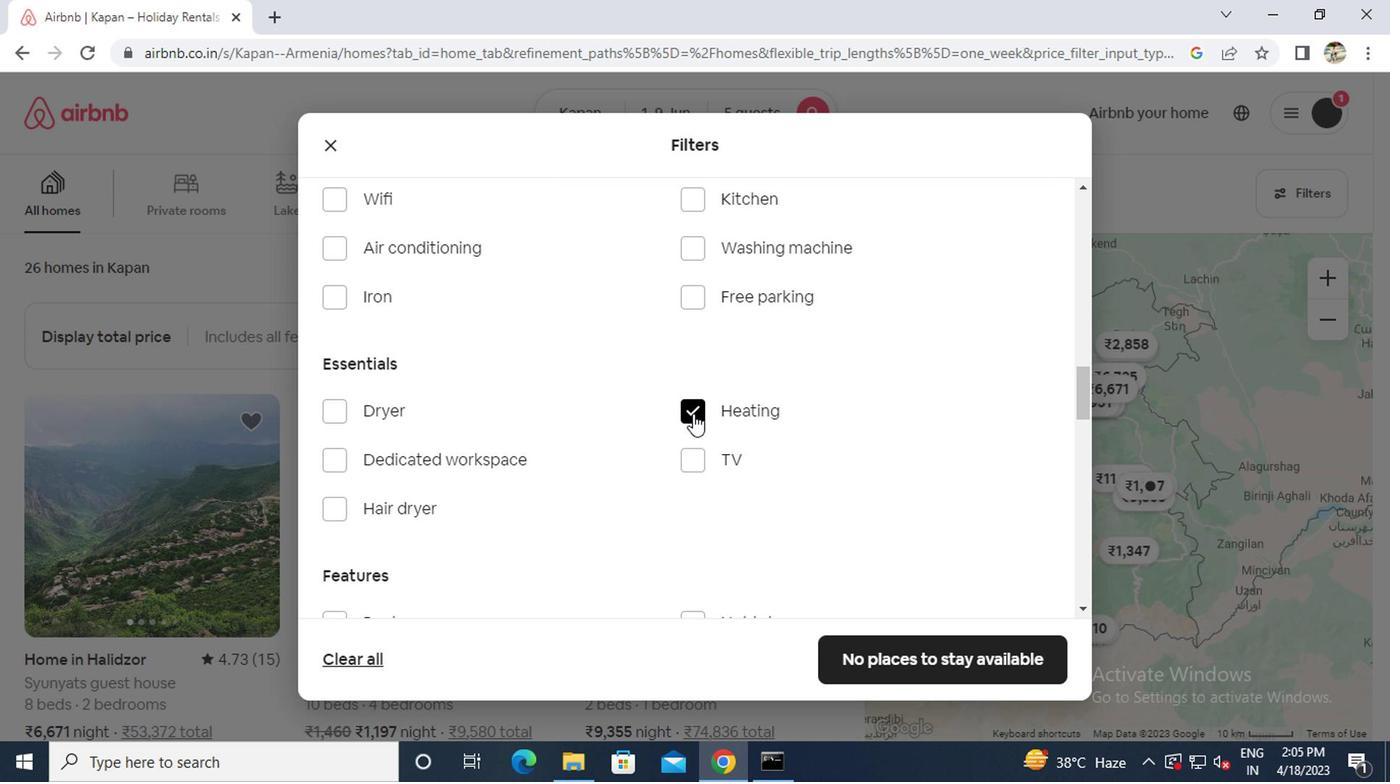 
Action: Mouse scrolled (688, 411) with delta (0, -1)
Screenshot: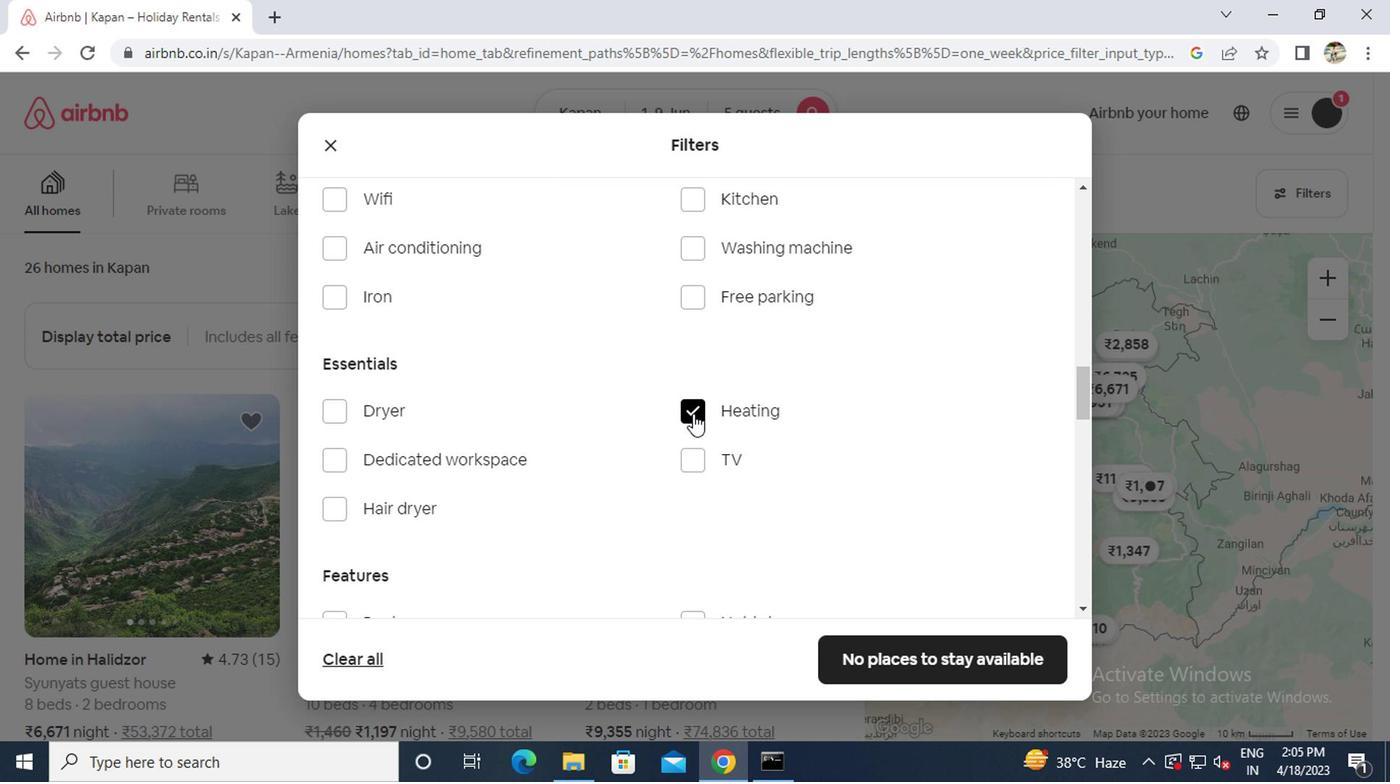 
Action: Mouse scrolled (688, 411) with delta (0, -1)
Screenshot: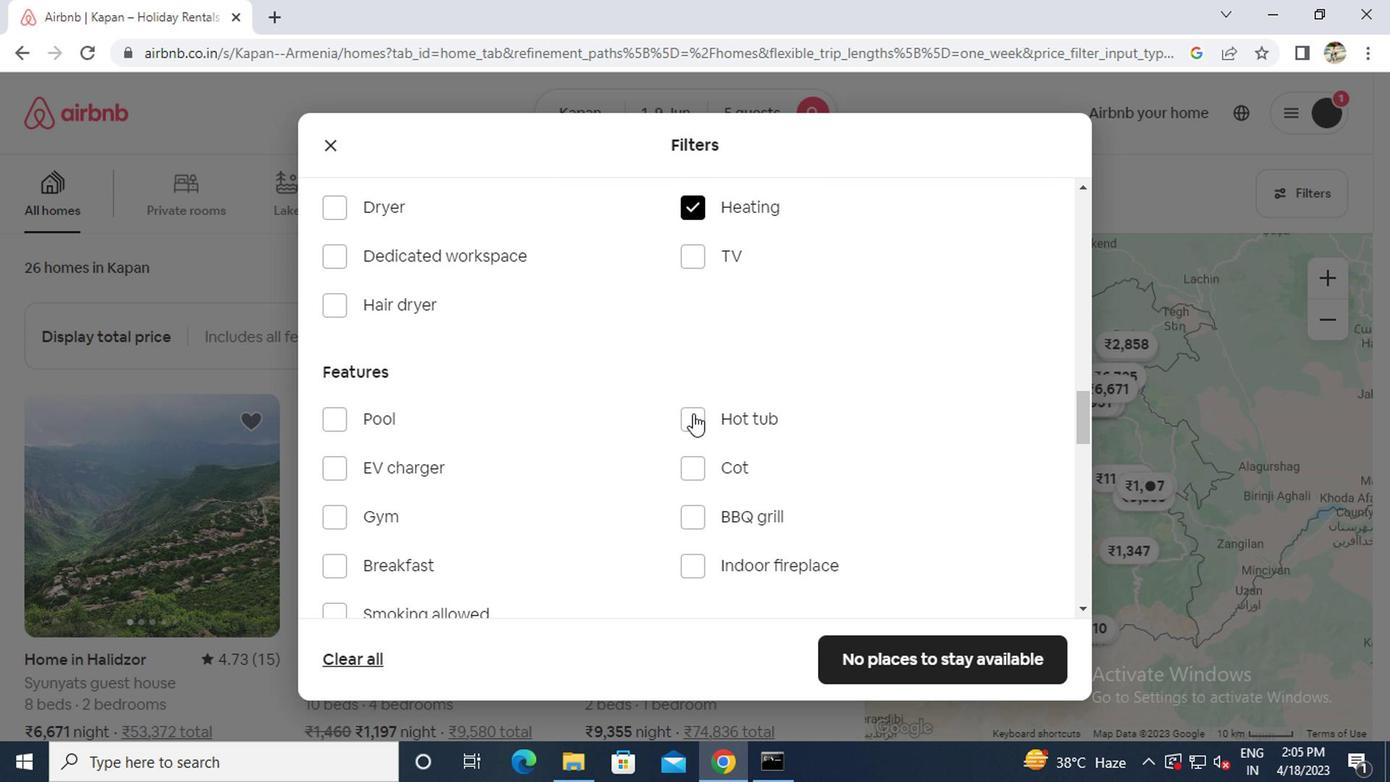 
Action: Mouse scrolled (688, 411) with delta (0, -1)
Screenshot: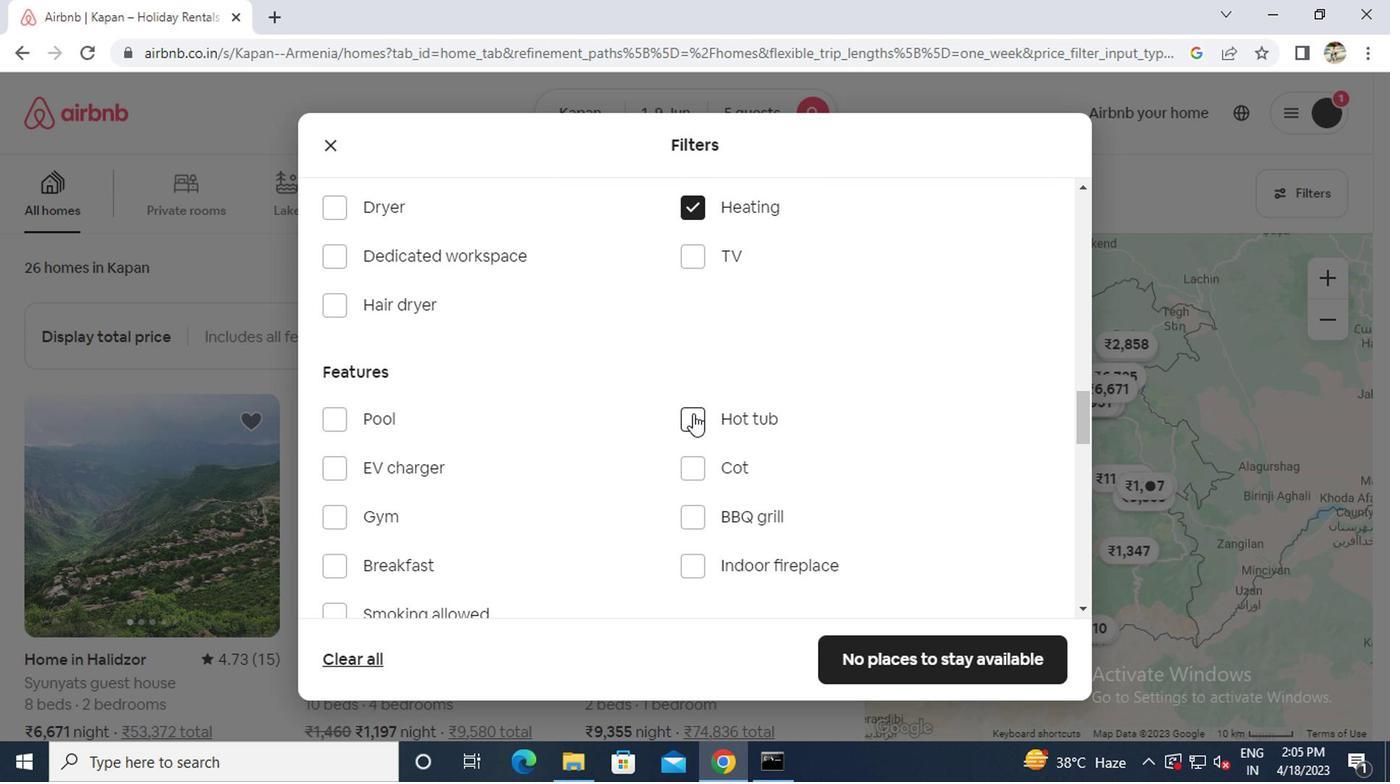 
Action: Mouse scrolled (688, 411) with delta (0, -1)
Screenshot: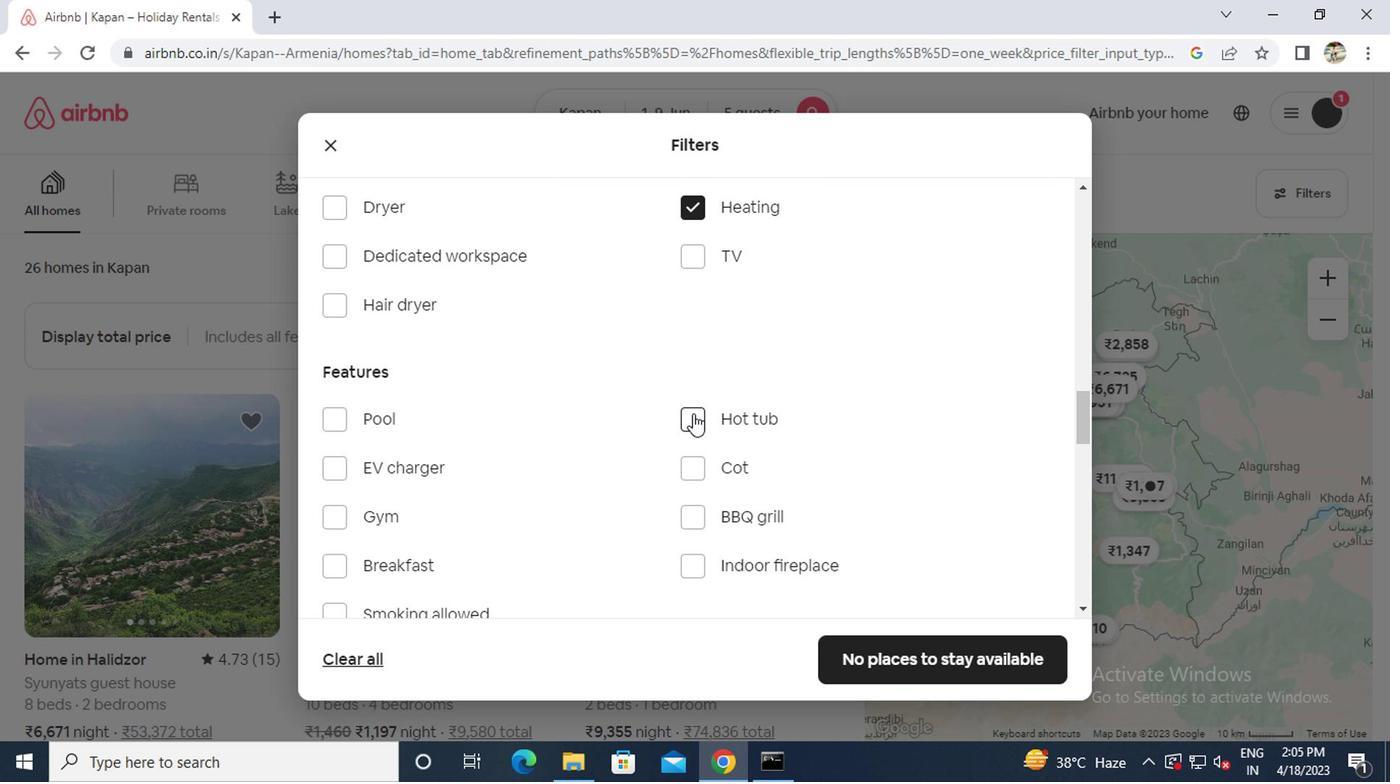 
Action: Mouse moved to (689, 411)
Screenshot: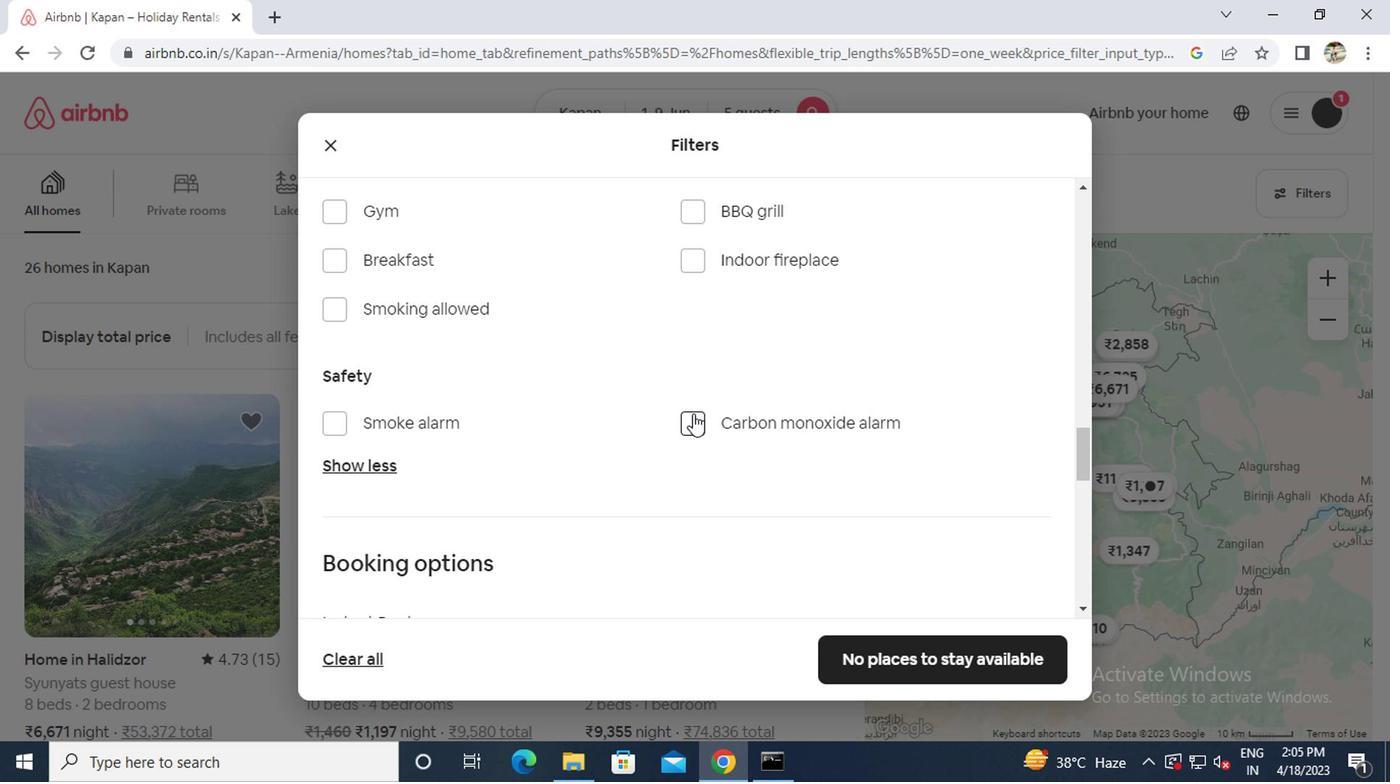 
Action: Mouse scrolled (689, 410) with delta (0, 0)
Screenshot: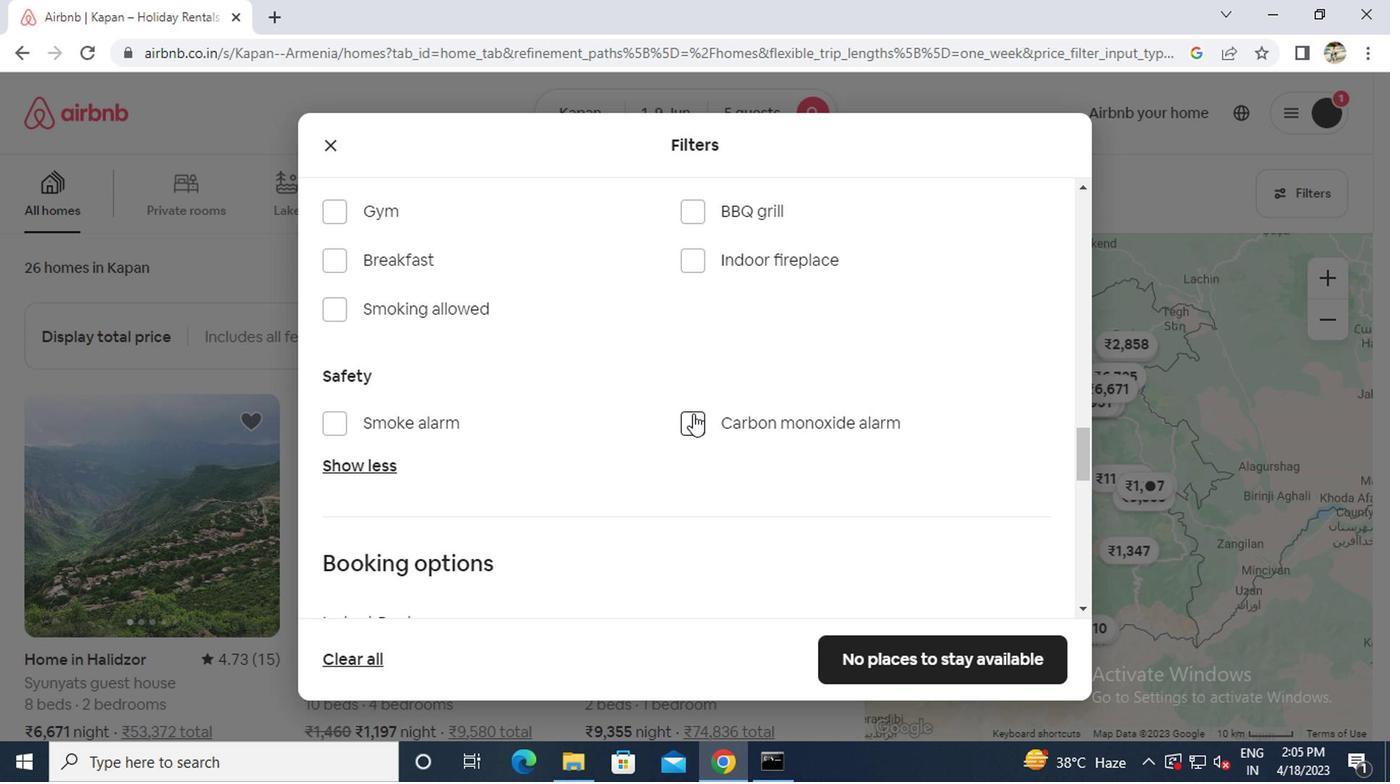
Action: Mouse moved to (689, 411)
Screenshot: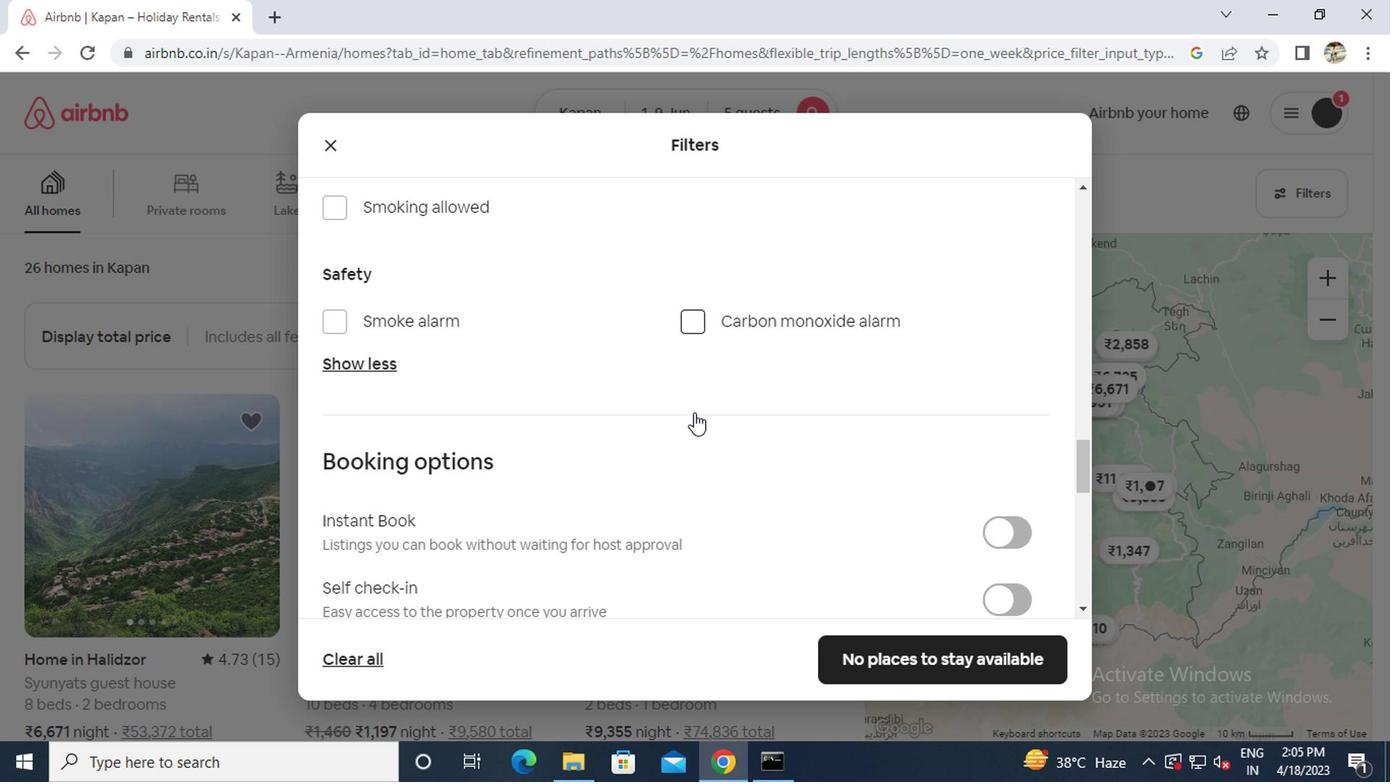 
Action: Mouse scrolled (689, 410) with delta (0, 0)
Screenshot: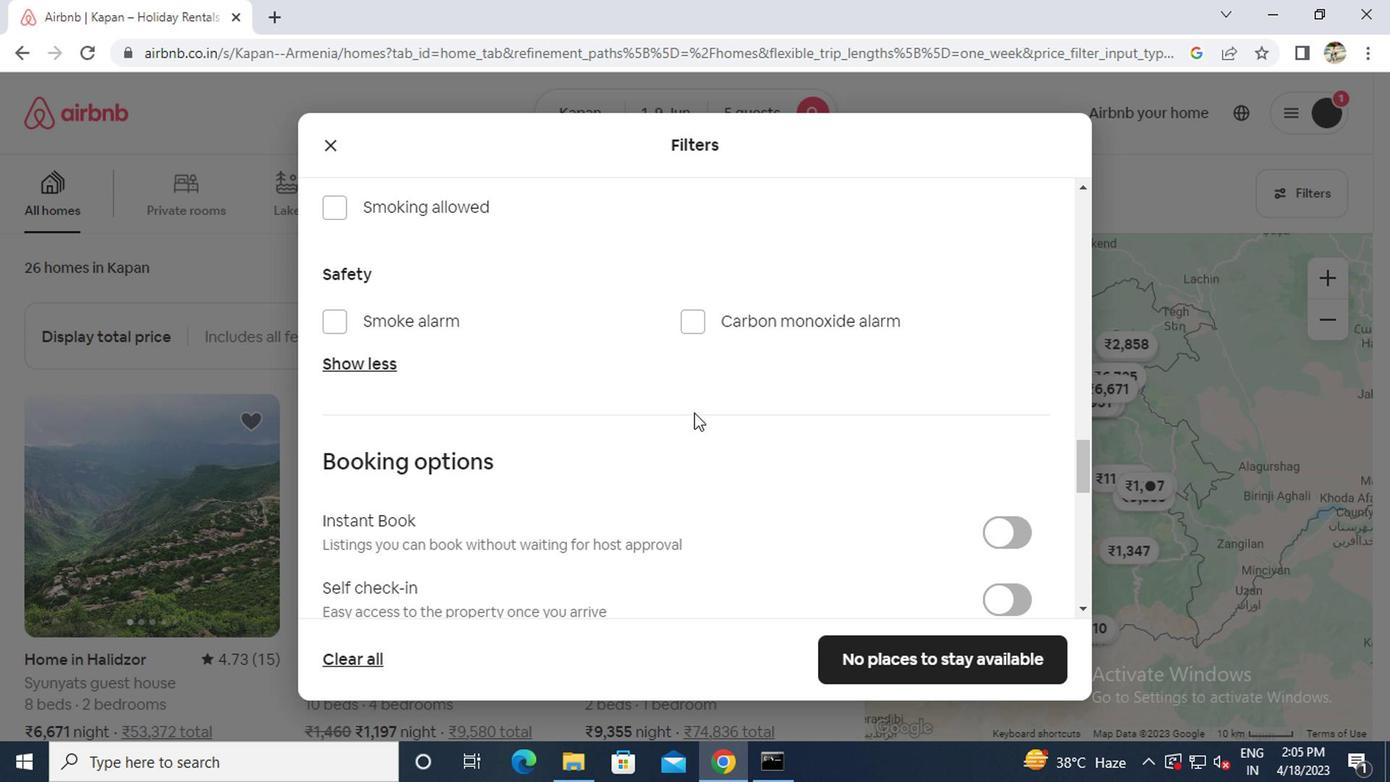 
Action: Mouse scrolled (689, 410) with delta (0, 0)
Screenshot: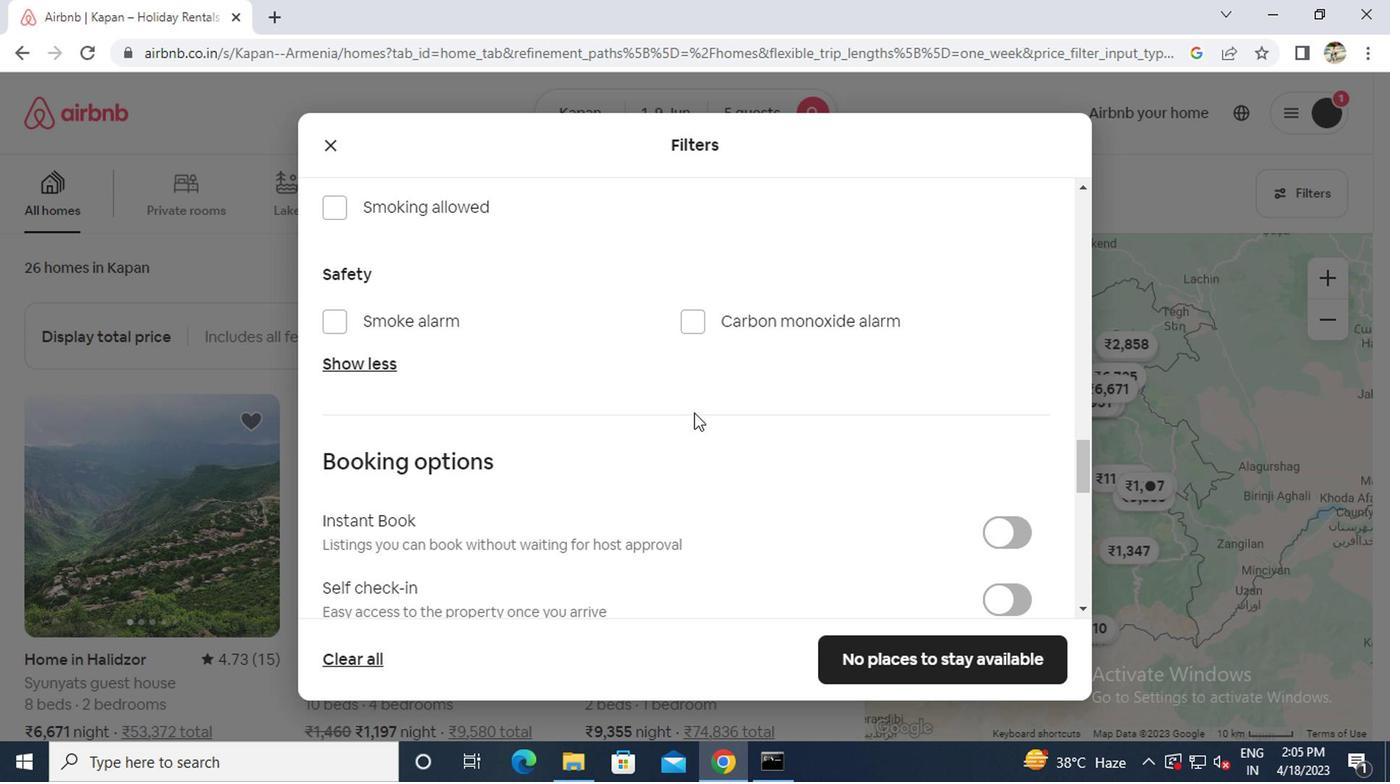 
Action: Mouse moved to (992, 390)
Screenshot: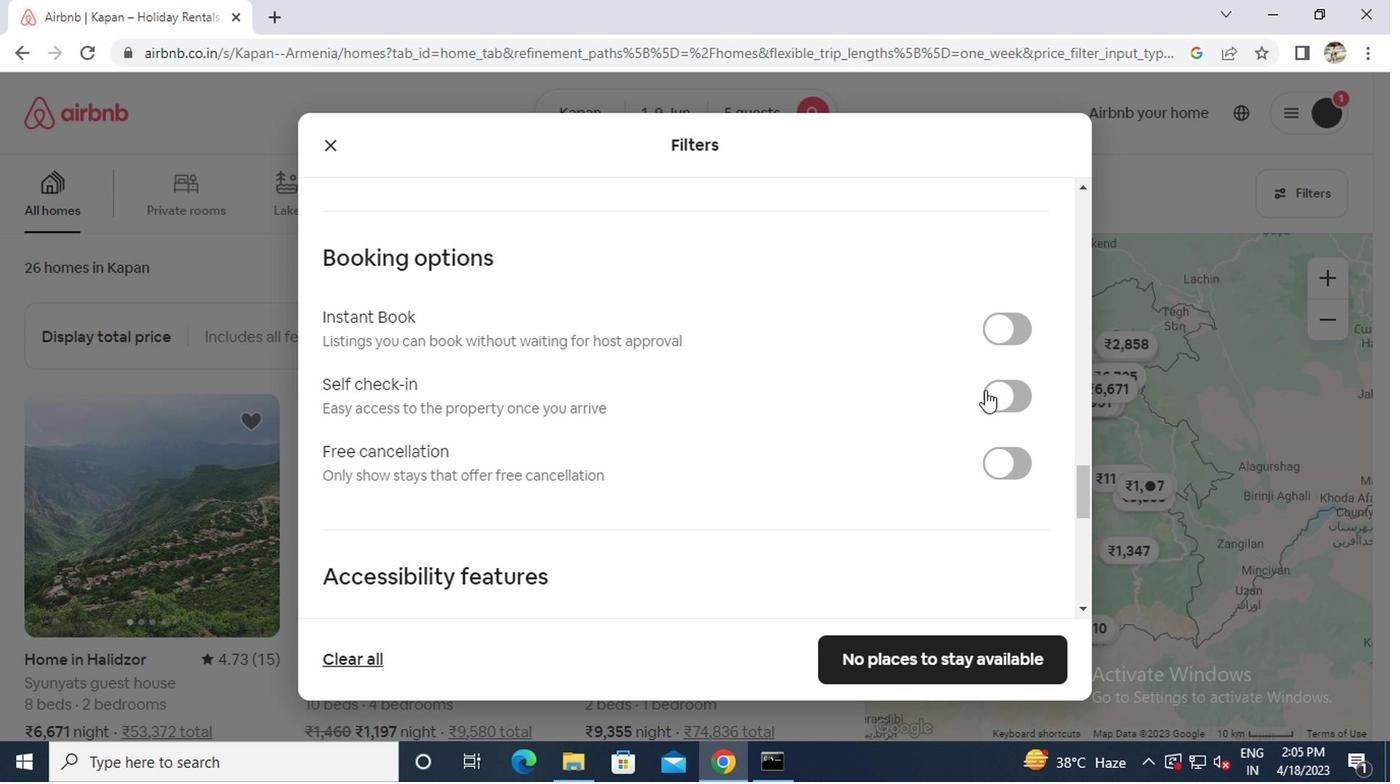 
Action: Mouse pressed left at (992, 390)
Screenshot: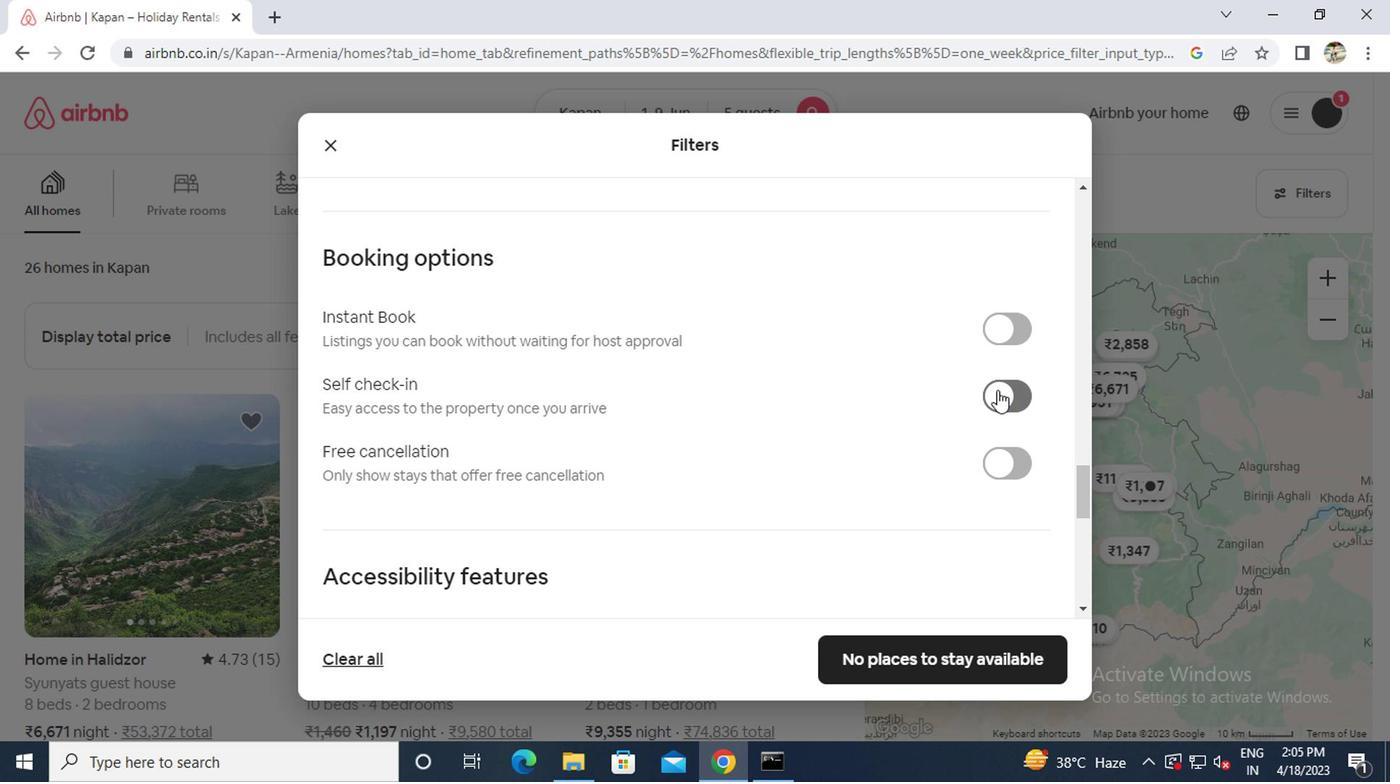 
Action: Mouse moved to (607, 467)
Screenshot: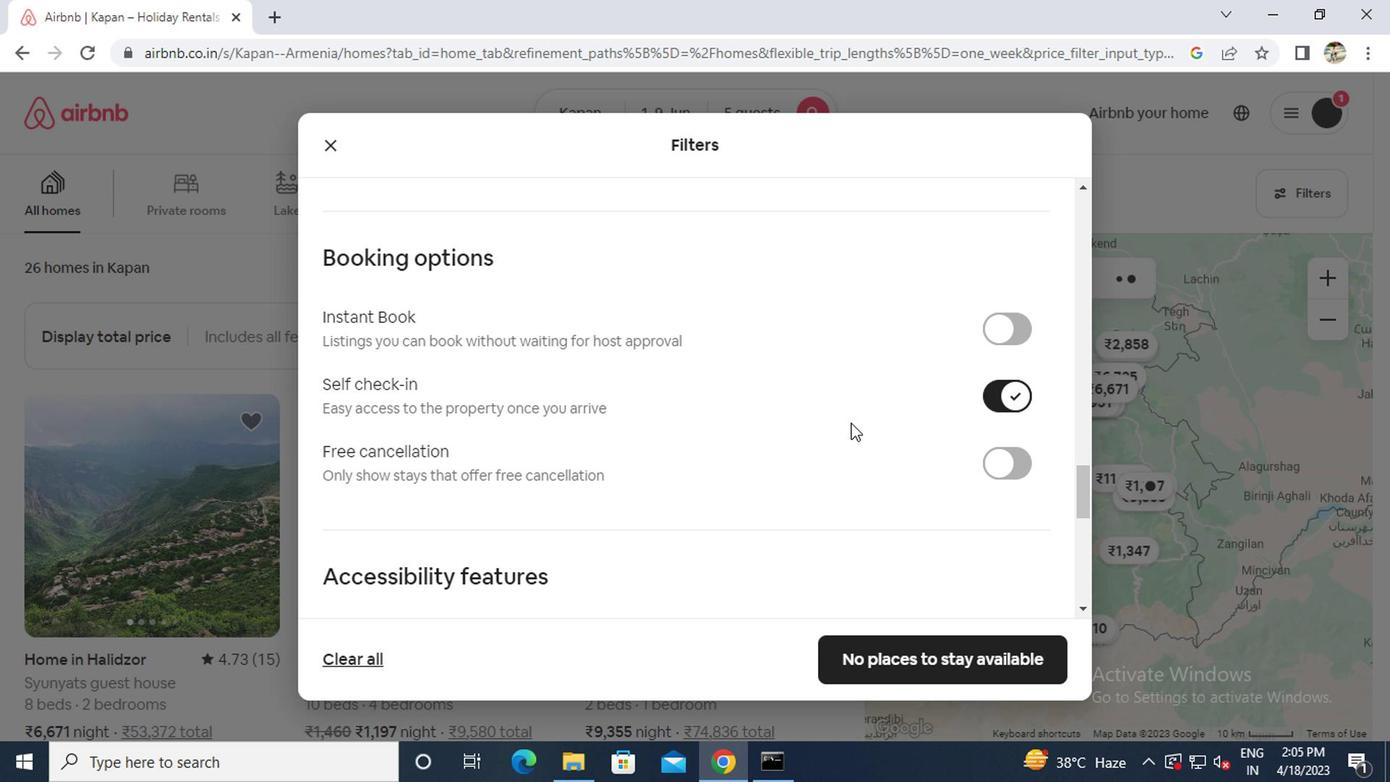 
Action: Mouse scrolled (607, 466) with delta (0, -1)
Screenshot: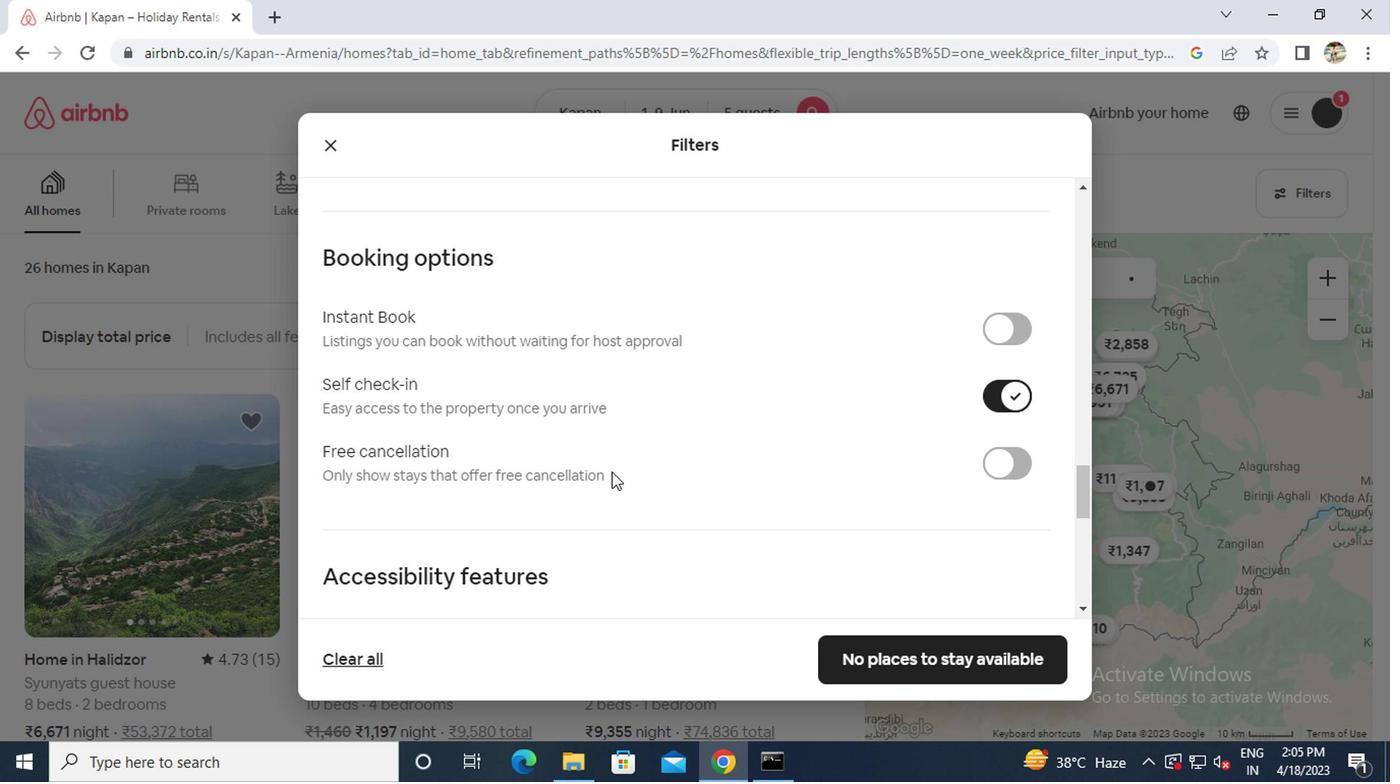 
Action: Mouse scrolled (607, 466) with delta (0, -1)
Screenshot: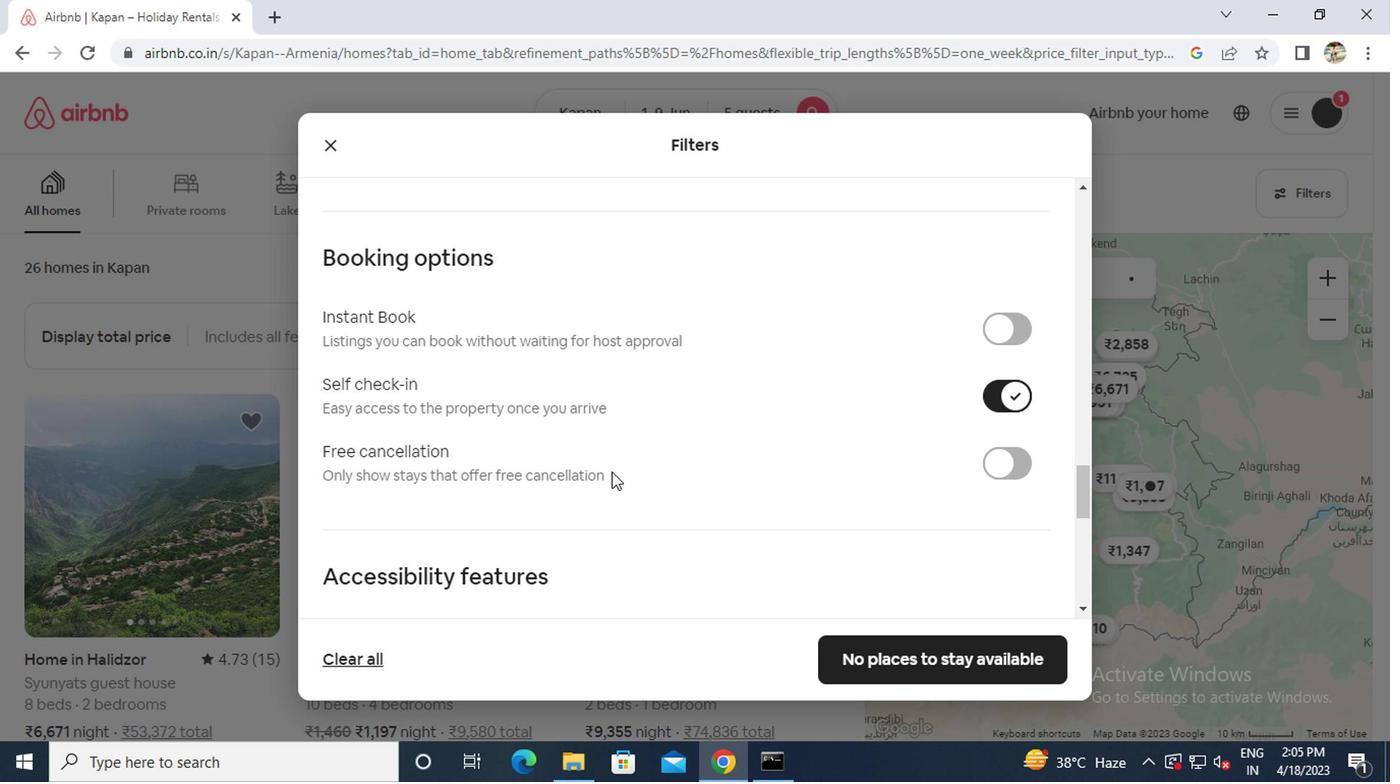 
Action: Mouse scrolled (607, 466) with delta (0, -1)
Screenshot: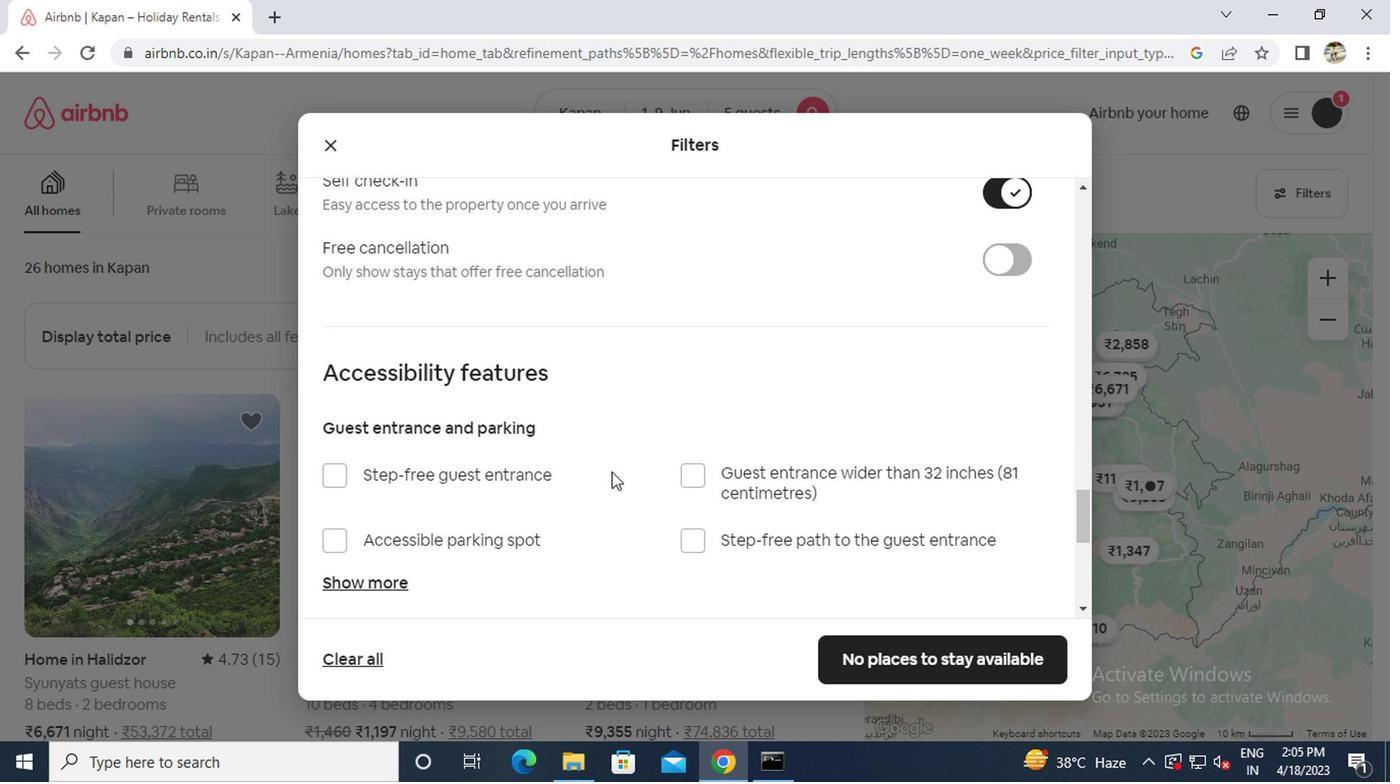 
Action: Mouse scrolled (607, 466) with delta (0, -1)
Screenshot: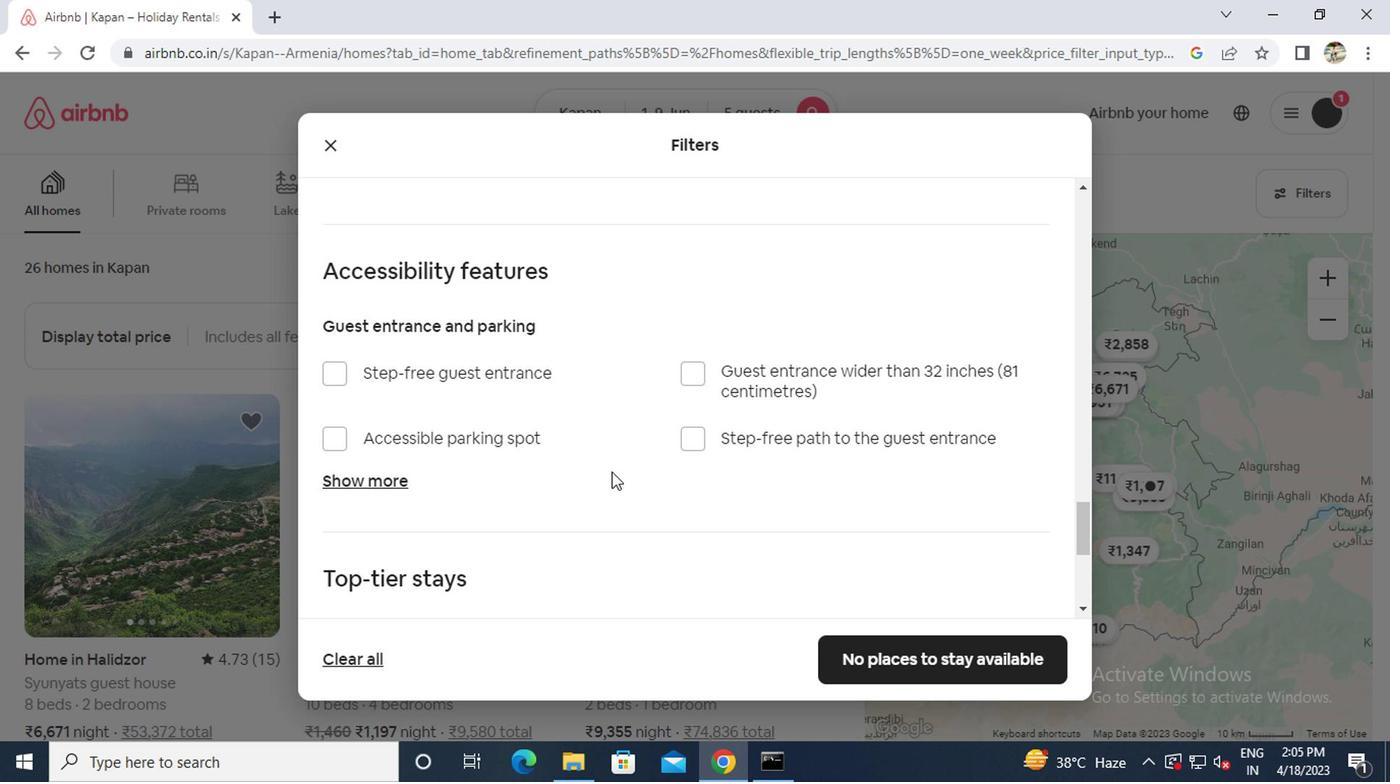 
Action: Mouse scrolled (607, 466) with delta (0, -1)
Screenshot: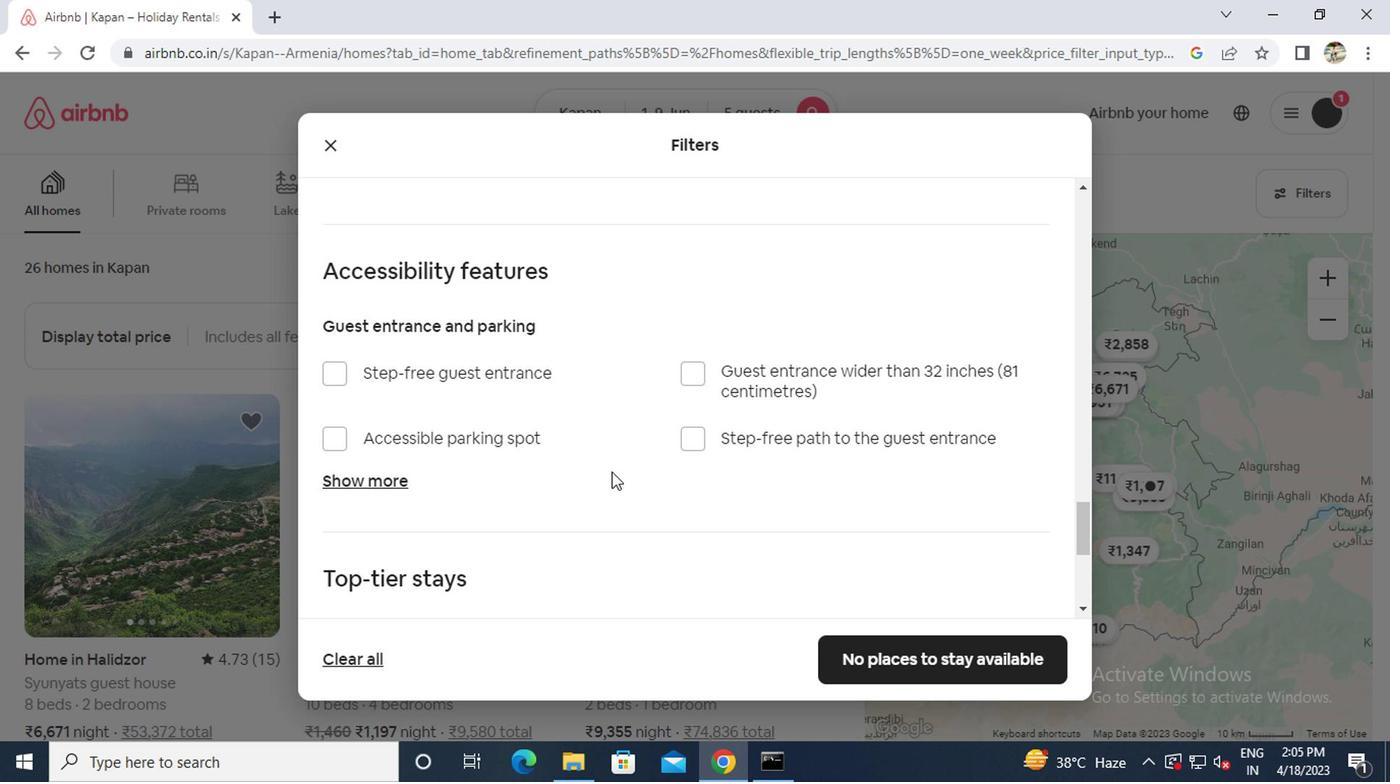 
Action: Mouse scrolled (607, 466) with delta (0, -1)
Screenshot: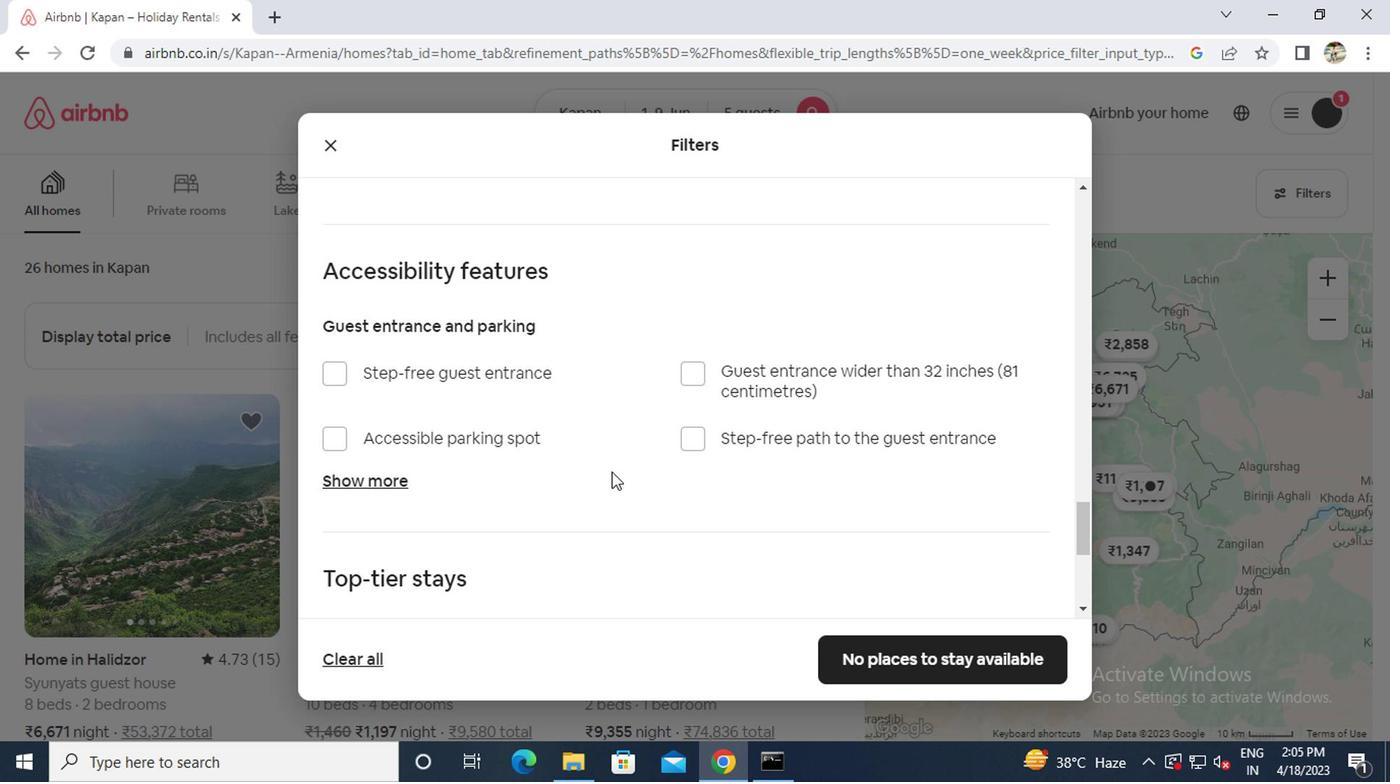 
Action: Mouse scrolled (607, 466) with delta (0, -1)
Screenshot: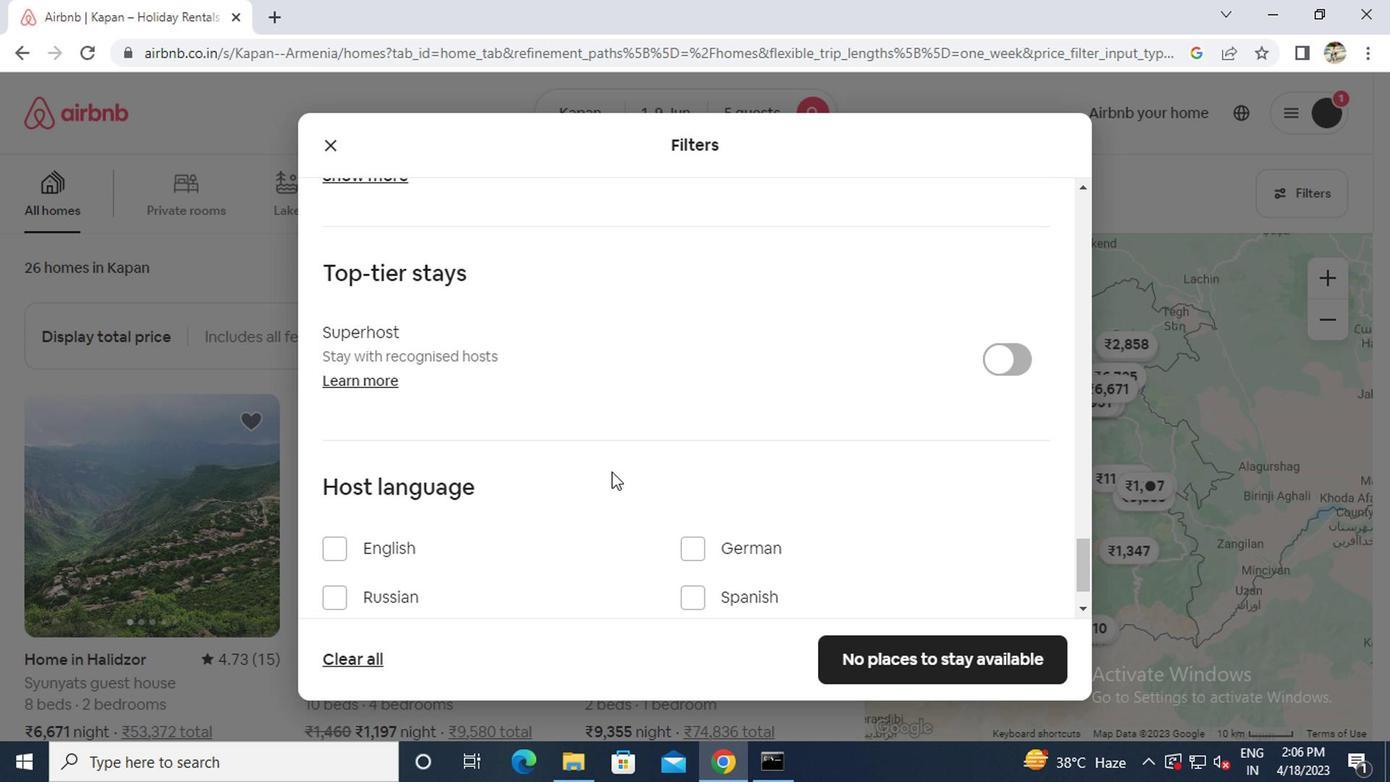 
Action: Mouse scrolled (607, 466) with delta (0, -1)
Screenshot: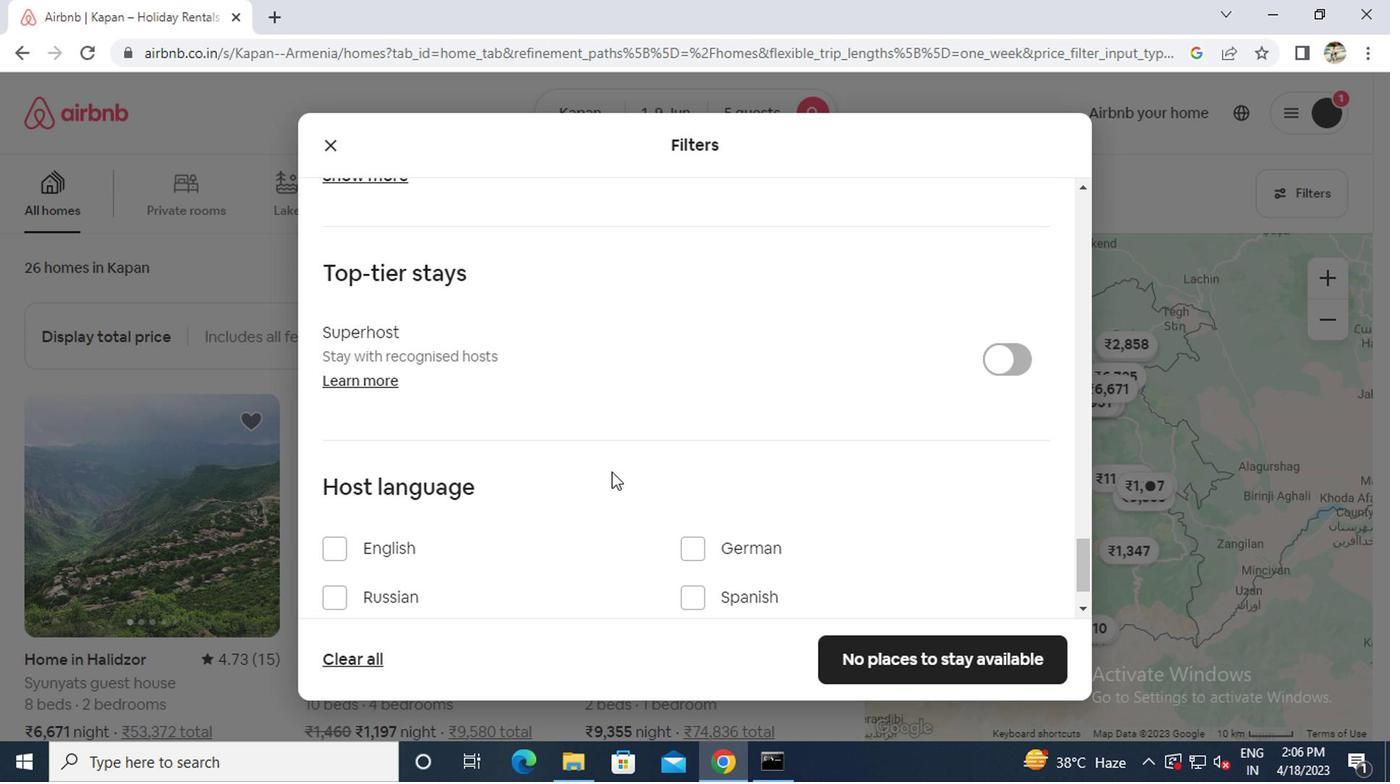 
Action: Mouse moved to (365, 478)
Screenshot: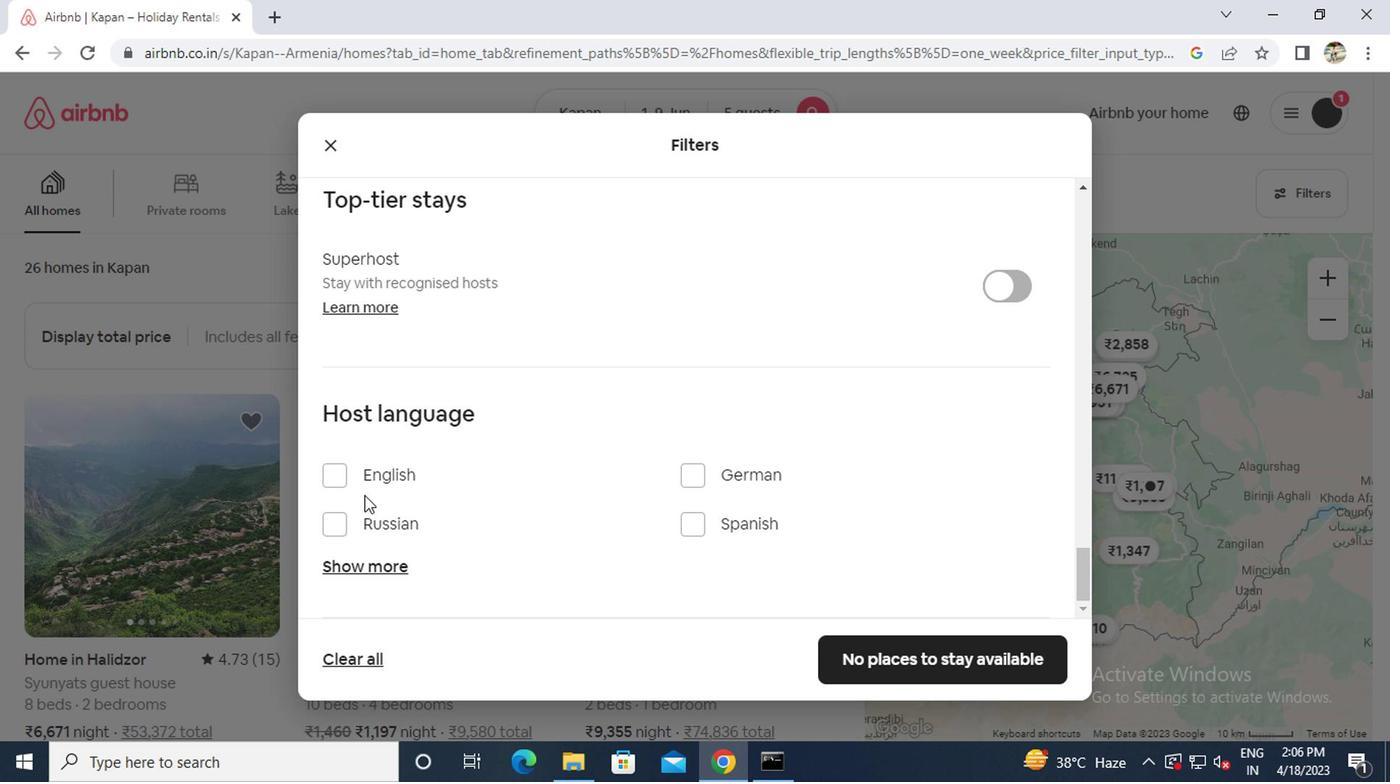 
Action: Mouse pressed left at (365, 478)
Screenshot: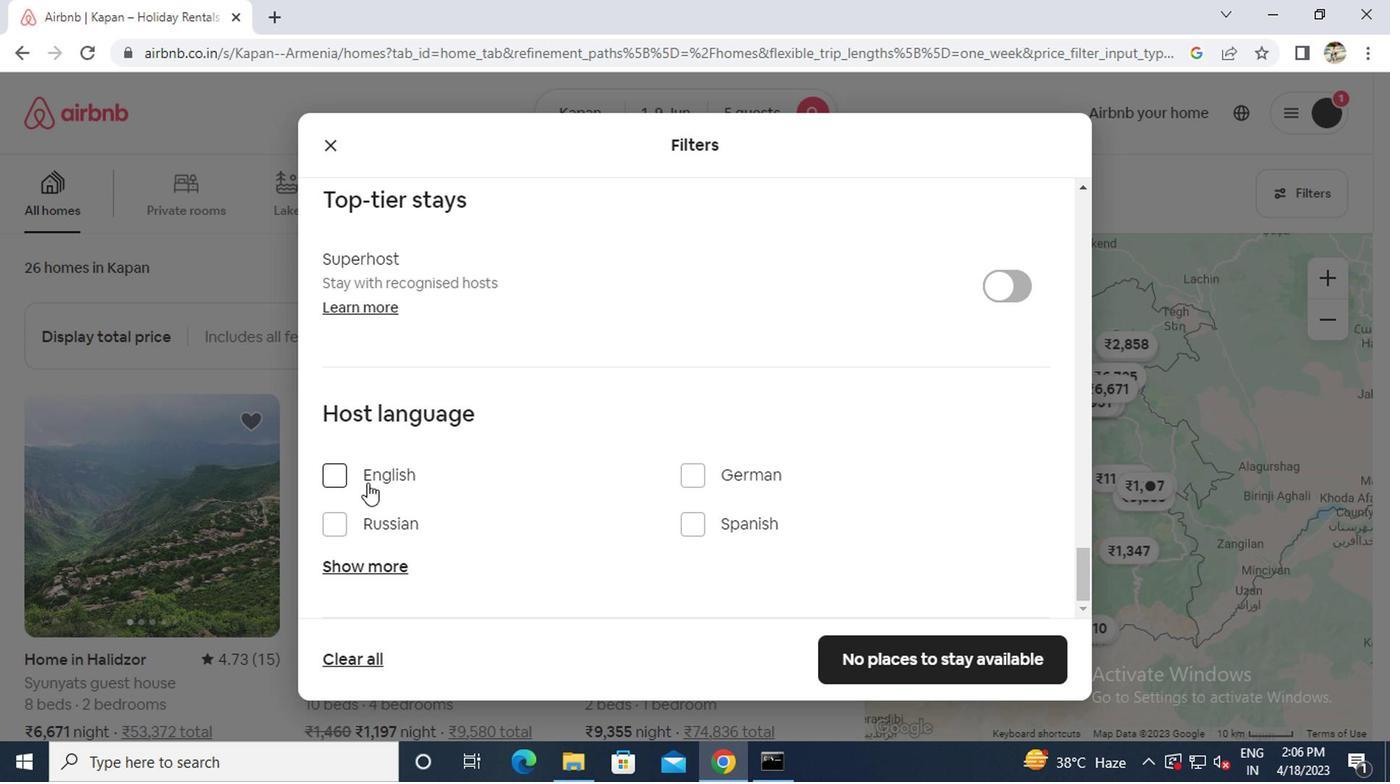 
Action: Mouse moved to (884, 635)
Screenshot: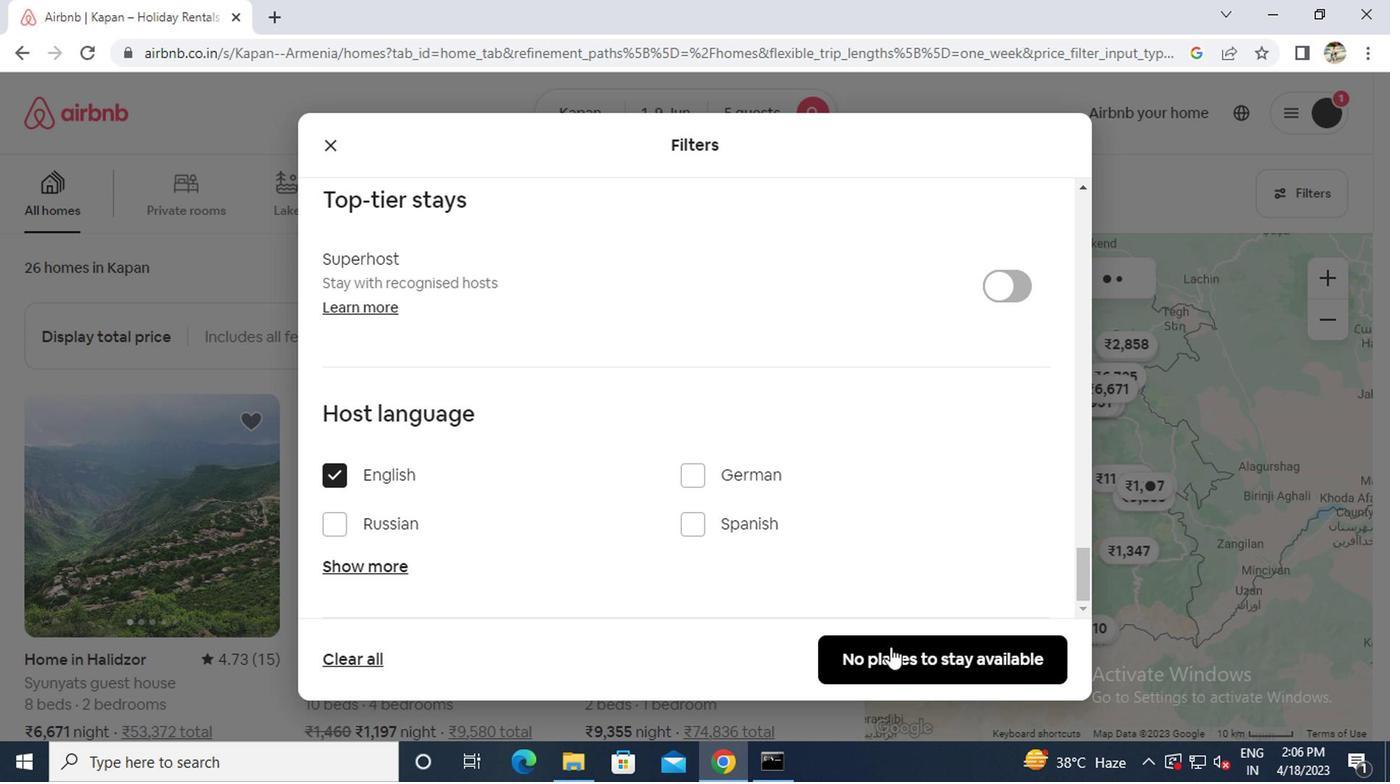 
Action: Mouse pressed left at (884, 635)
Screenshot: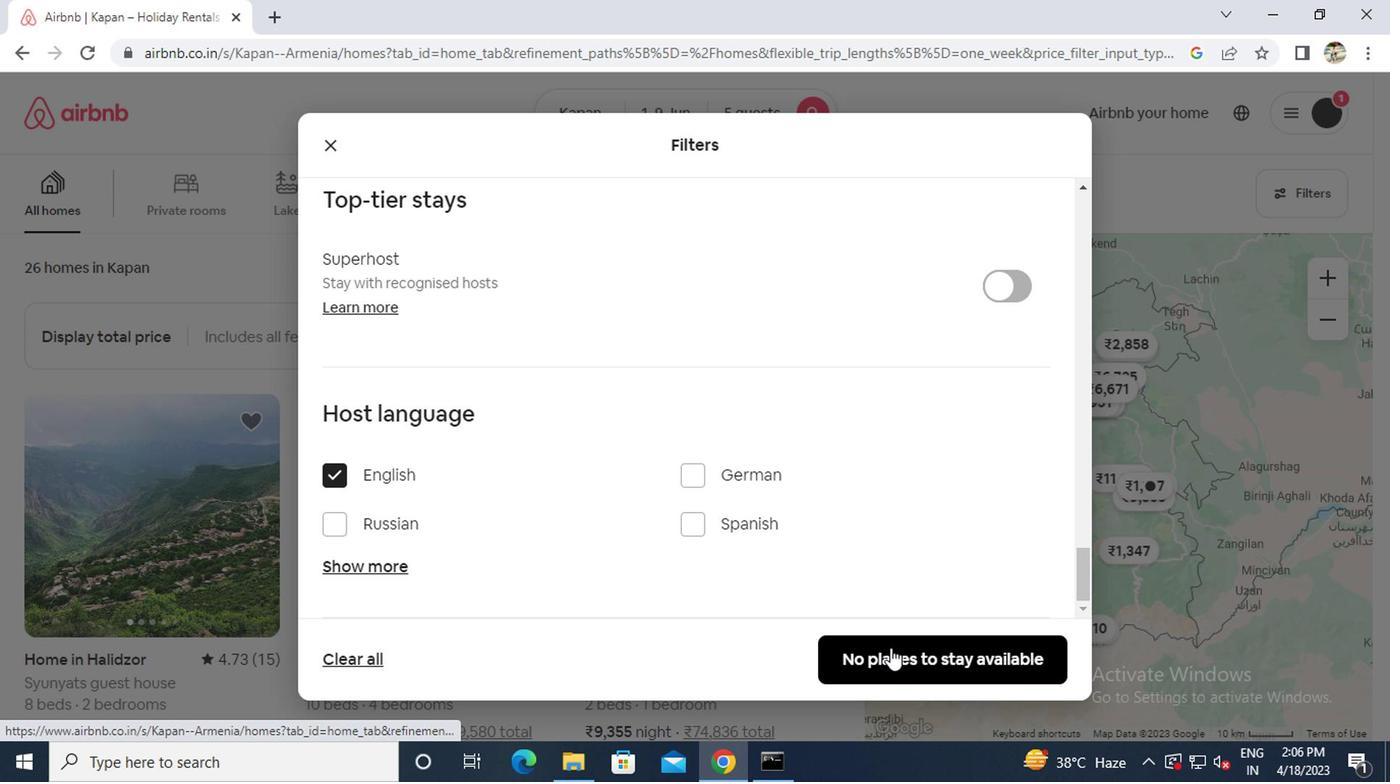 
